 Task: Find connections with filter location Balod with filter topic #Growthwith filter profile language German with filter current company BharatPe with filter school Sankara College of Science and Commerce with filter industry Distilleries with filter service category Grant Writing with filter keywords title Owner
Action: Mouse moved to (585, 75)
Screenshot: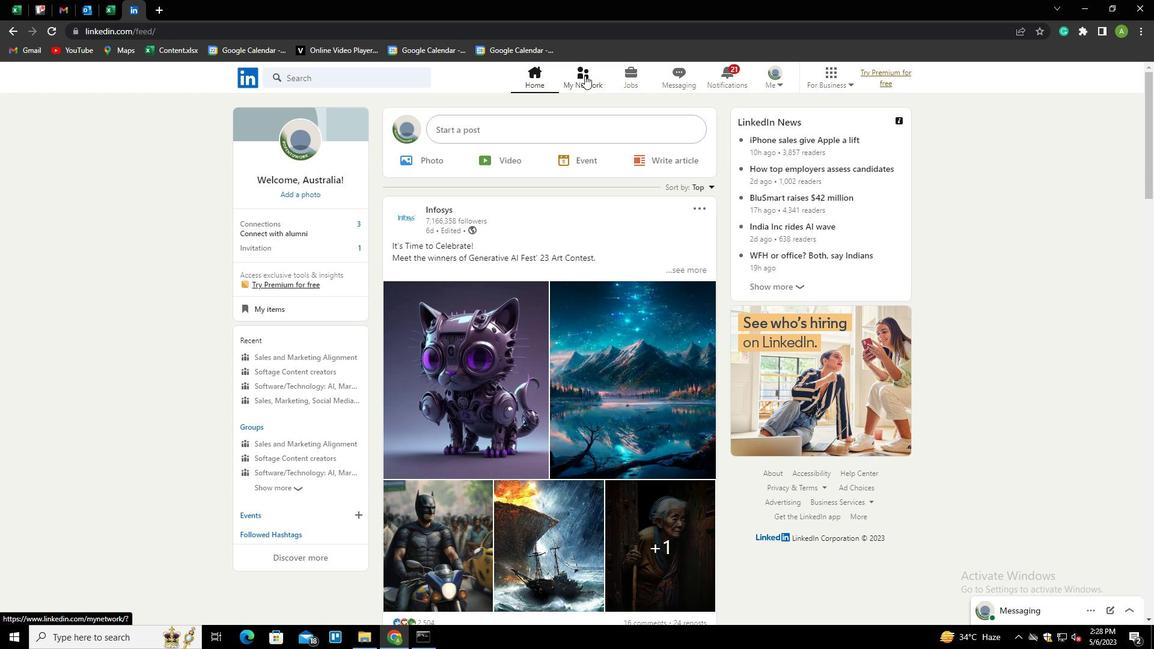 
Action: Mouse pressed left at (585, 75)
Screenshot: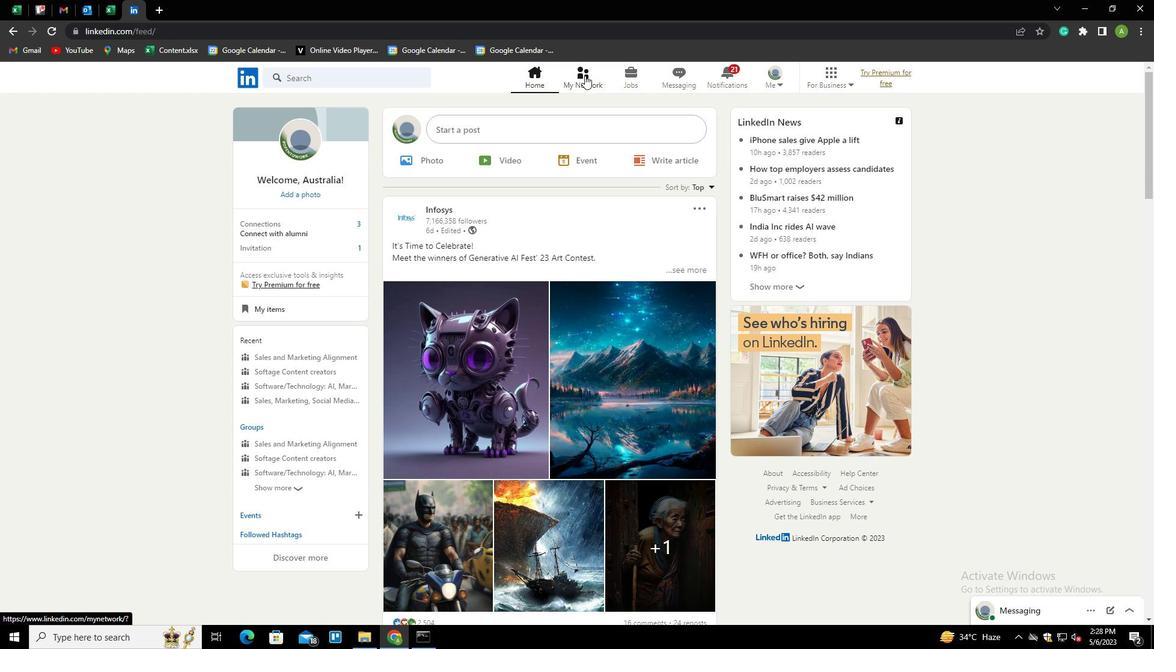 
Action: Mouse moved to (307, 145)
Screenshot: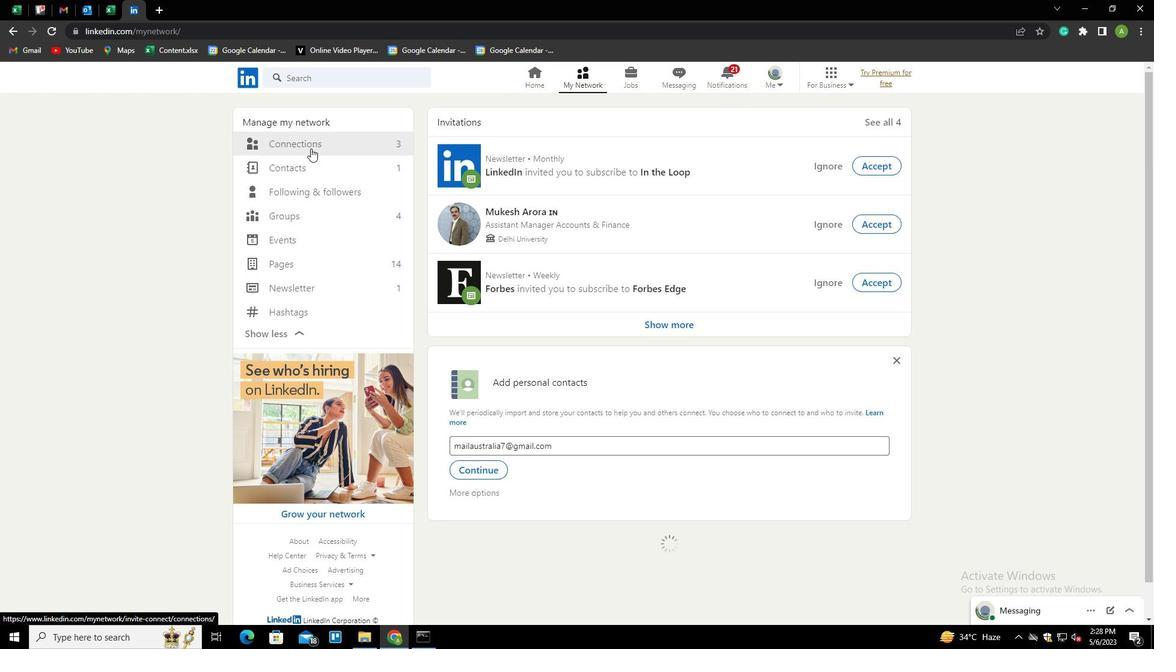 
Action: Mouse pressed left at (307, 145)
Screenshot: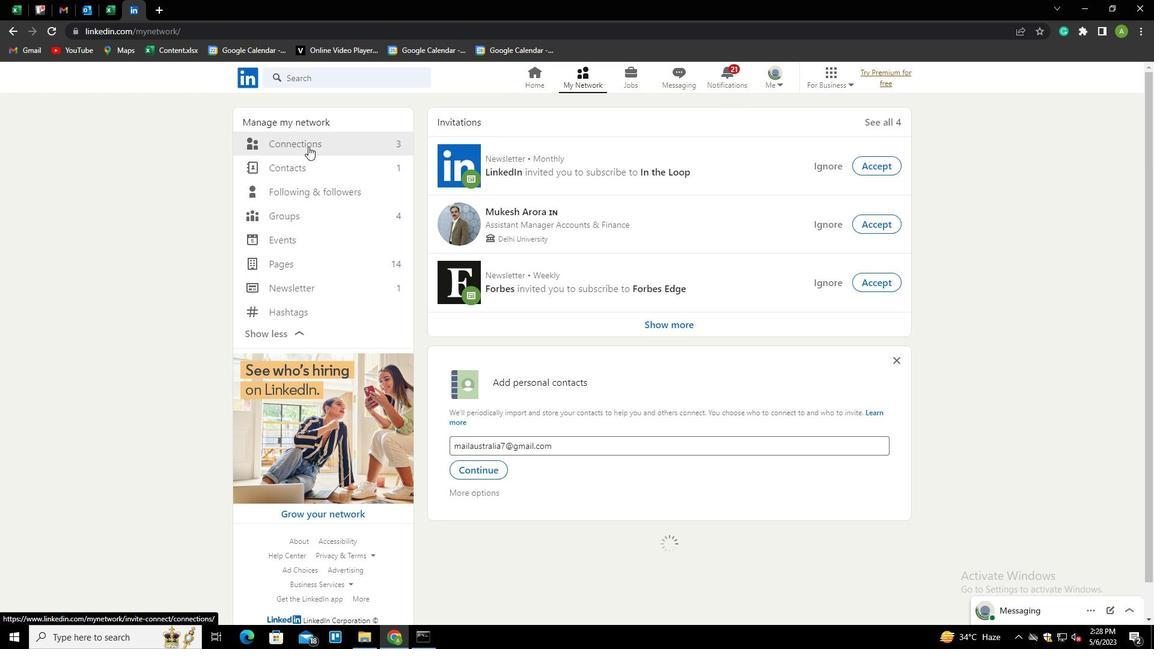 
Action: Mouse moved to (648, 144)
Screenshot: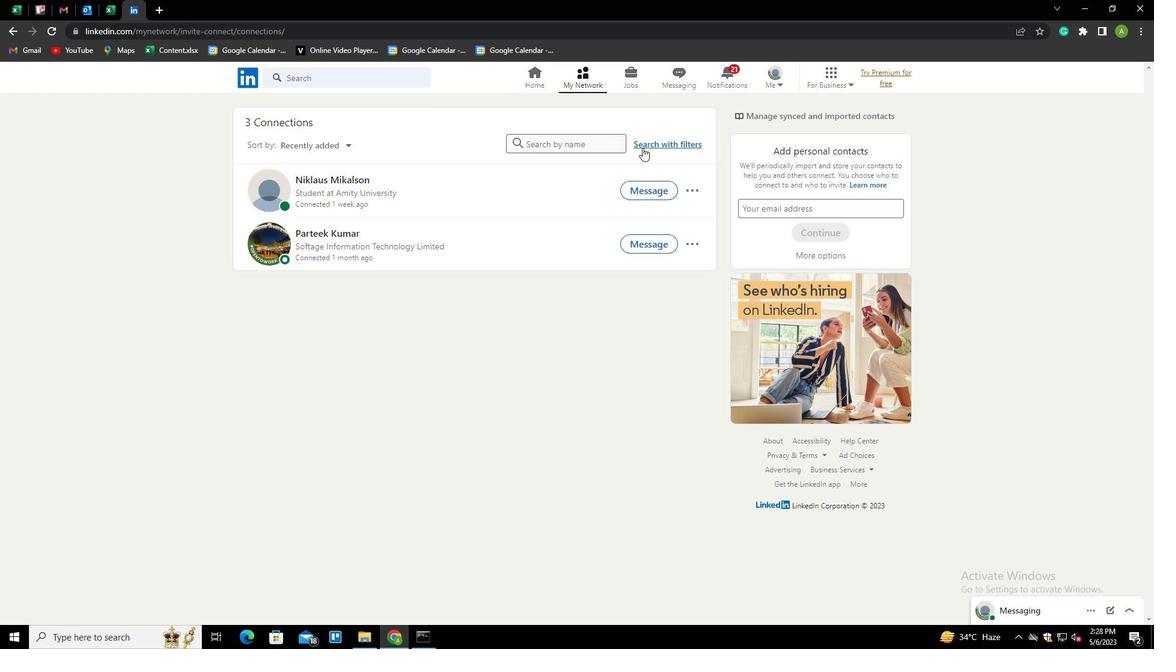 
Action: Mouse pressed left at (648, 144)
Screenshot: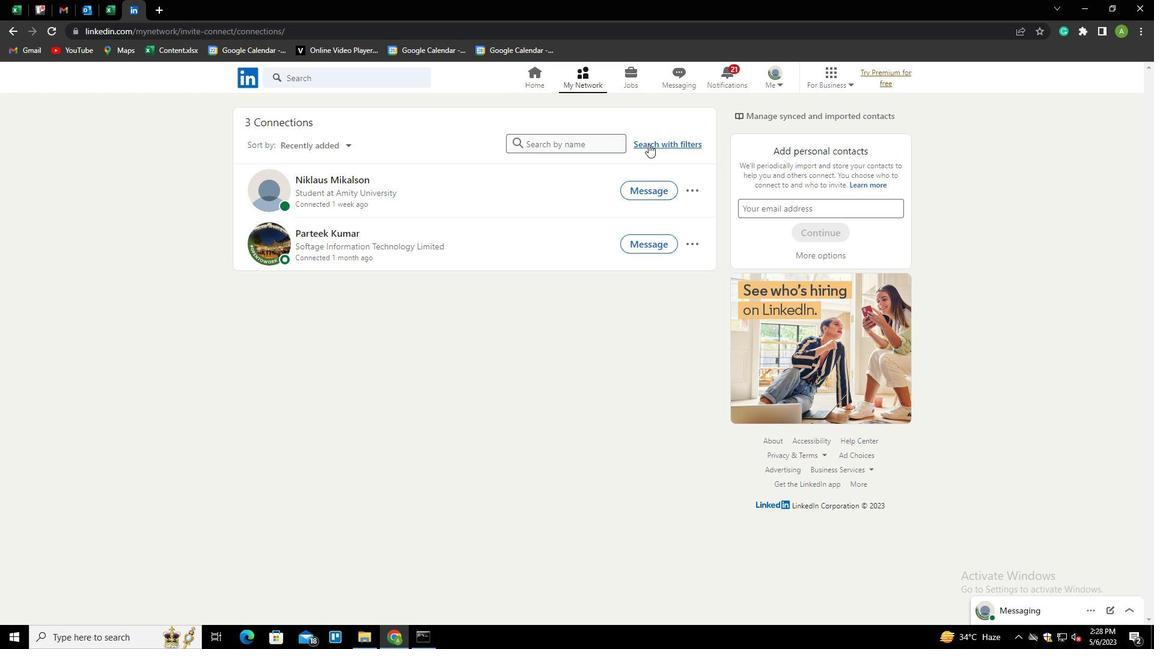 
Action: Mouse moved to (612, 110)
Screenshot: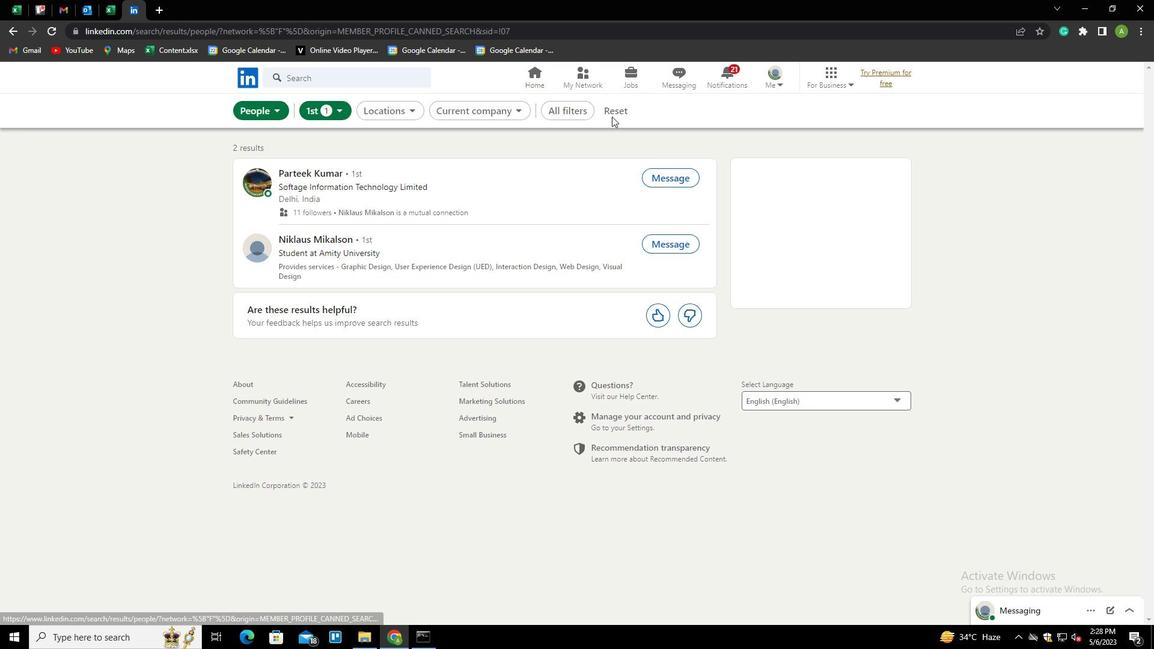 
Action: Mouse pressed left at (612, 110)
Screenshot: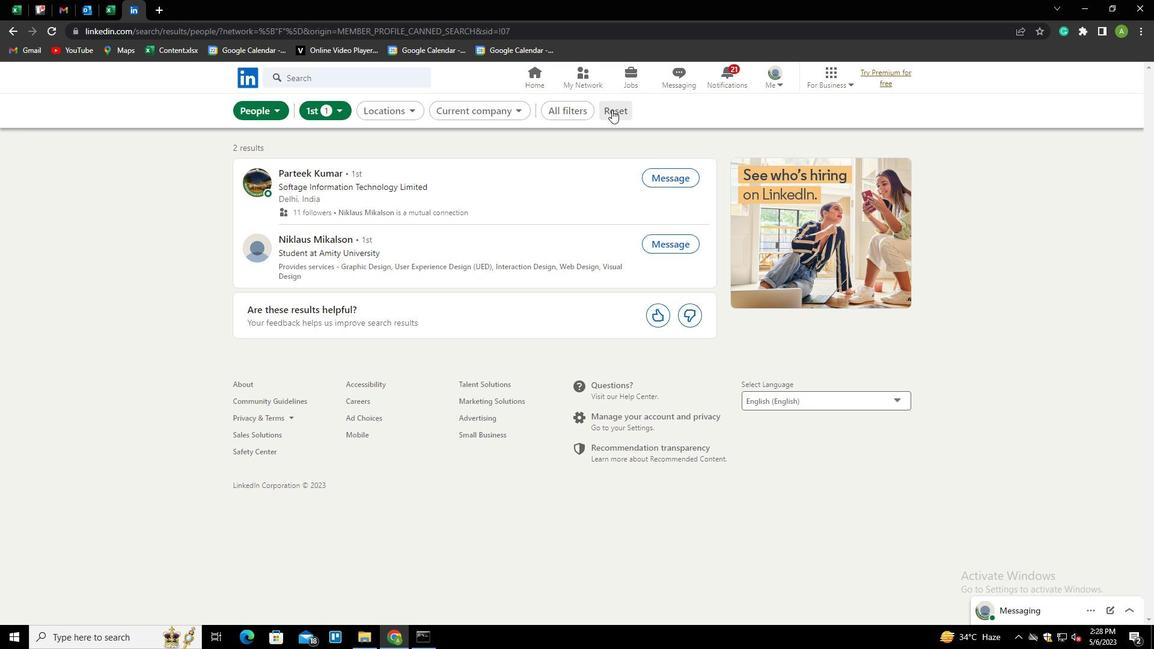 
Action: Mouse moved to (593, 111)
Screenshot: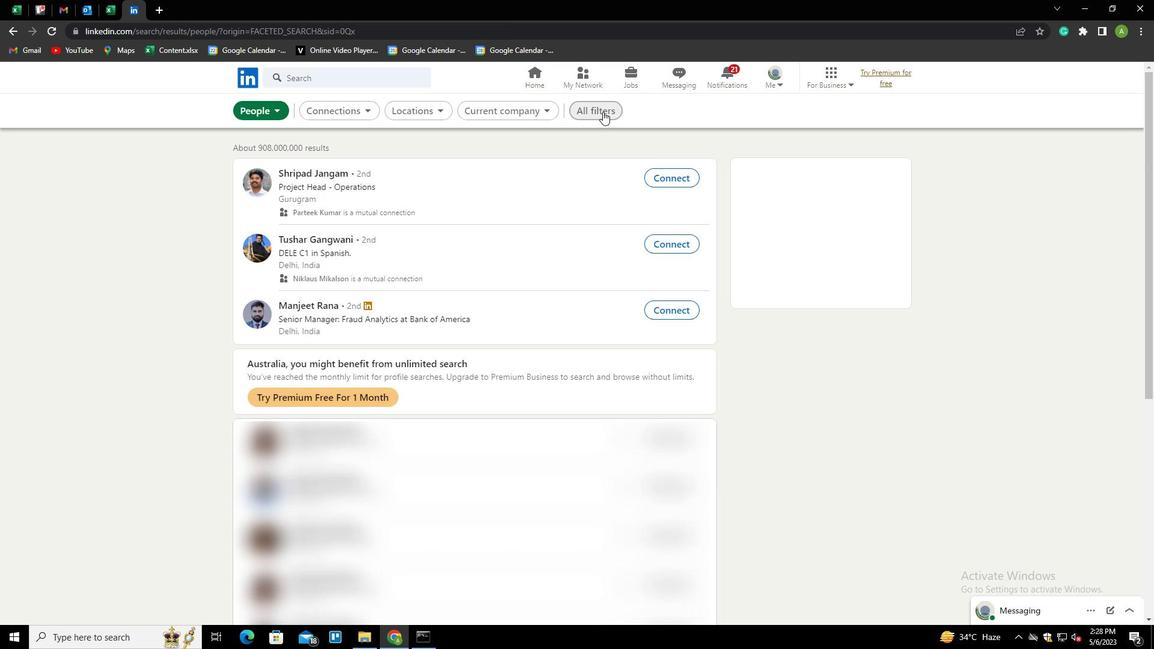 
Action: Mouse pressed left at (593, 111)
Screenshot: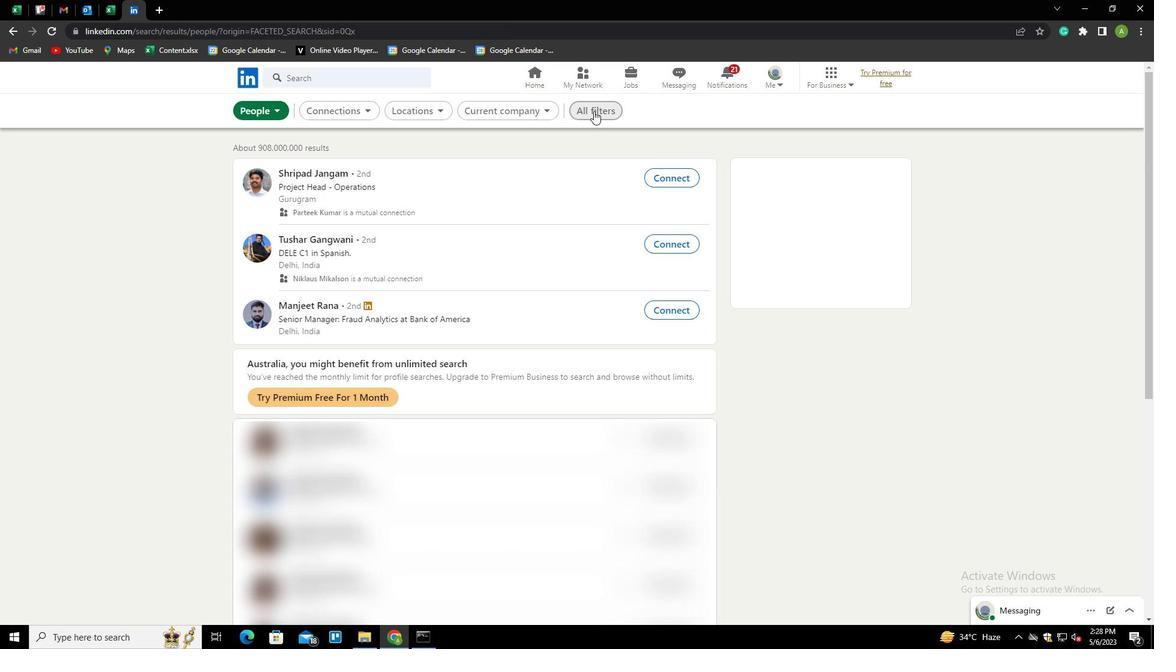 
Action: Mouse moved to (1034, 358)
Screenshot: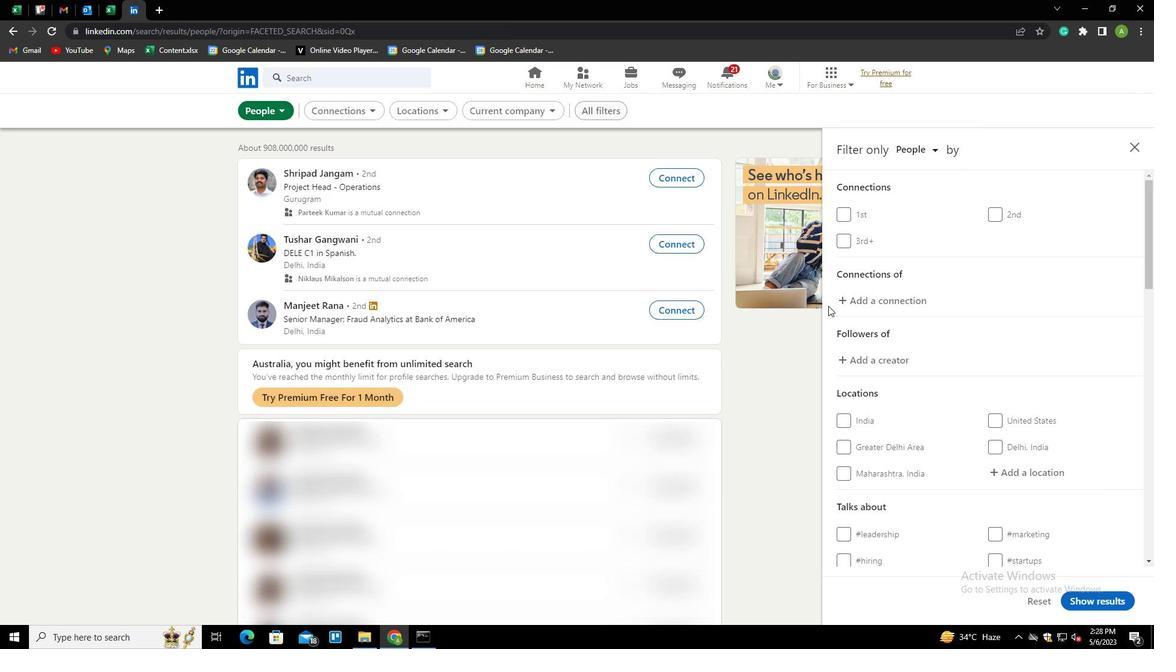 
Action: Mouse scrolled (1034, 357) with delta (0, 0)
Screenshot: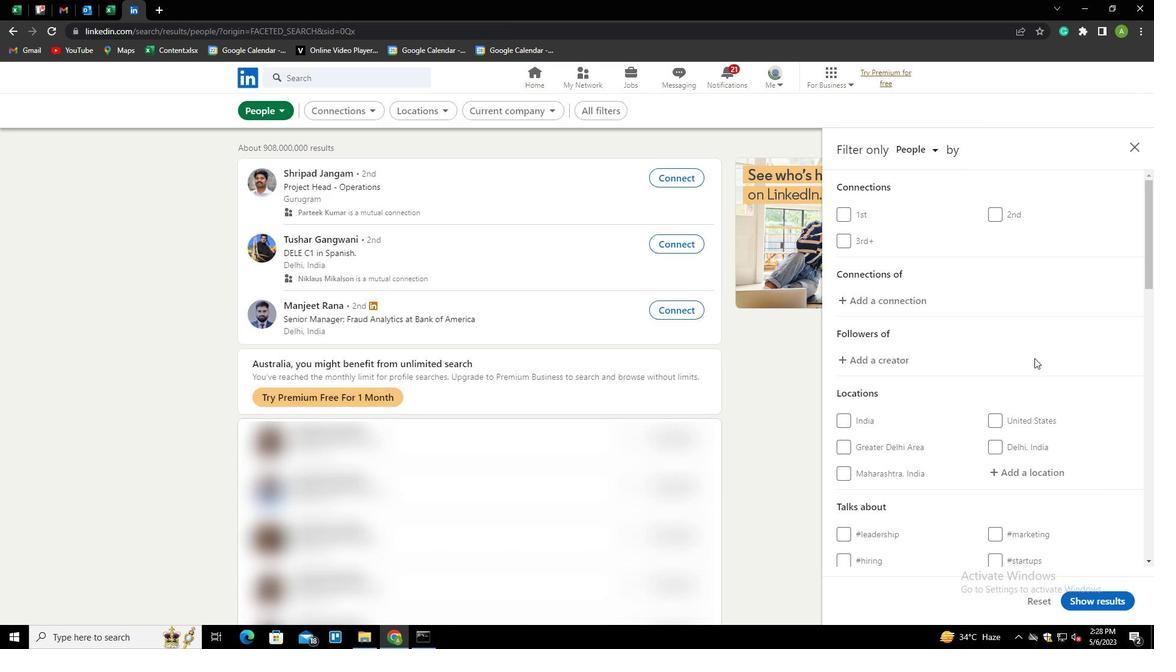 
Action: Mouse scrolled (1034, 357) with delta (0, 0)
Screenshot: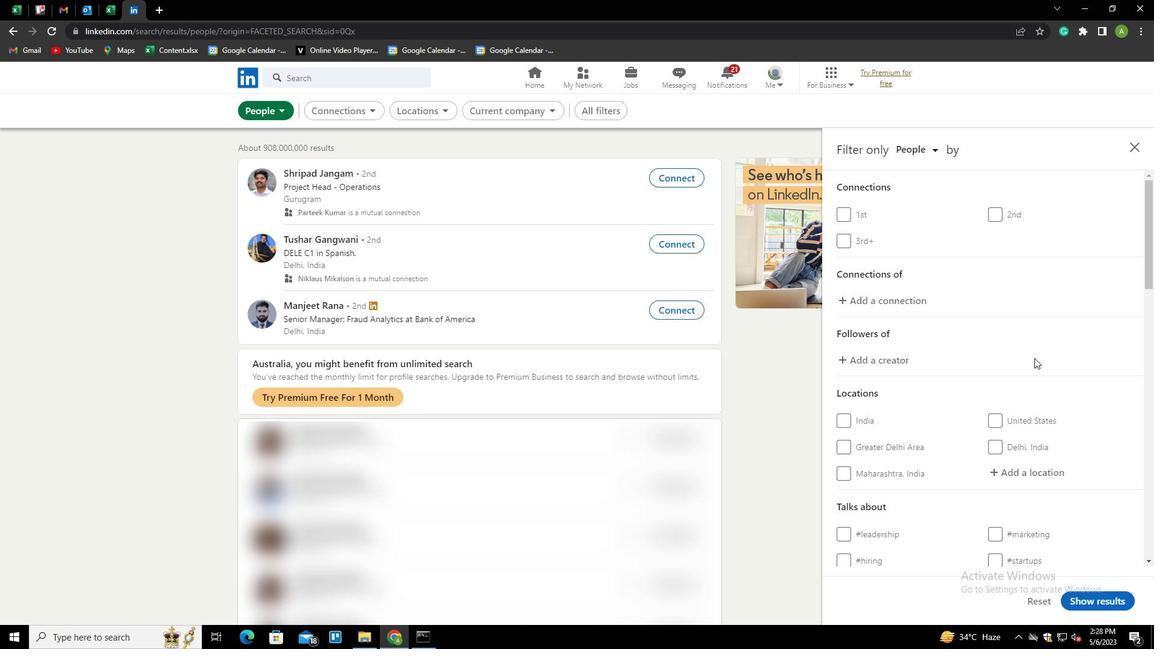 
Action: Mouse moved to (1025, 350)
Screenshot: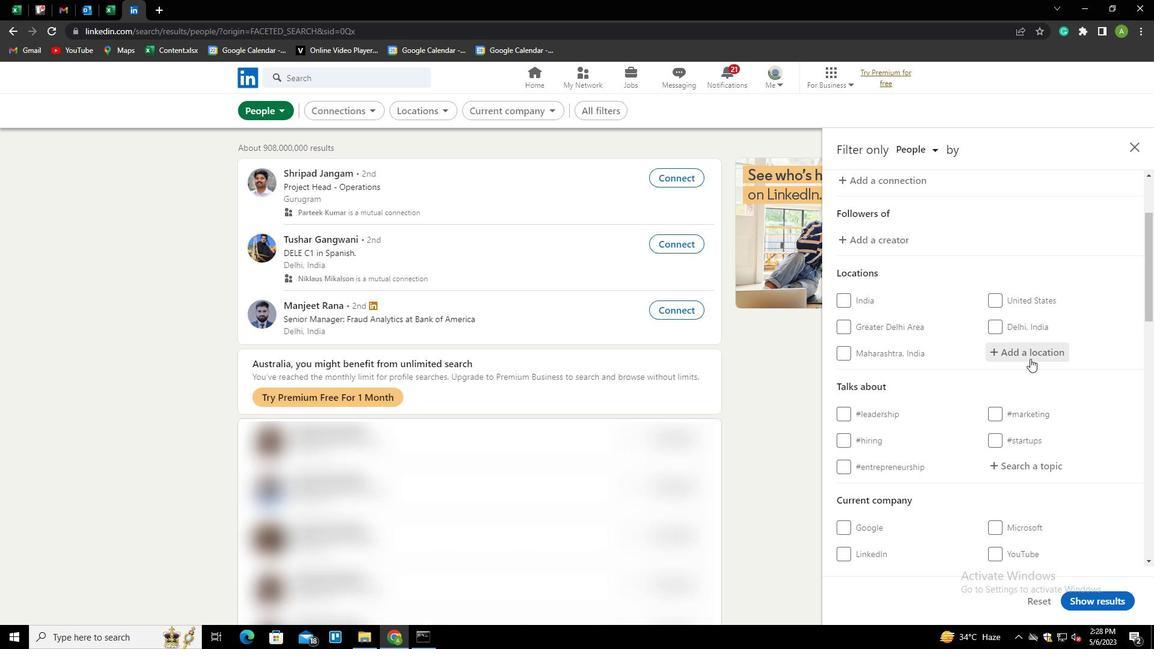 
Action: Mouse pressed left at (1025, 350)
Screenshot: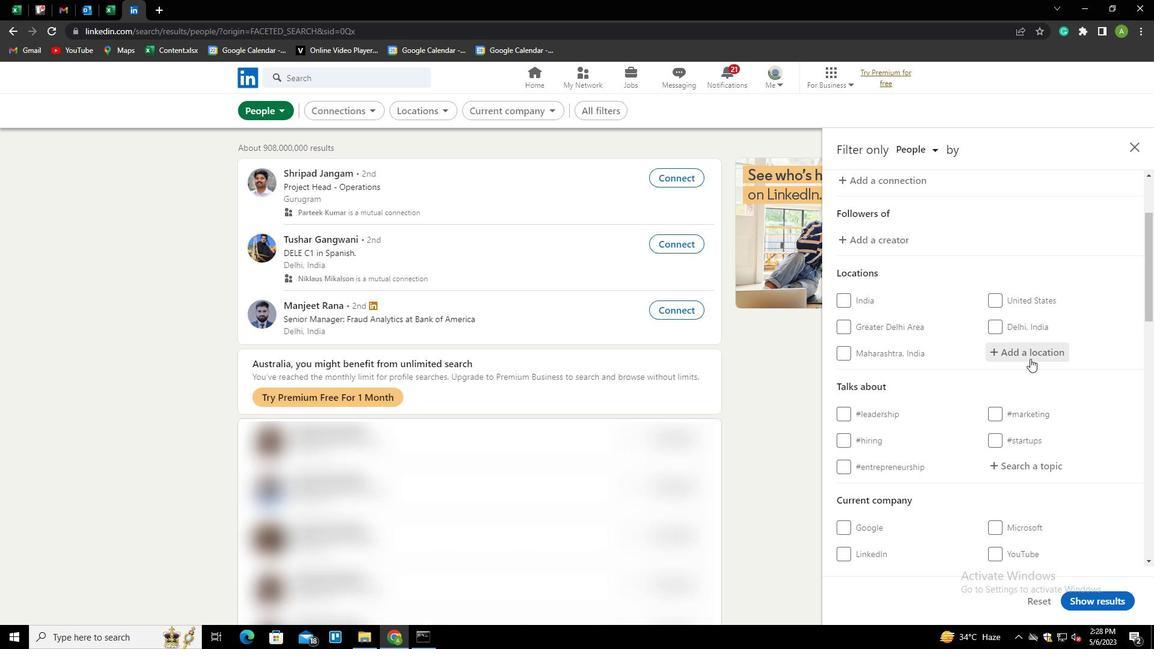
Action: Key pressed <Key.shift>B
Screenshot: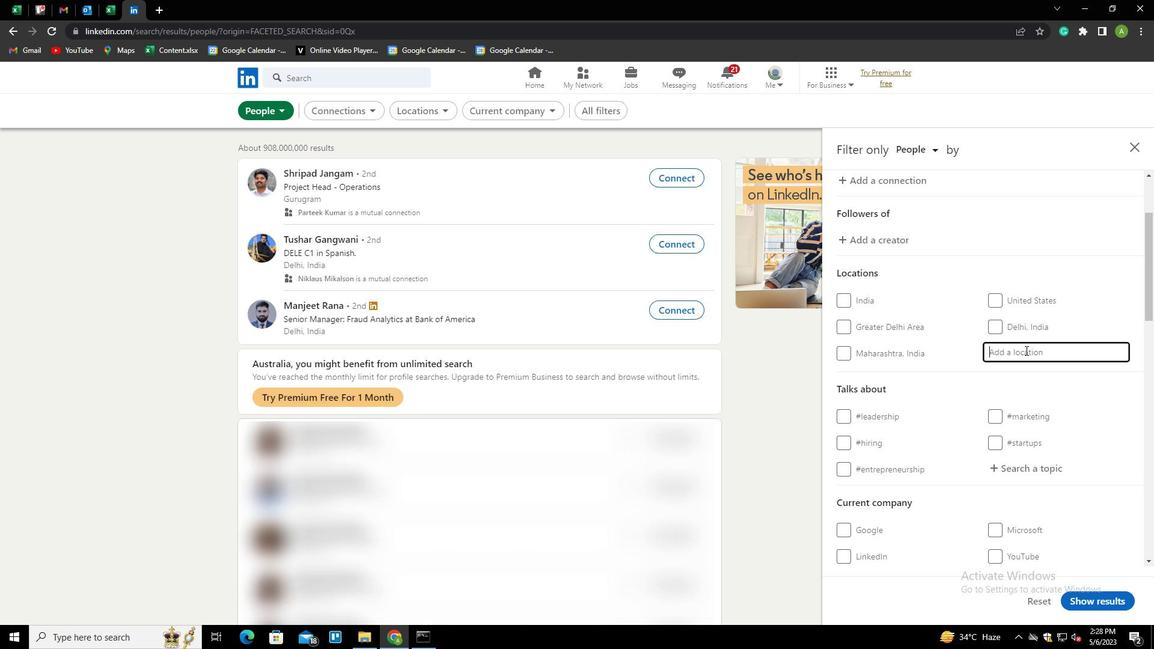 
Action: Mouse moved to (936, 283)
Screenshot: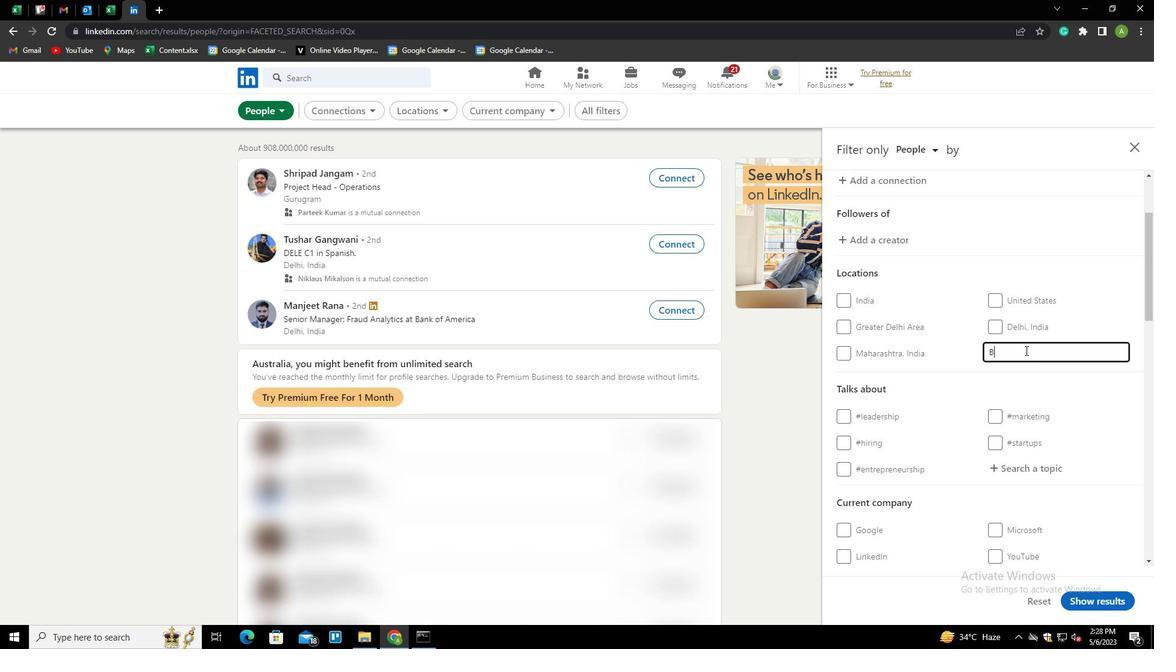 
Action: Key pressed ALOD<Key.down><Key.enter>
Screenshot: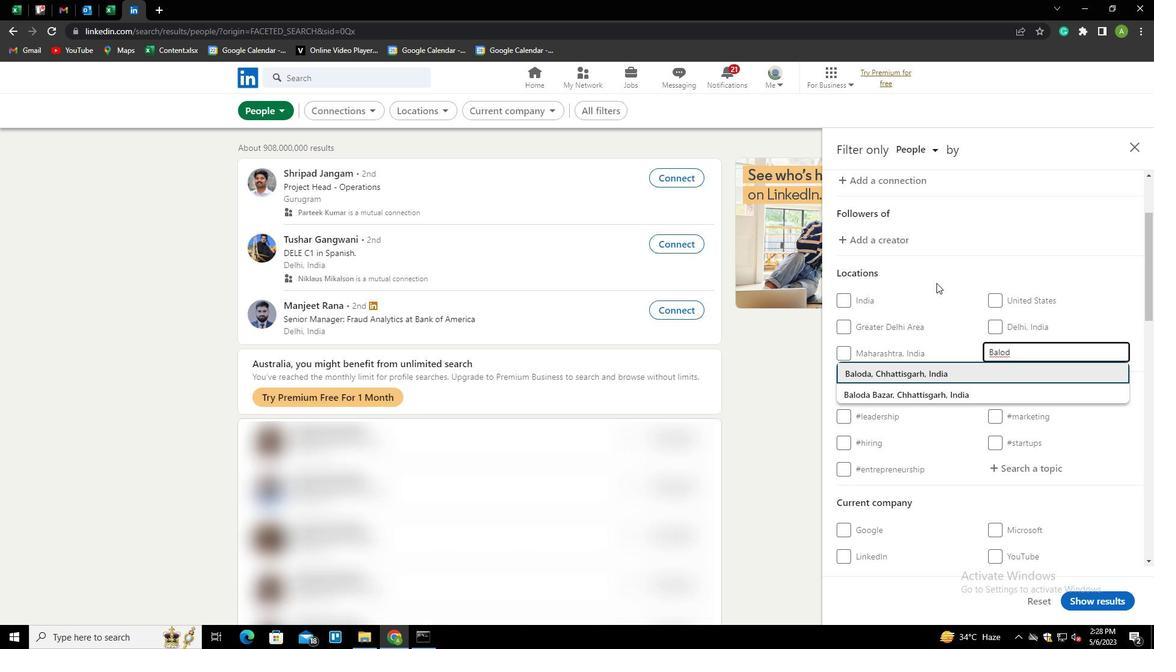 
Action: Mouse scrolled (936, 282) with delta (0, 0)
Screenshot: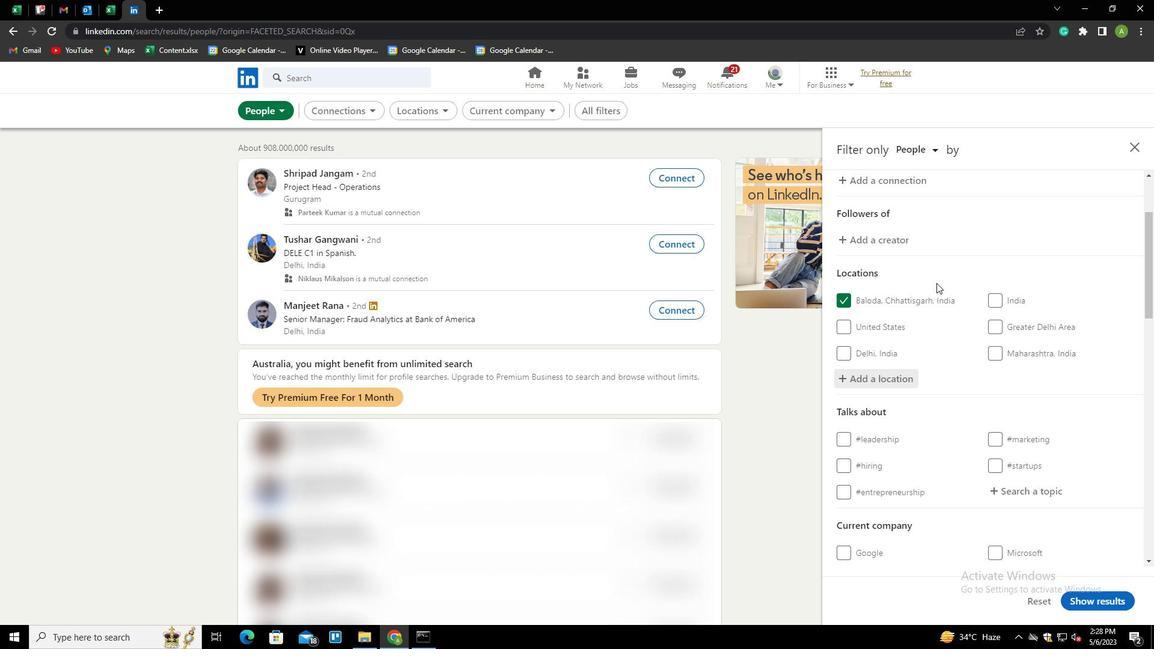 
Action: Mouse scrolled (936, 282) with delta (0, 0)
Screenshot: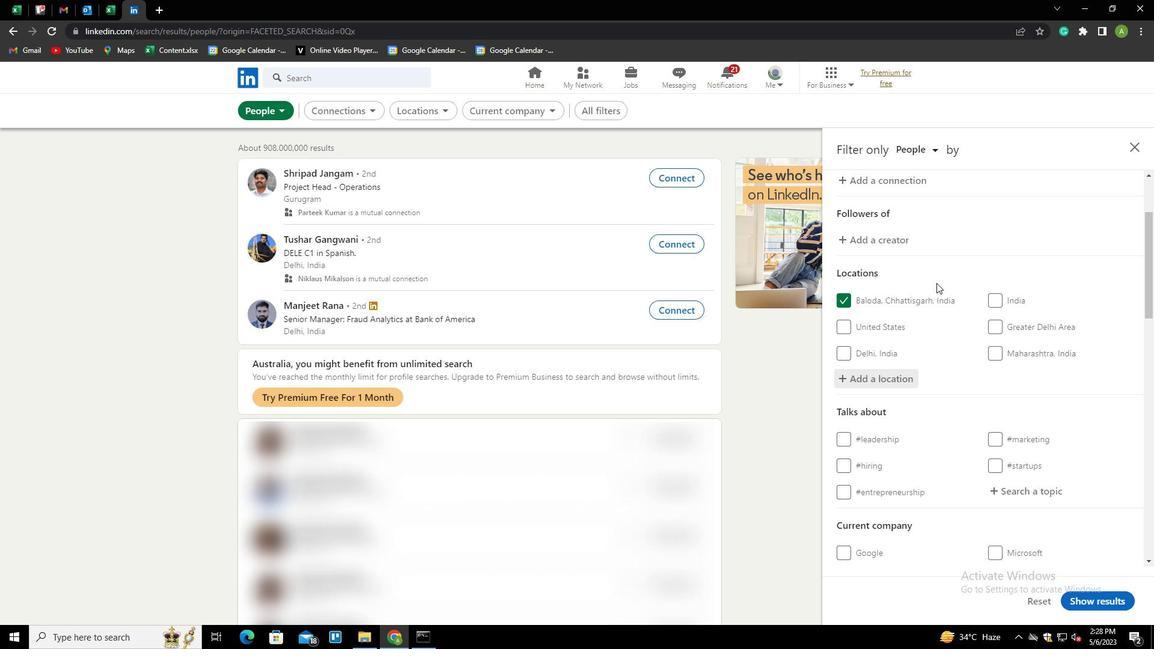 
Action: Mouse moved to (935, 283)
Screenshot: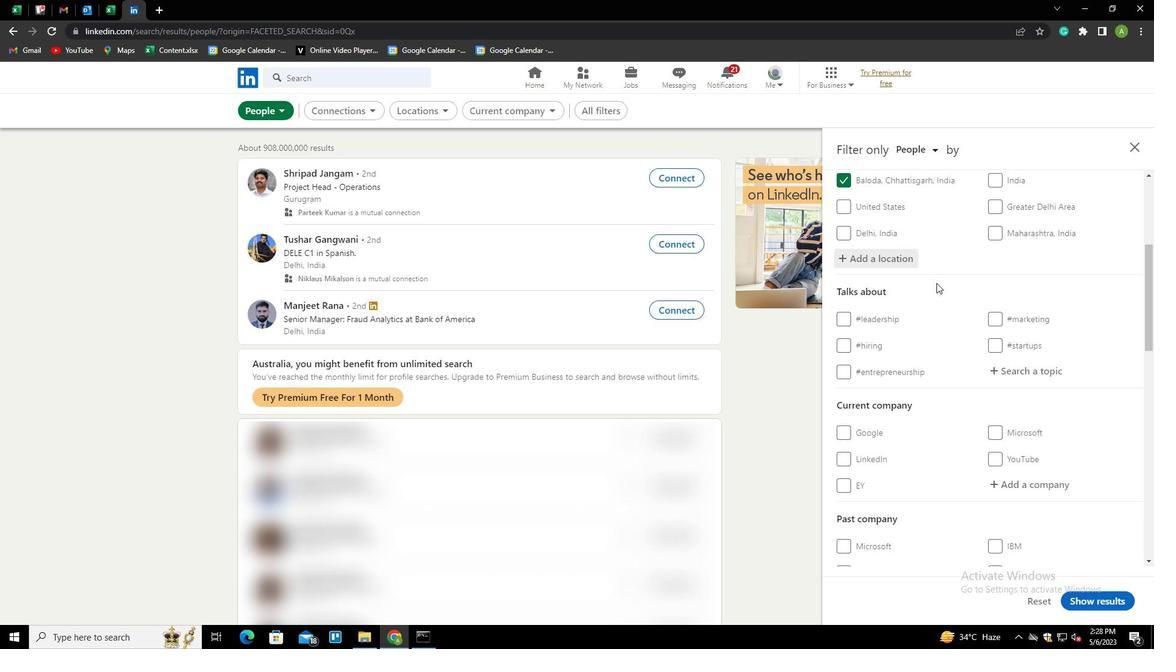 
Action: Mouse scrolled (935, 282) with delta (0, 0)
Screenshot: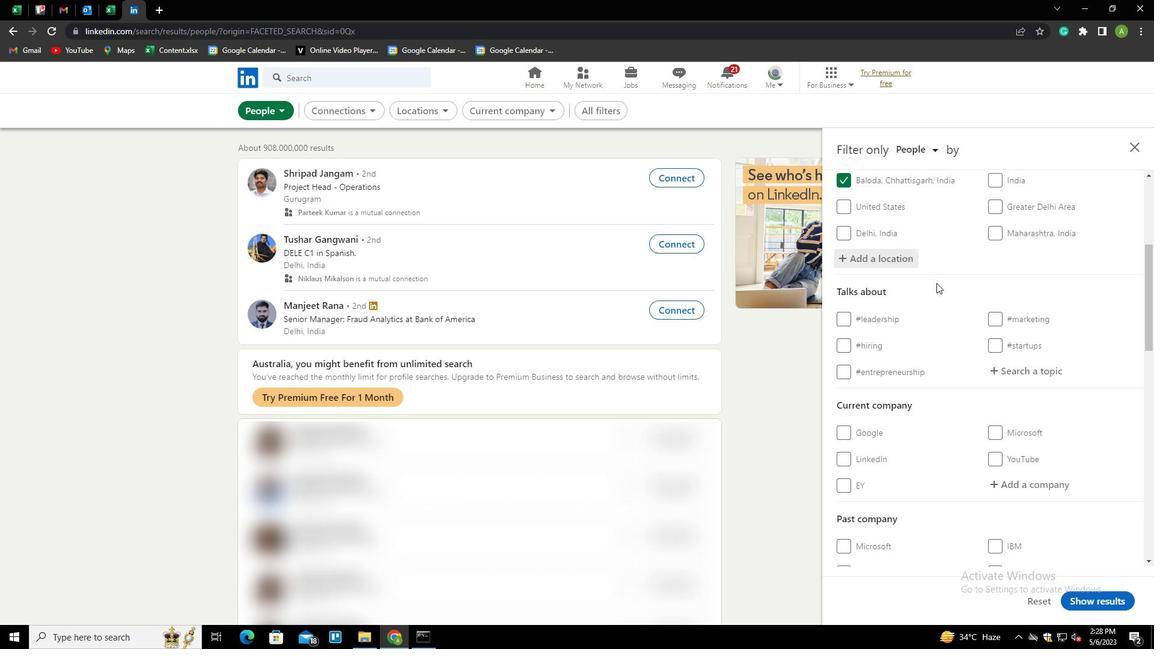 
Action: Mouse moved to (1000, 309)
Screenshot: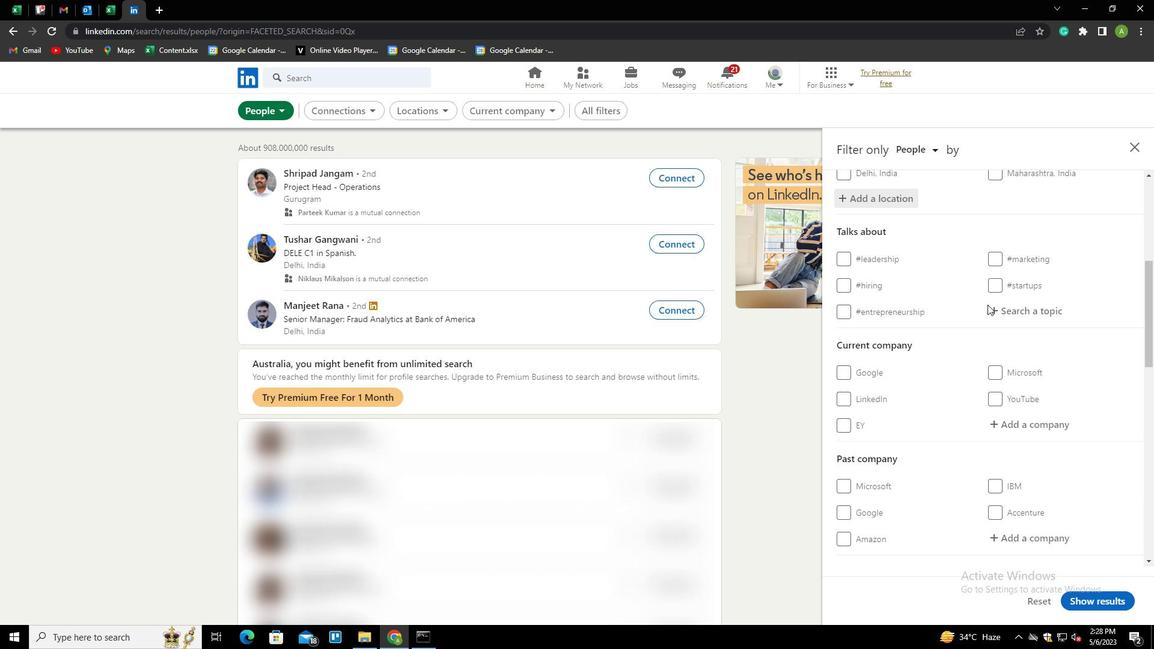
Action: Mouse pressed left at (1000, 309)
Screenshot: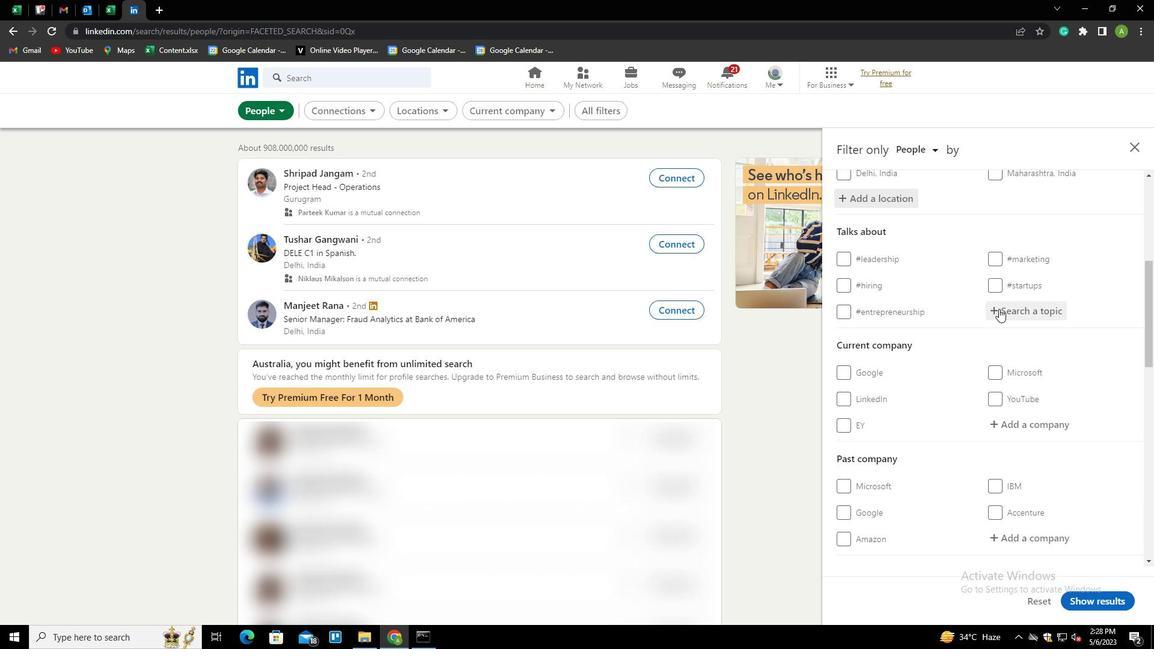 
Action: Mouse moved to (999, 274)
Screenshot: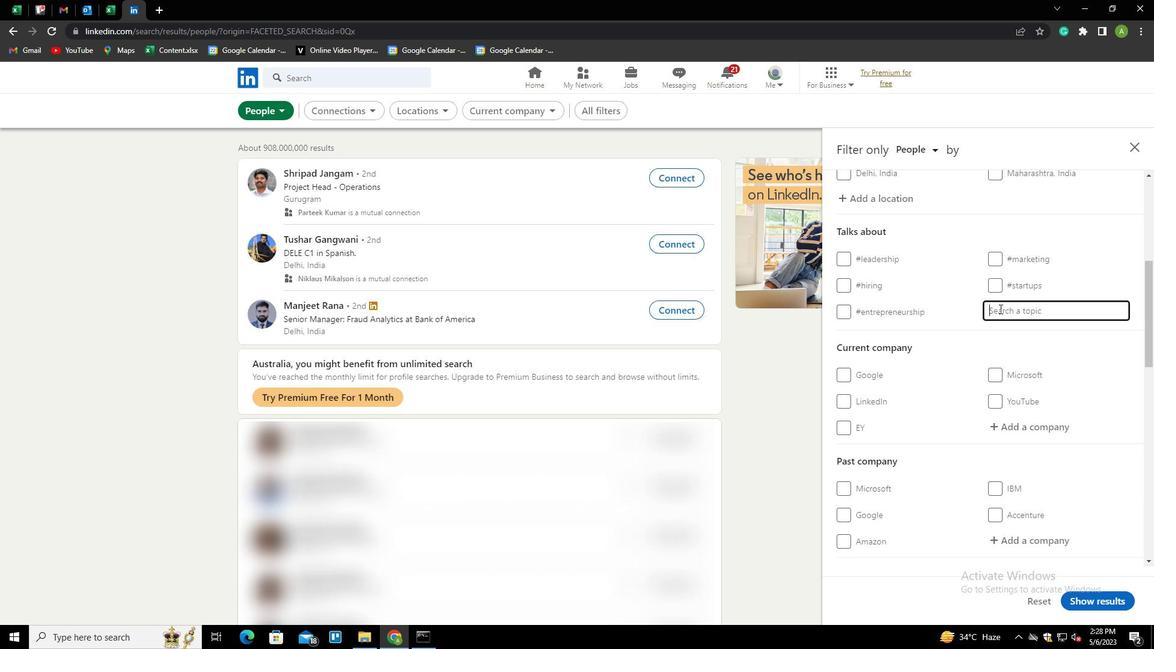 
Action: Key pressed <Key.shift>GROWTH<Key.down><Key.enter>
Screenshot: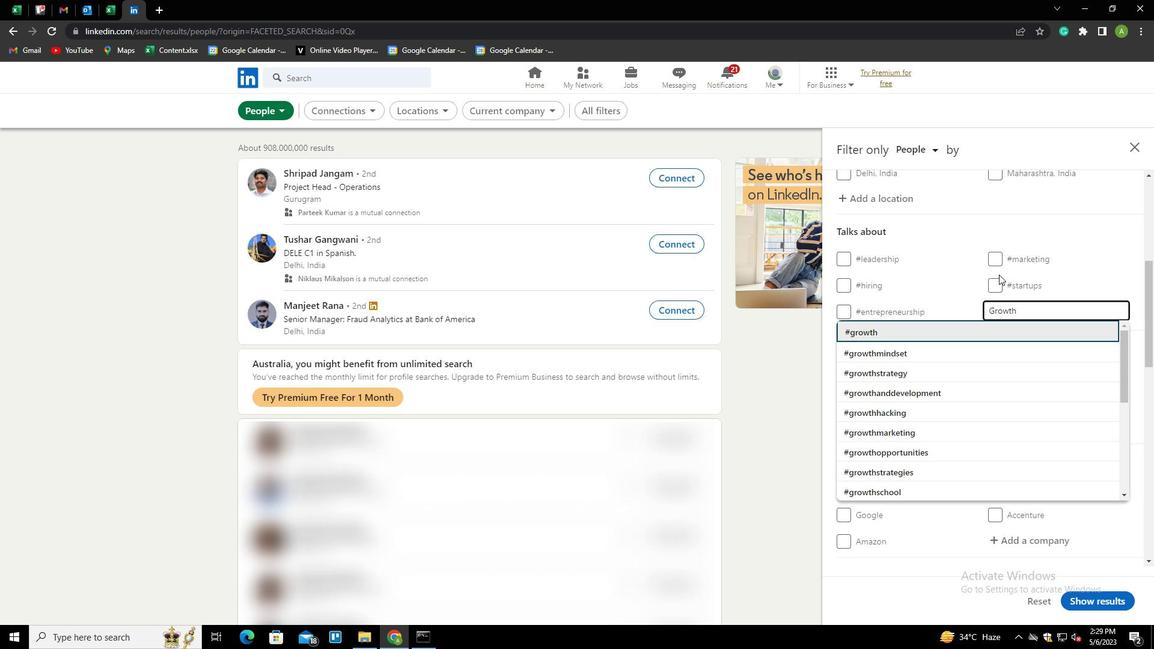 
Action: Mouse scrolled (999, 274) with delta (0, 0)
Screenshot: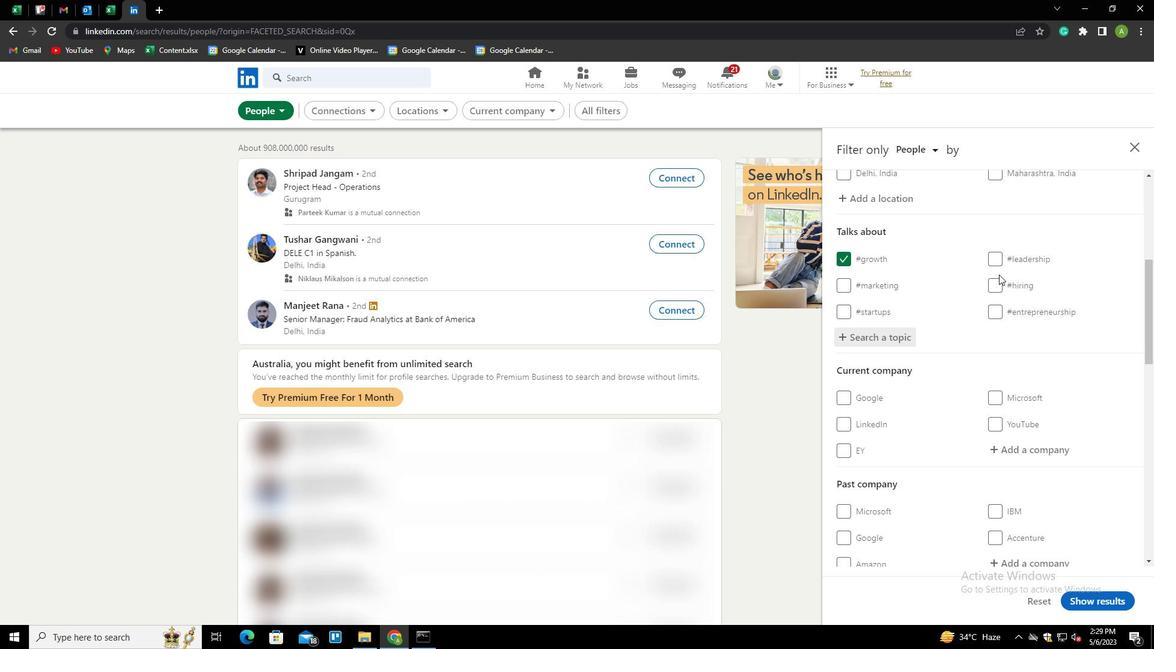 
Action: Mouse scrolled (999, 274) with delta (0, 0)
Screenshot: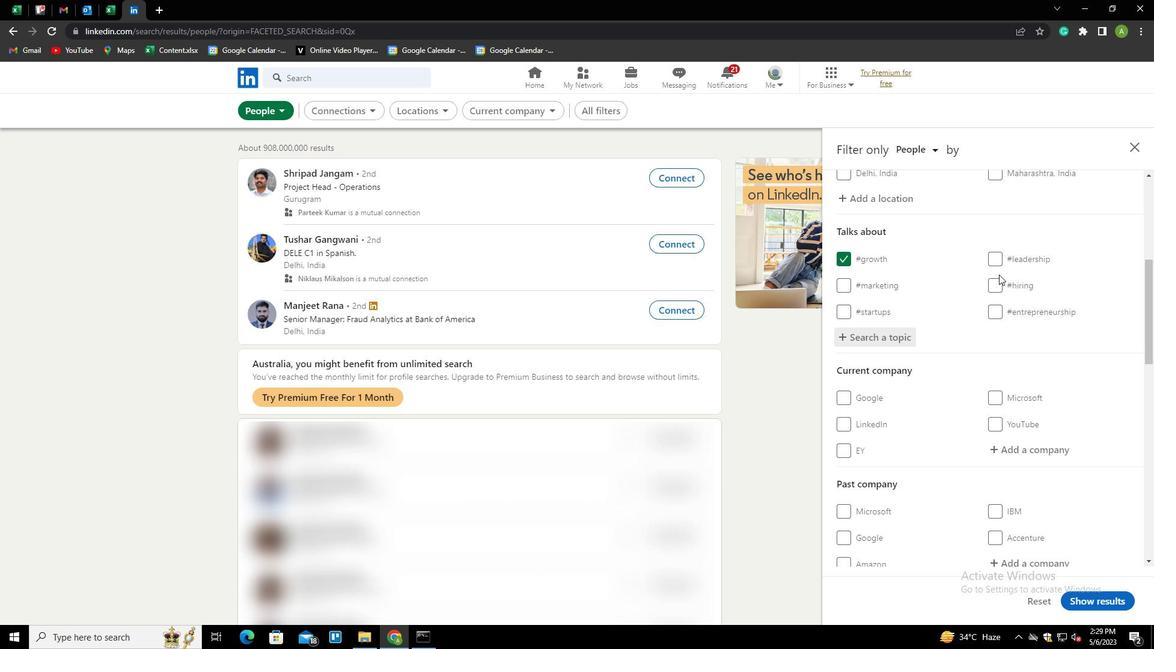 
Action: Mouse moved to (999, 275)
Screenshot: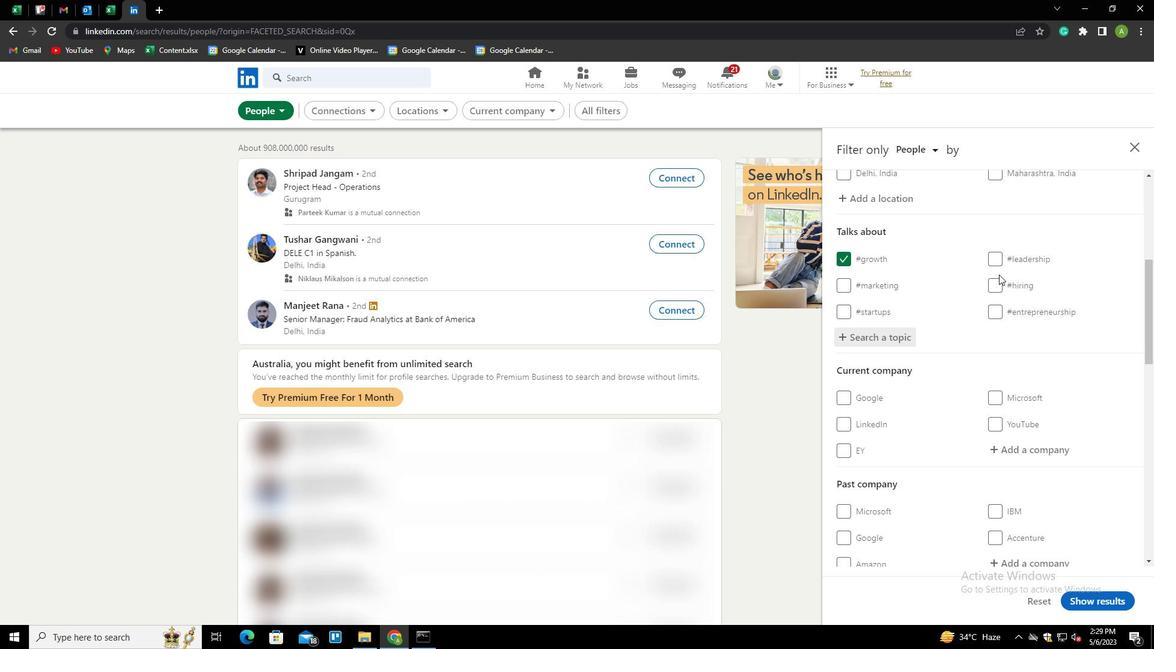 
Action: Mouse scrolled (999, 274) with delta (0, 0)
Screenshot: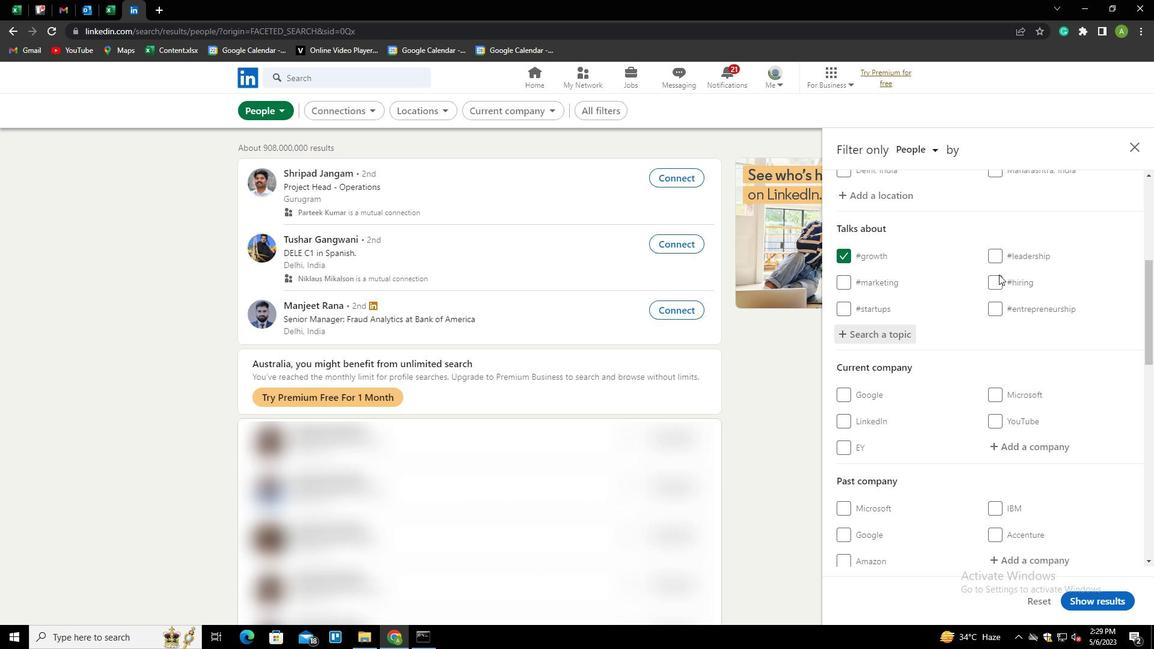 
Action: Mouse scrolled (999, 274) with delta (0, 0)
Screenshot: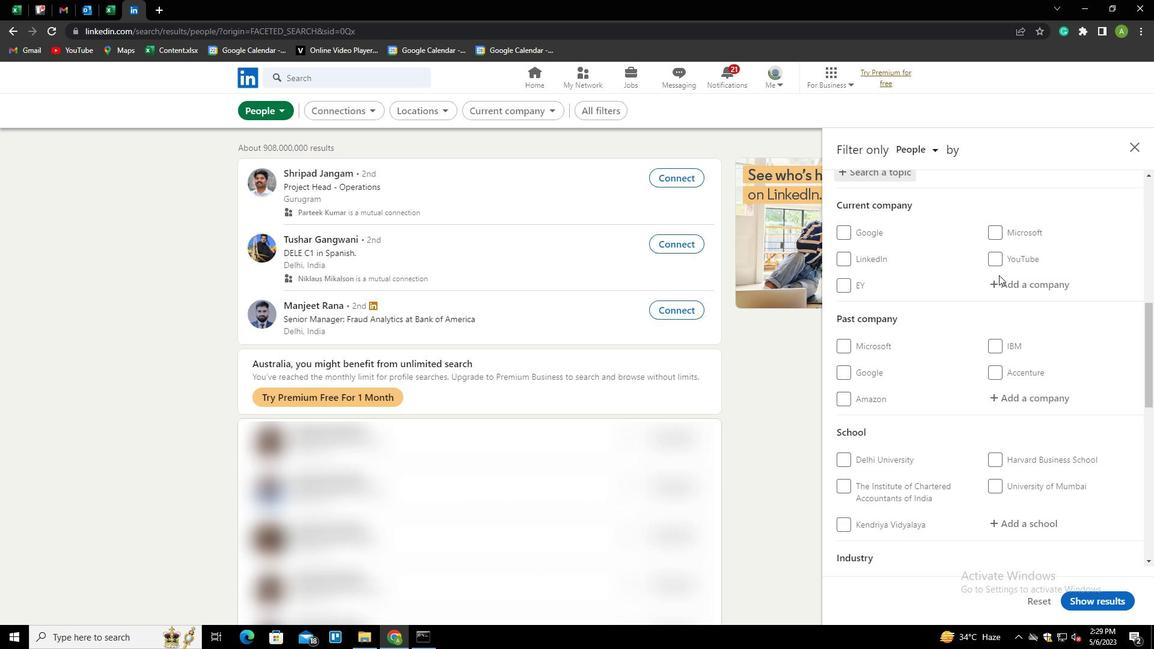 
Action: Mouse scrolled (999, 274) with delta (0, 0)
Screenshot: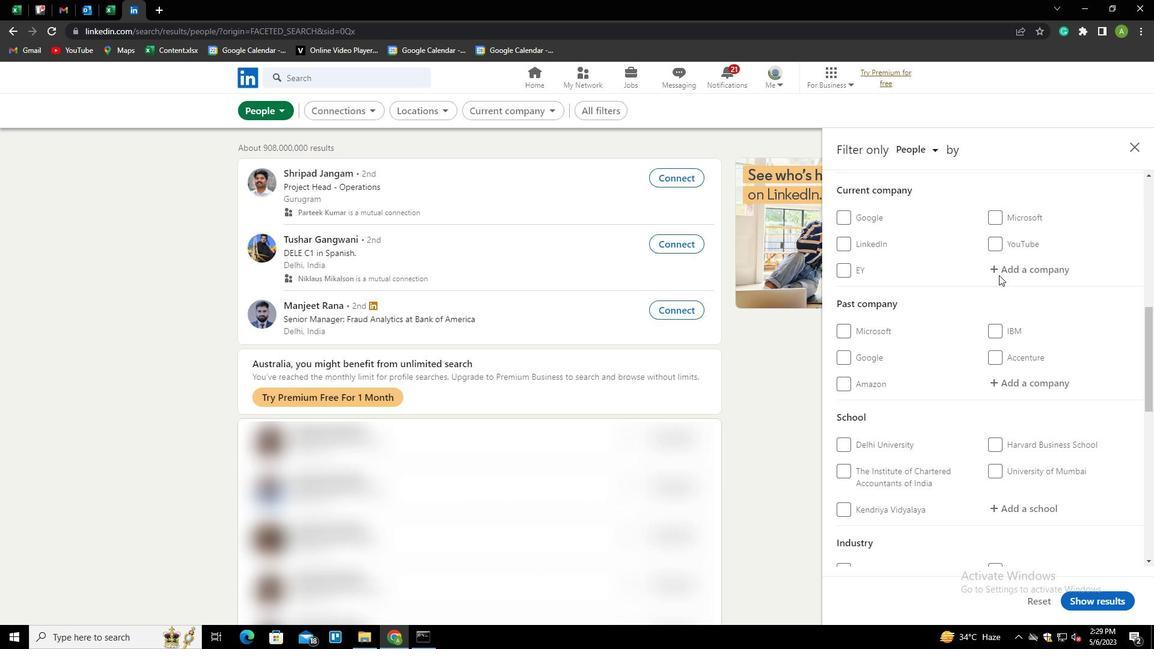 
Action: Mouse scrolled (999, 274) with delta (0, 0)
Screenshot: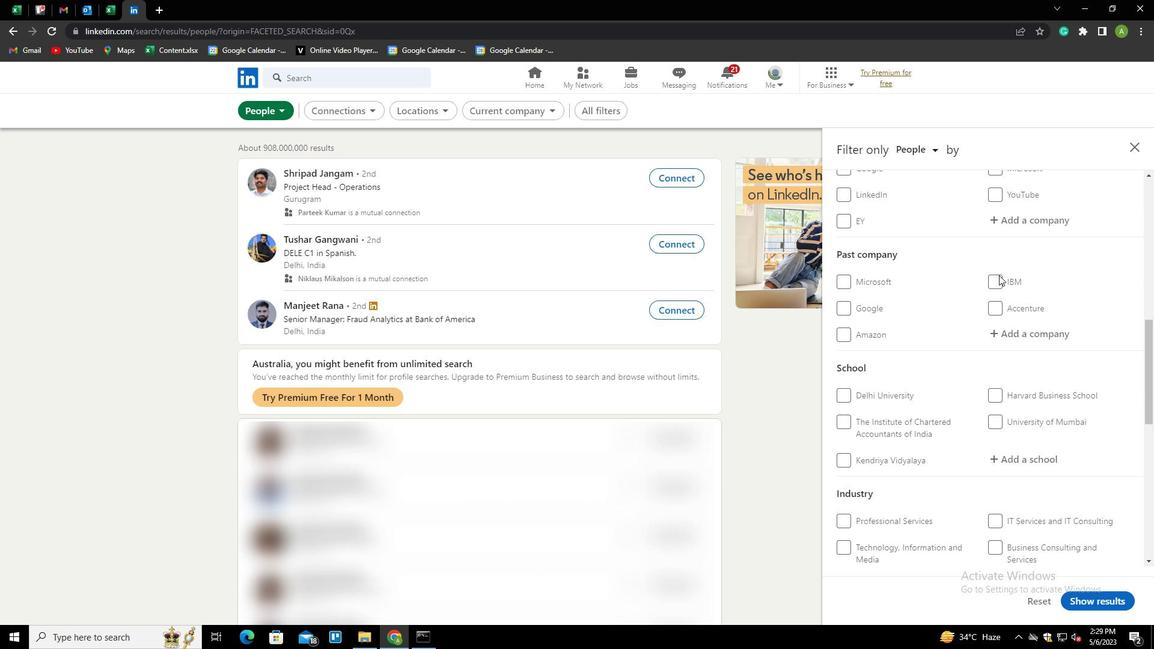 
Action: Mouse scrolled (999, 274) with delta (0, 0)
Screenshot: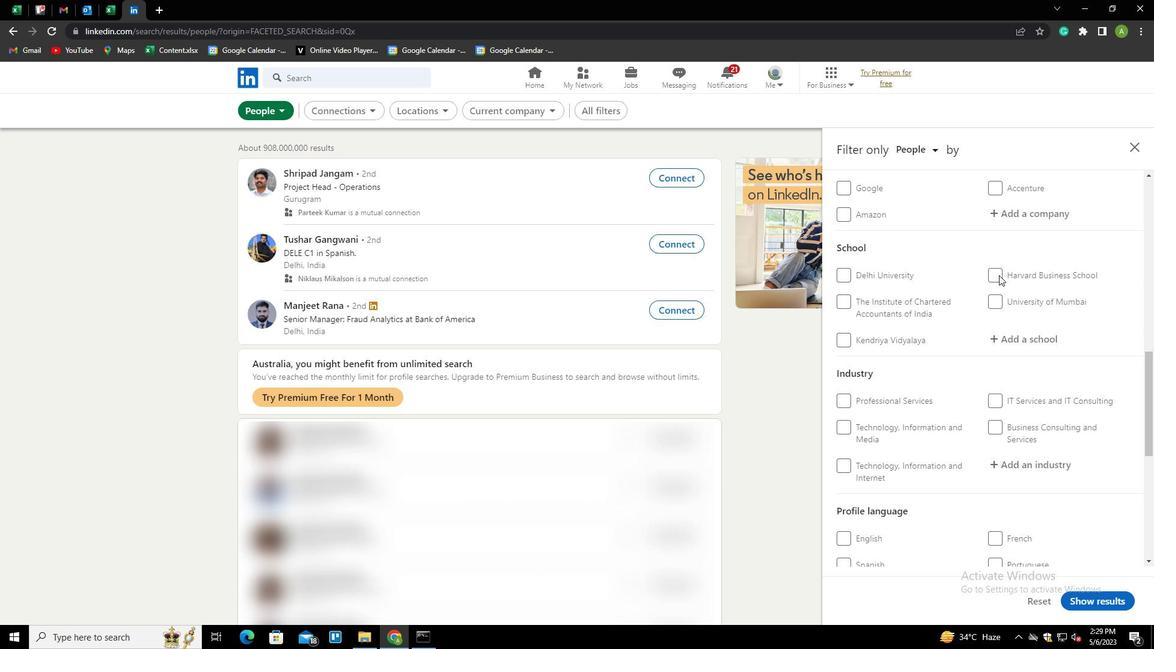
Action: Mouse scrolled (999, 274) with delta (0, 0)
Screenshot: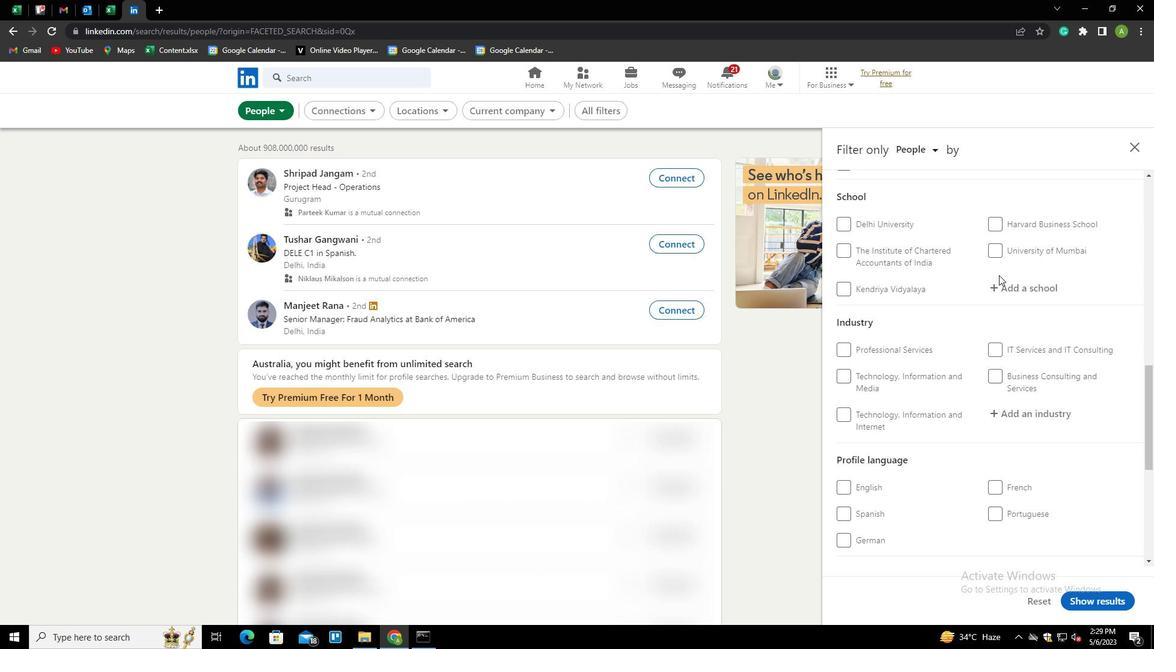 
Action: Mouse moved to (842, 456)
Screenshot: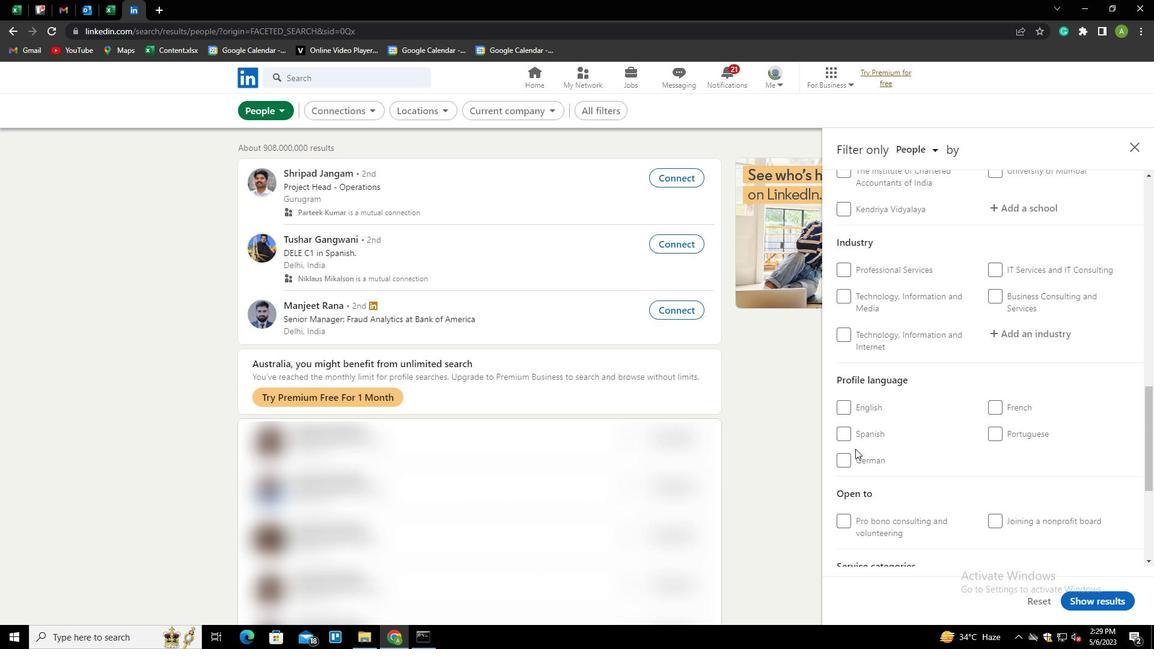 
Action: Mouse pressed left at (842, 456)
Screenshot: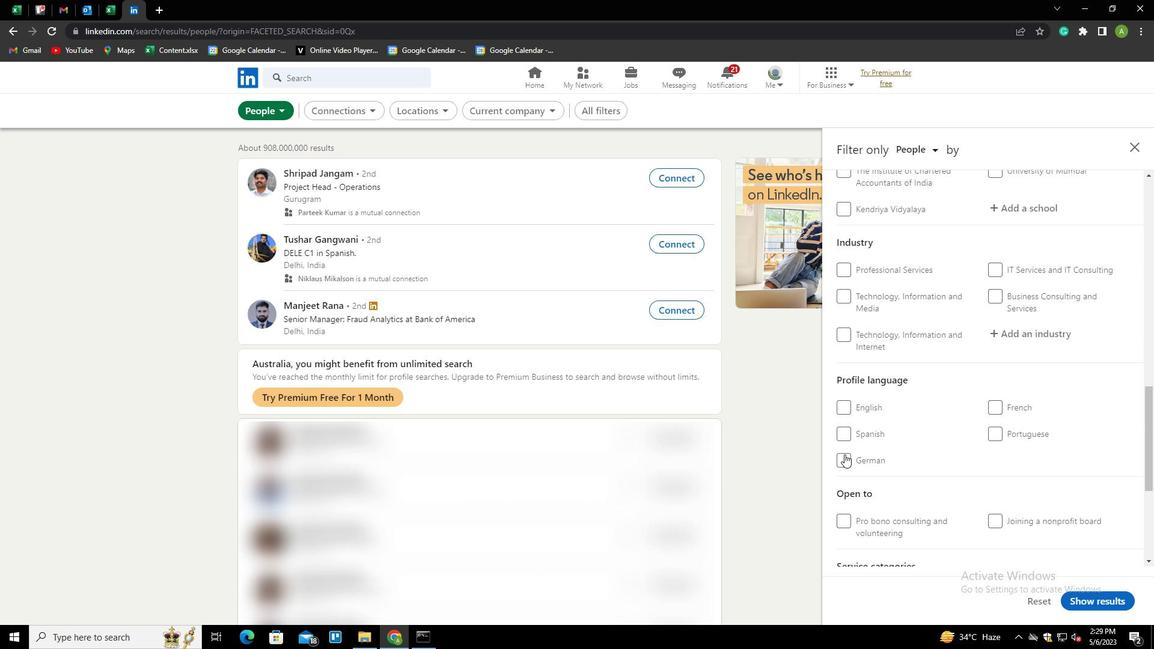 
Action: Mouse moved to (965, 434)
Screenshot: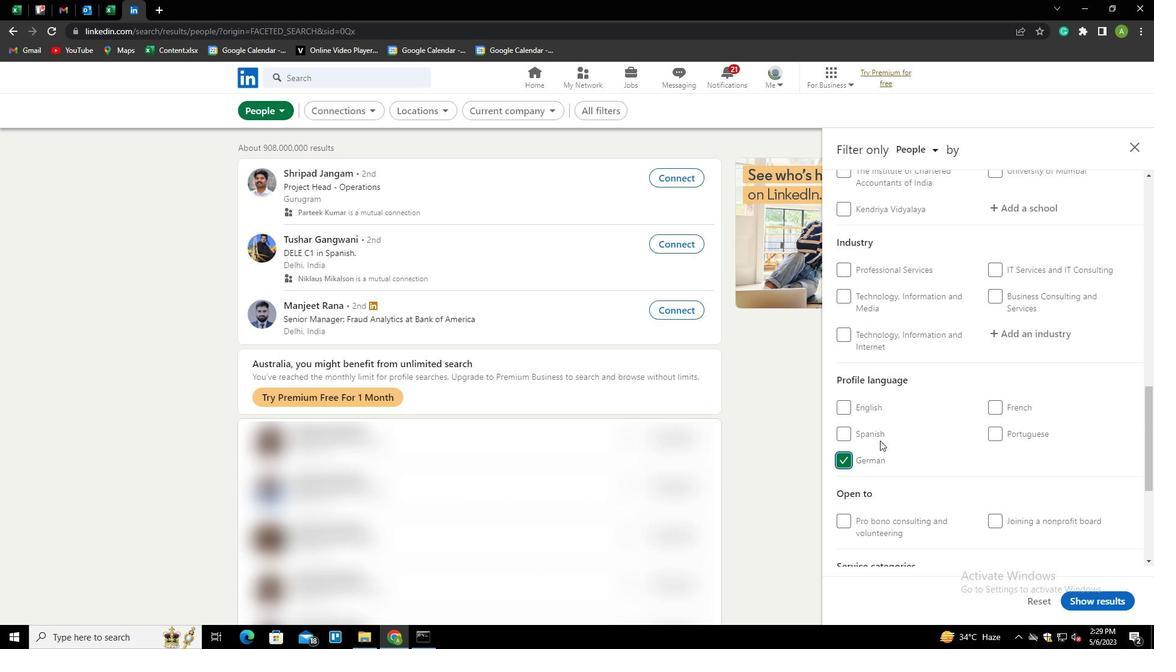 
Action: Mouse scrolled (965, 435) with delta (0, 0)
Screenshot: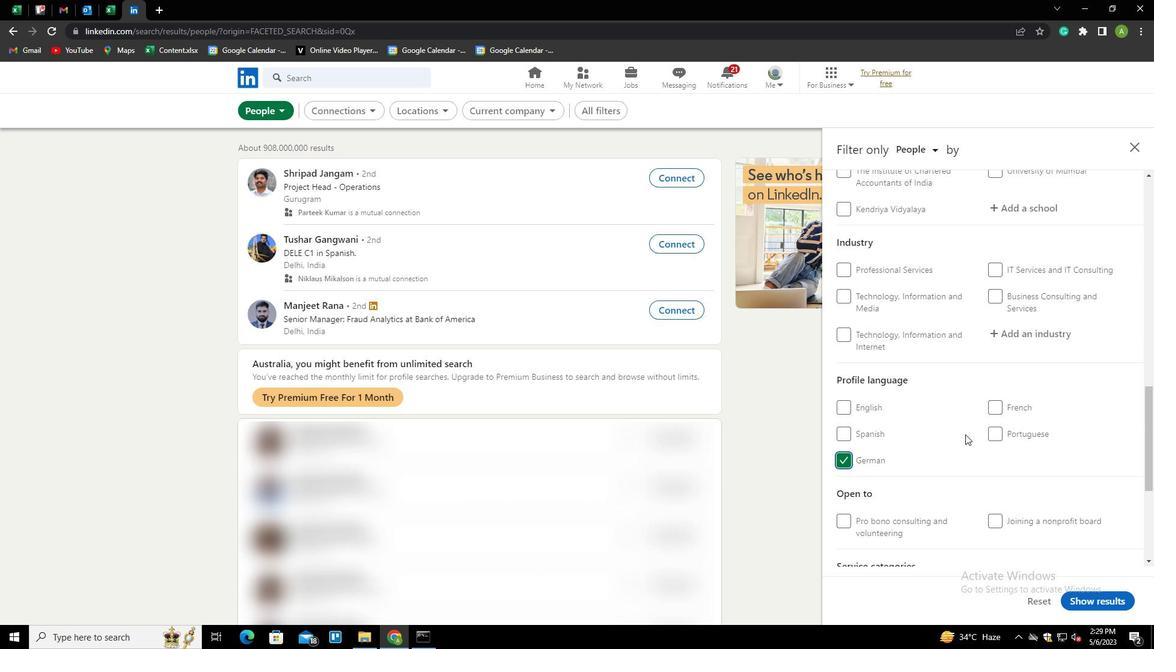 
Action: Mouse scrolled (965, 435) with delta (0, 0)
Screenshot: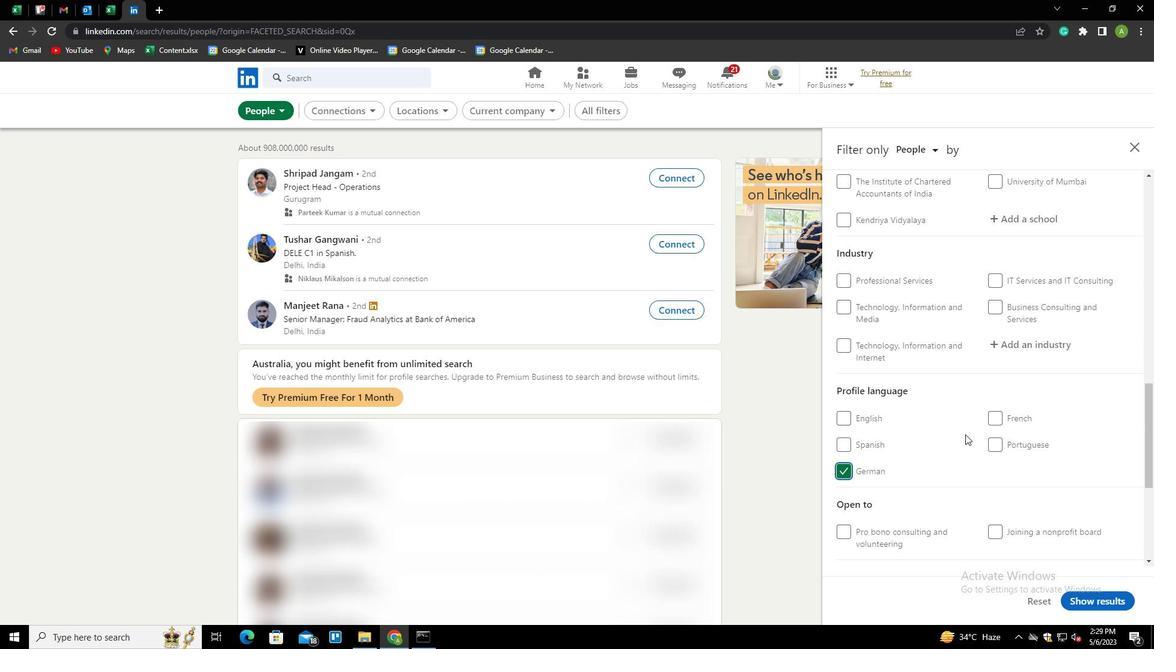 
Action: Mouse scrolled (965, 435) with delta (0, 0)
Screenshot: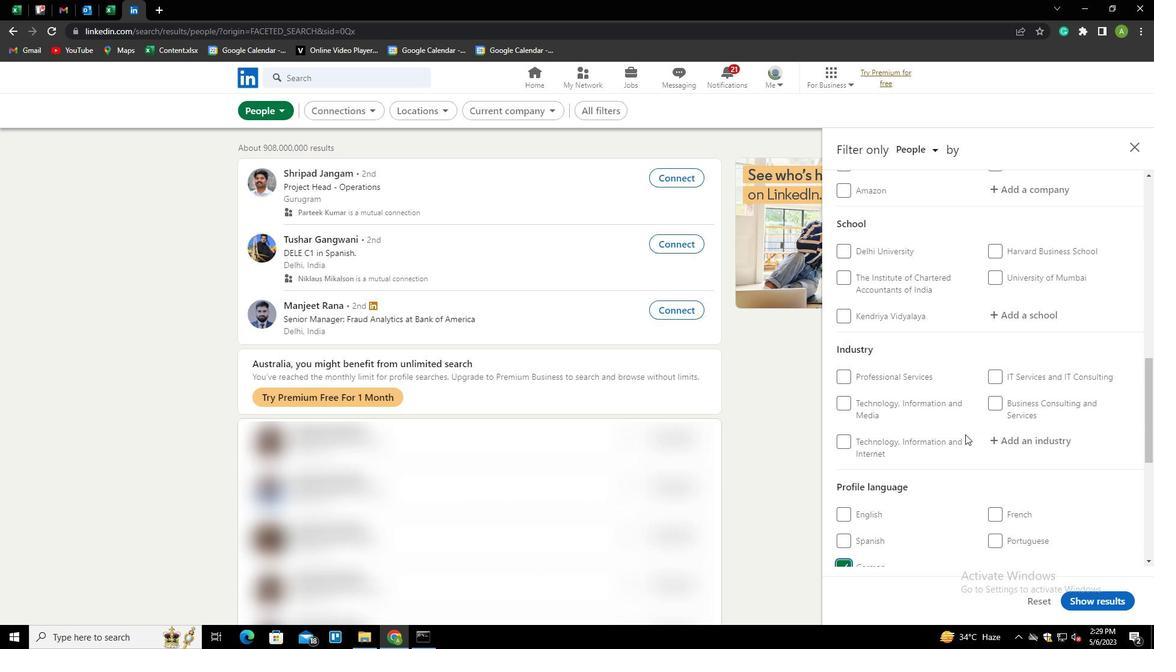 
Action: Mouse scrolled (965, 435) with delta (0, 0)
Screenshot: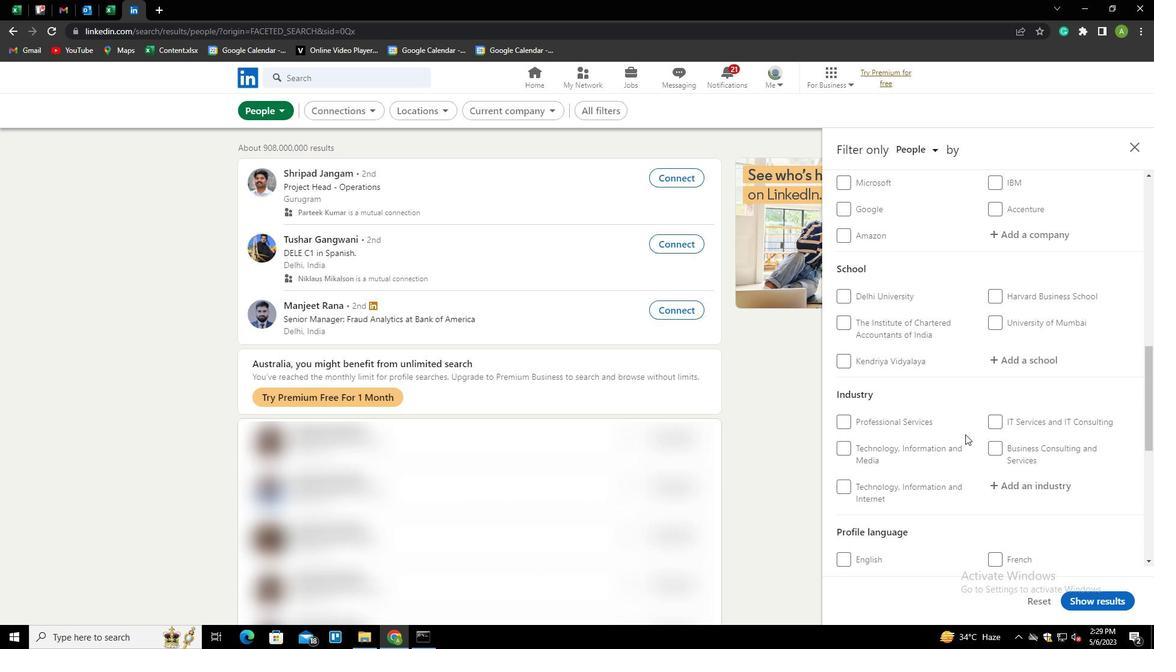 
Action: Mouse scrolled (965, 435) with delta (0, 0)
Screenshot: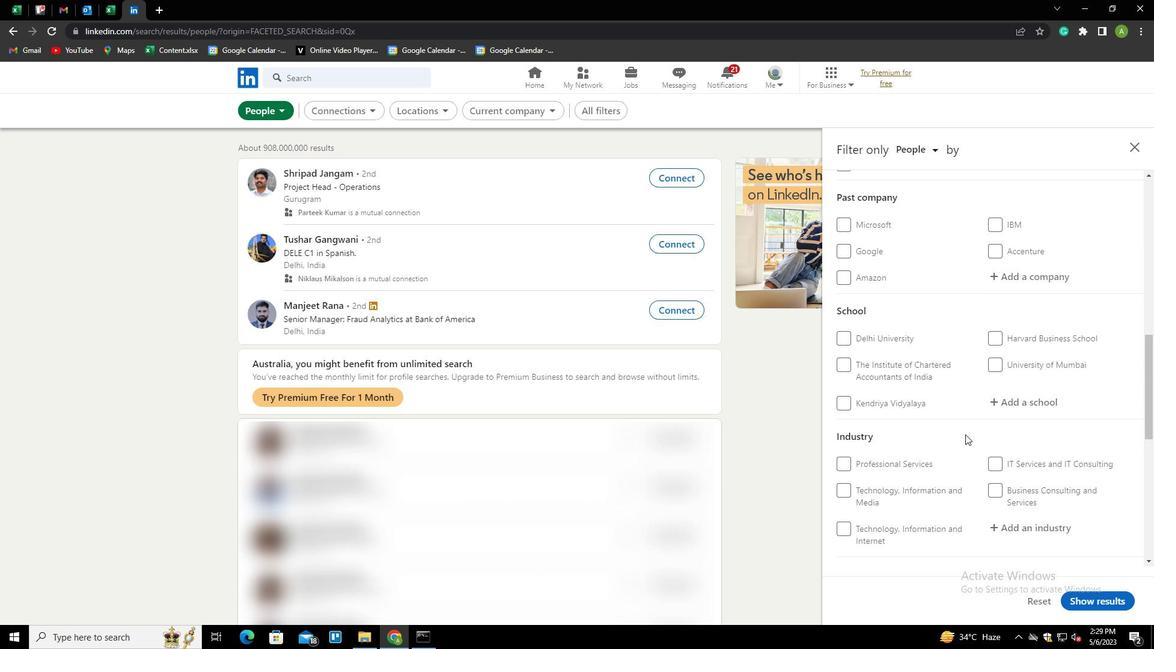 
Action: Mouse scrolled (965, 435) with delta (0, 0)
Screenshot: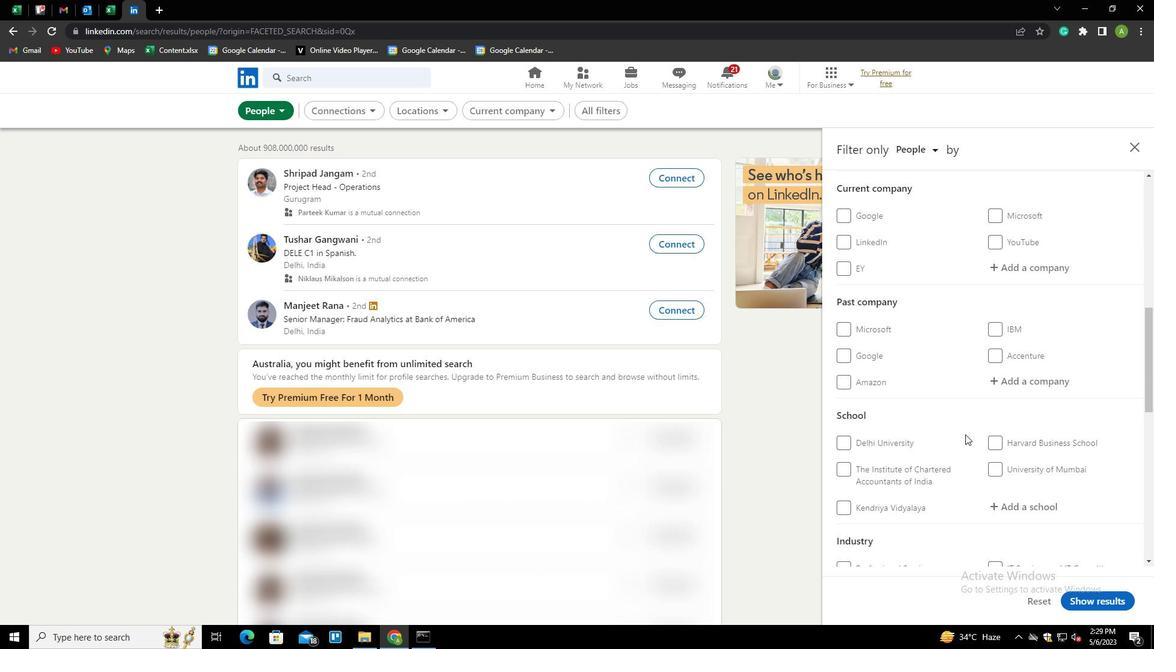 
Action: Mouse moved to (1006, 330)
Screenshot: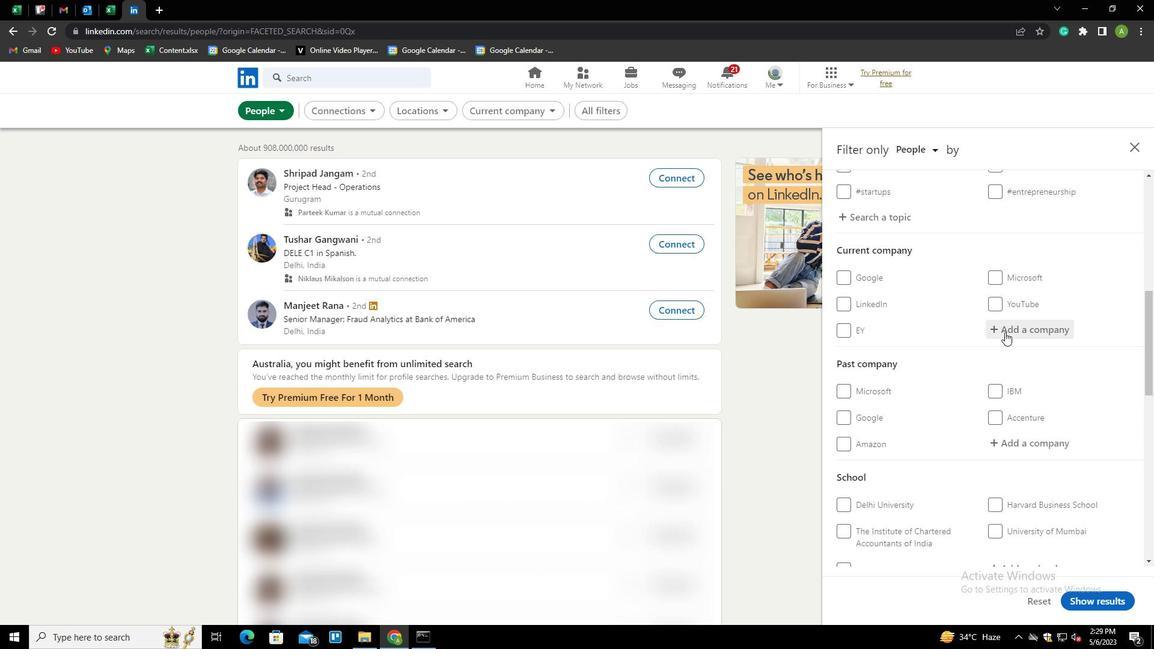 
Action: Mouse pressed left at (1006, 330)
Screenshot: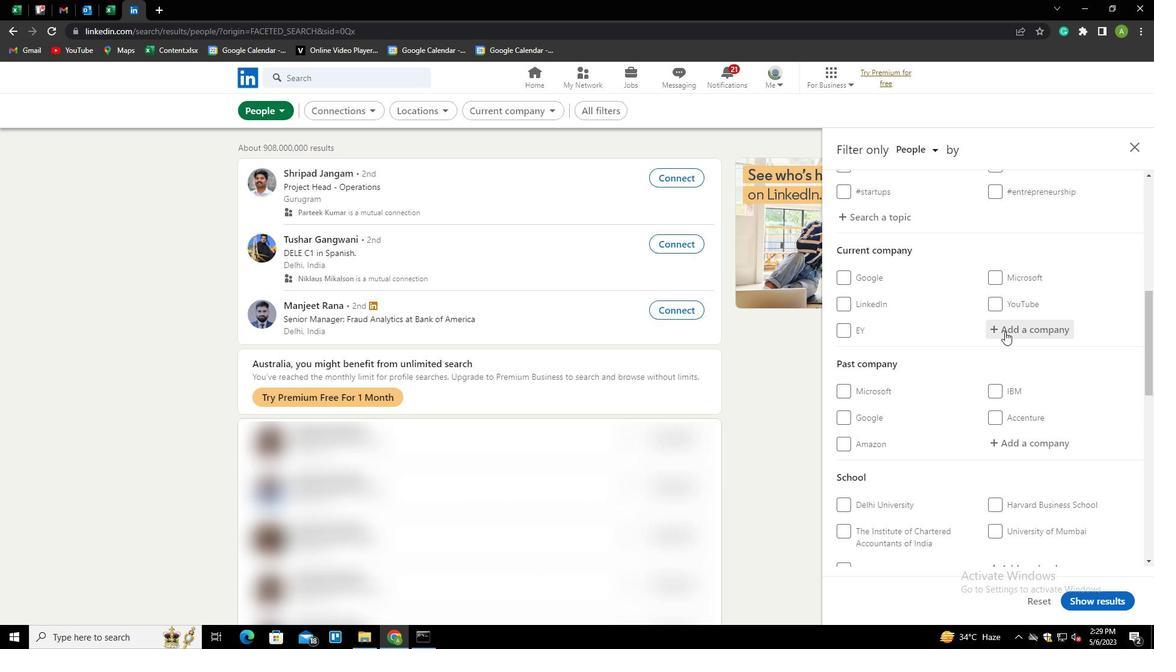 
Action: Key pressed <Key.shift>B
Screenshot: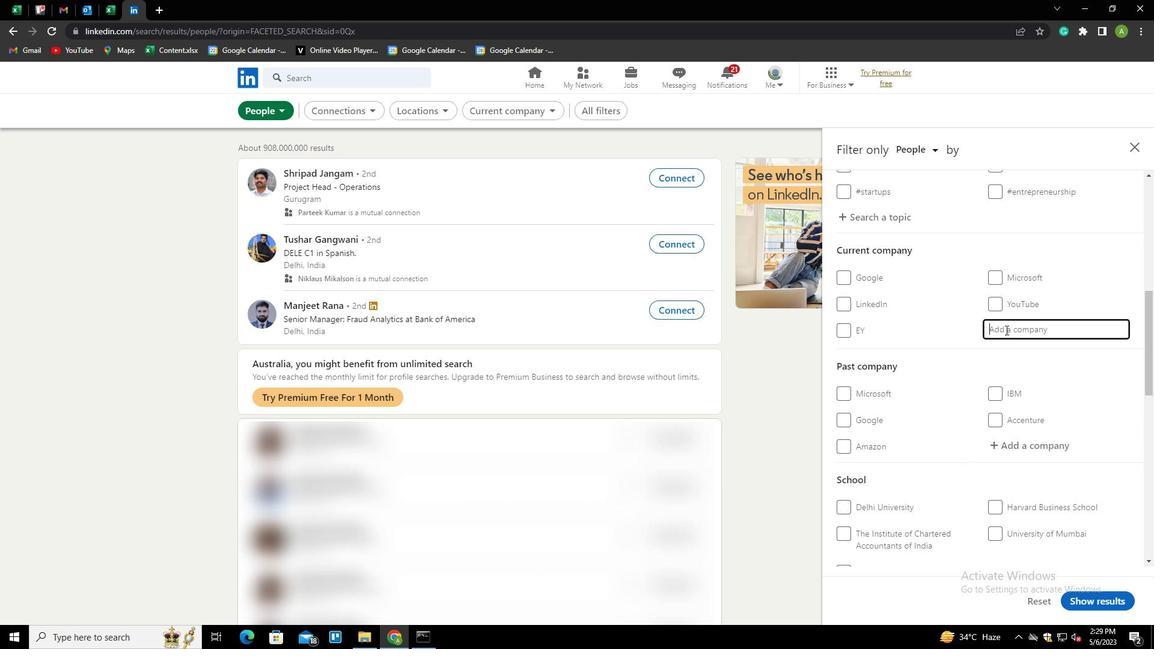 
Action: Mouse moved to (1005, 327)
Screenshot: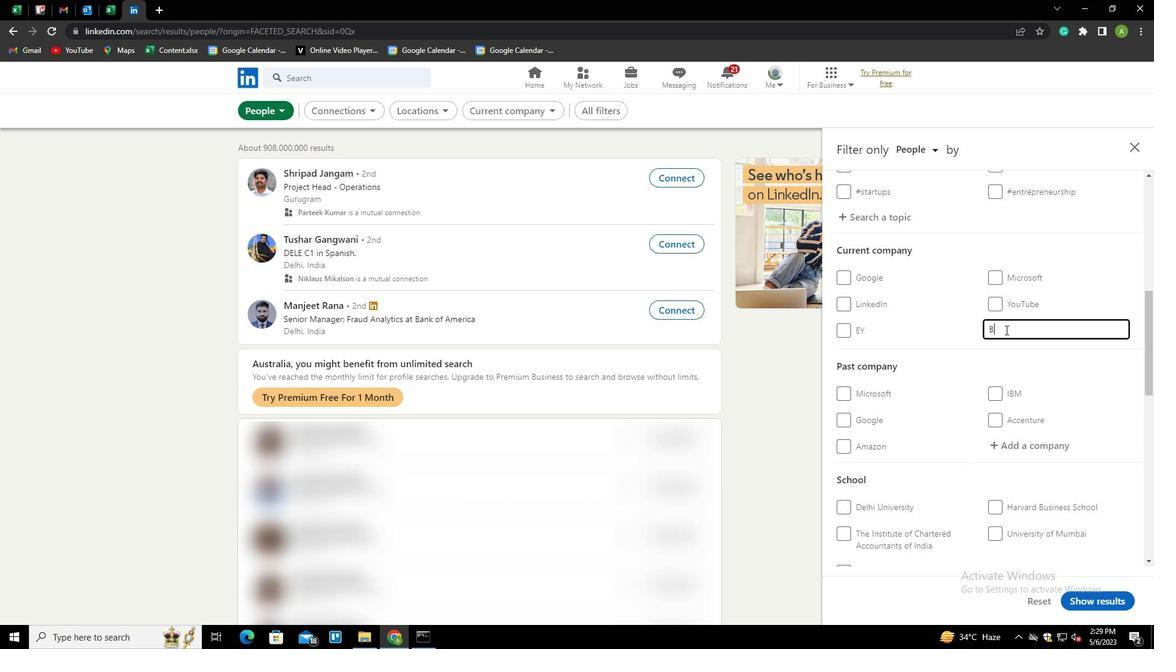 
Action: Key pressed HARATPE<Key.down><Key.enter>
Screenshot: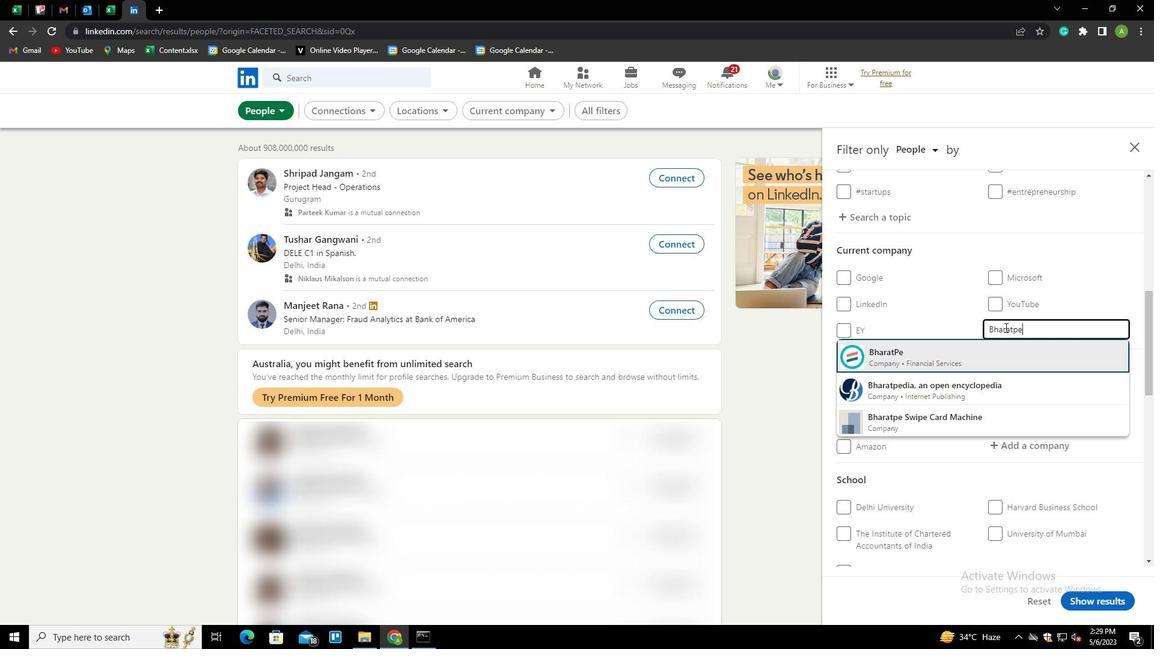 
Action: Mouse moved to (997, 324)
Screenshot: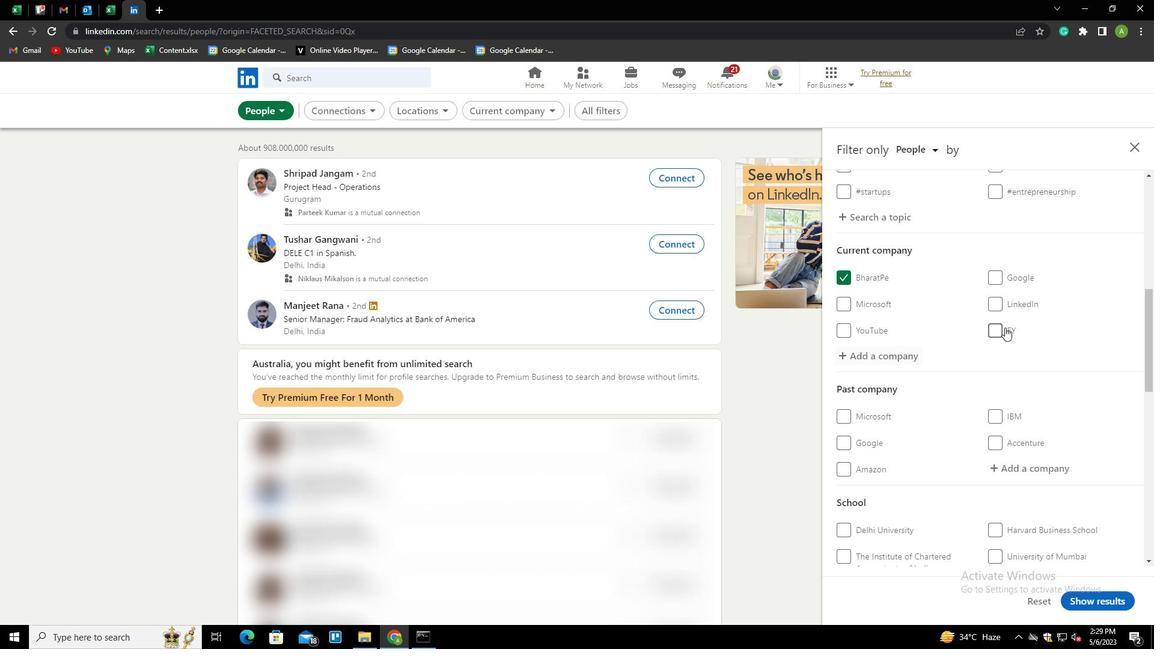 
Action: Mouse scrolled (997, 323) with delta (0, 0)
Screenshot: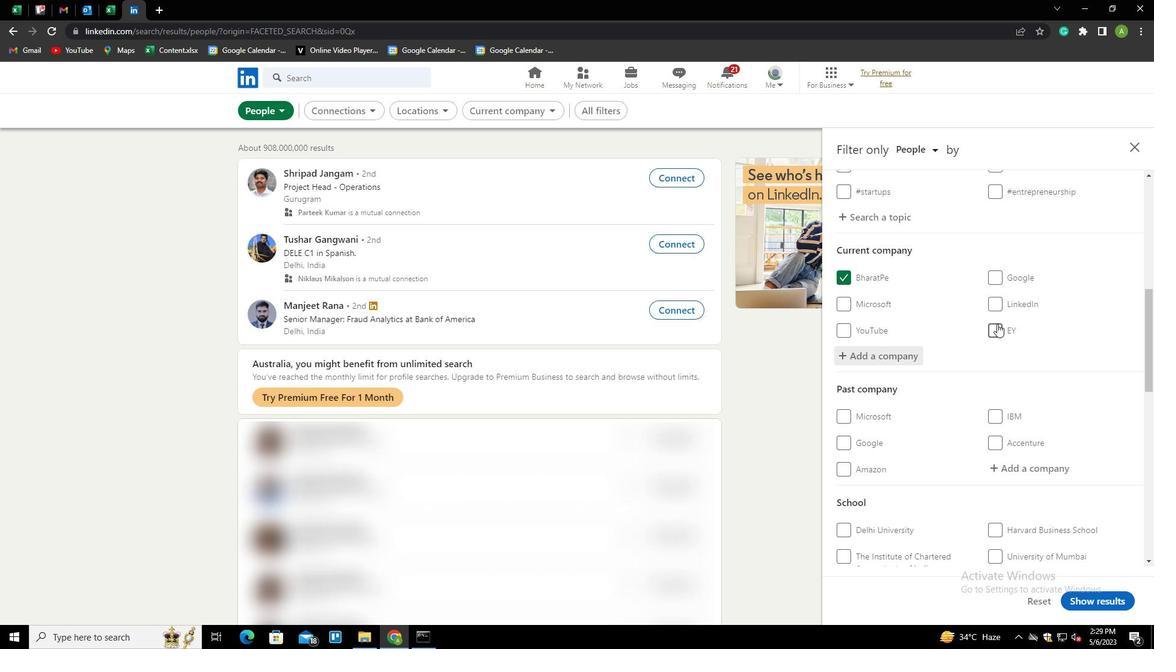 
Action: Mouse scrolled (997, 323) with delta (0, 0)
Screenshot: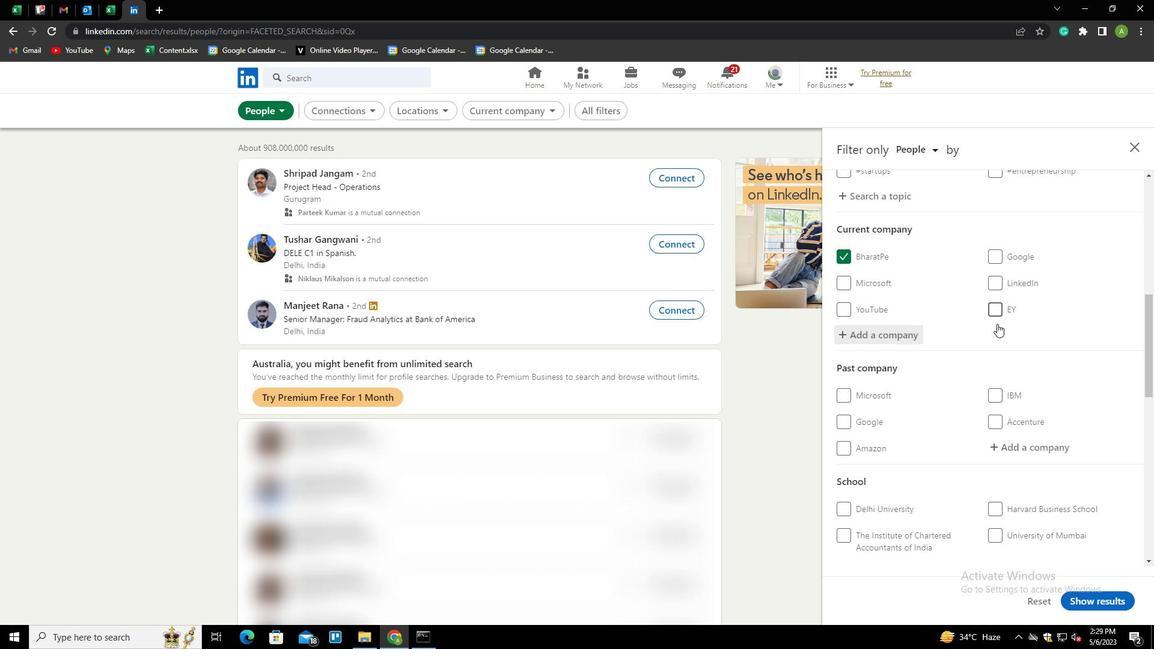
Action: Mouse scrolled (997, 323) with delta (0, 0)
Screenshot: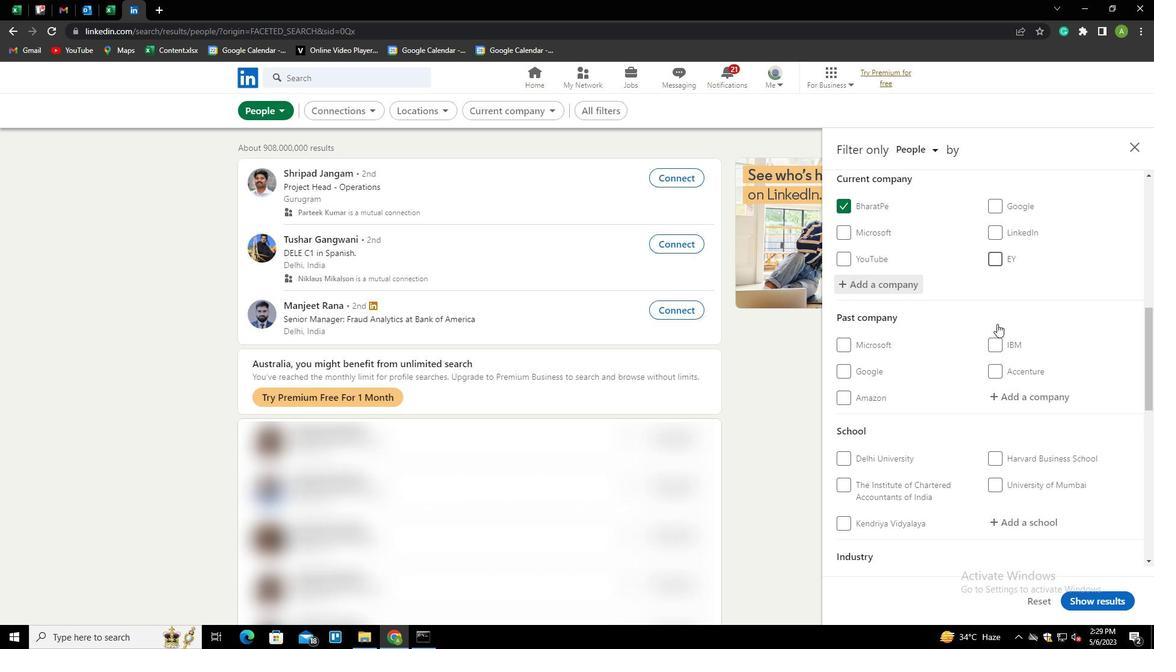 
Action: Mouse scrolled (997, 323) with delta (0, 0)
Screenshot: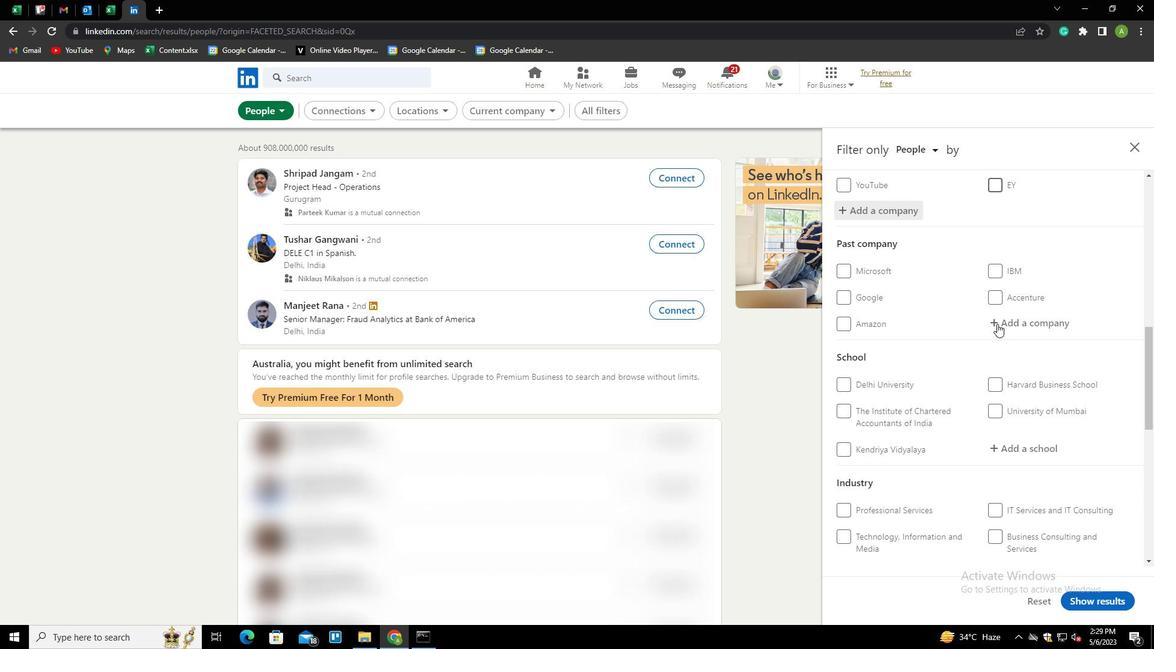 
Action: Mouse moved to (1007, 343)
Screenshot: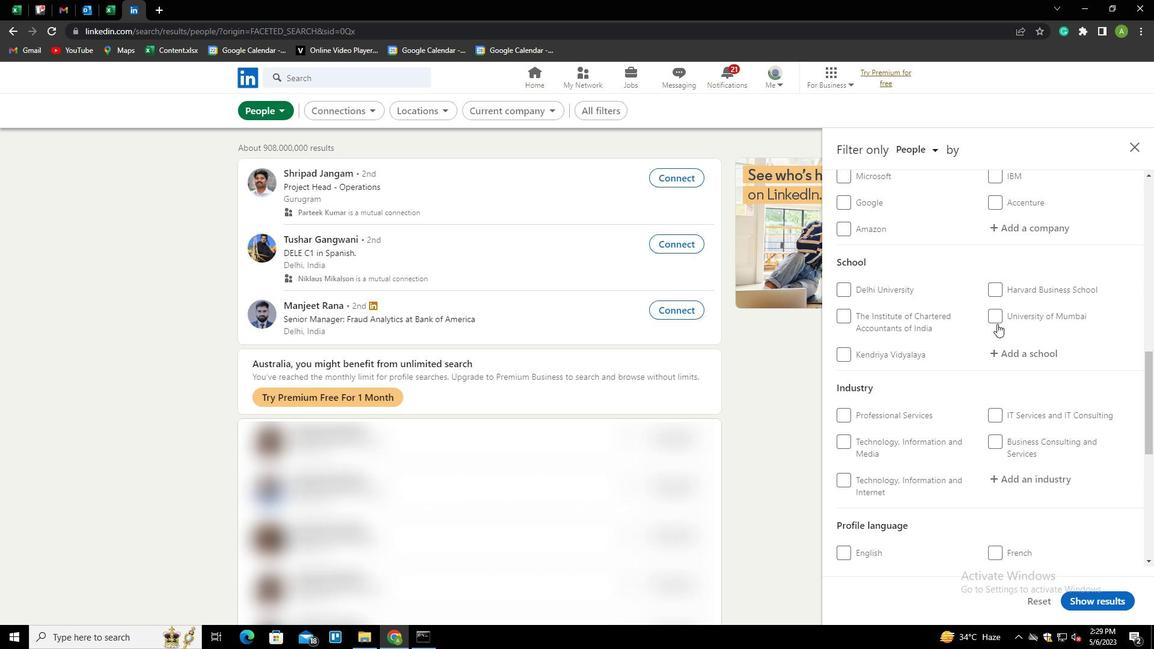 
Action: Mouse pressed left at (1007, 343)
Screenshot: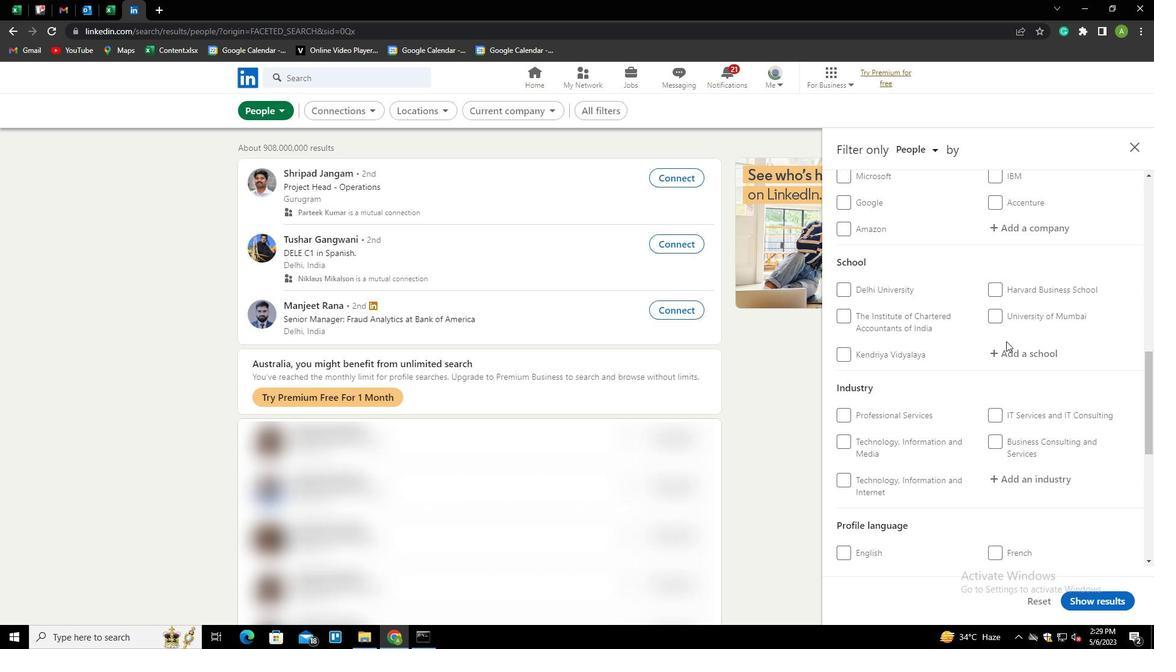 
Action: Mouse moved to (1007, 343)
Screenshot: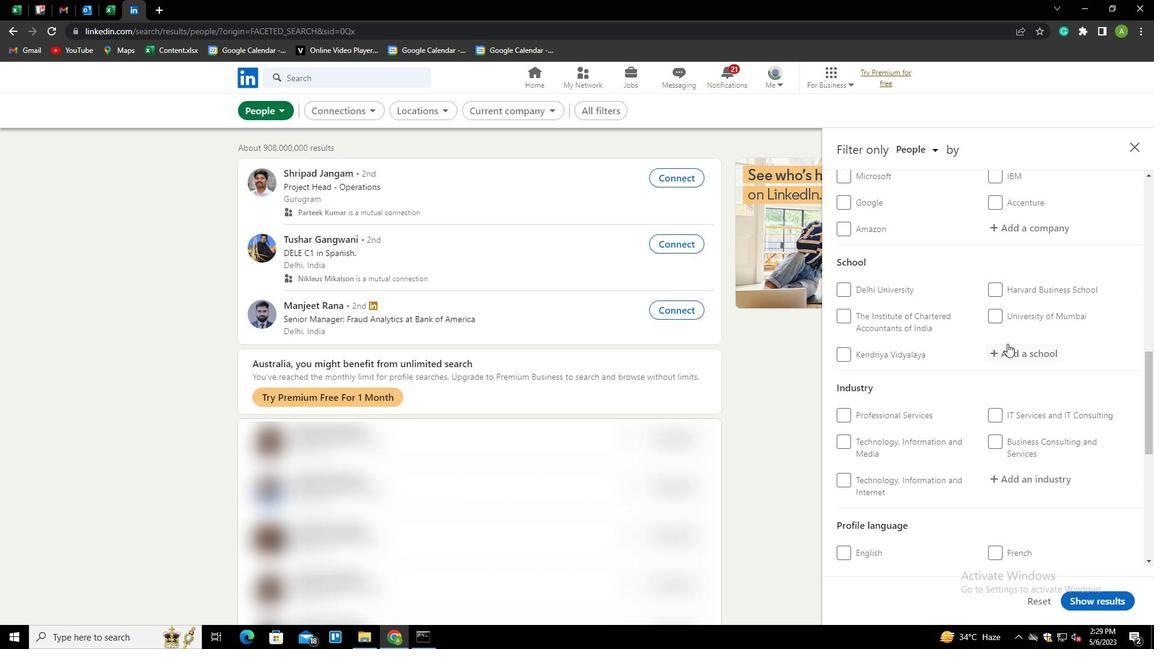 
Action: Key pressed <Key.shift>SANKARA<Key.space><Key.shift>COLLEGE<Key.space>OF<Key.space><Key.shift>SCIENCE<Key.space>AND<Key.space><Key.shift>COMMERCE<Key.down><Key.down><Key.enter>
Screenshot: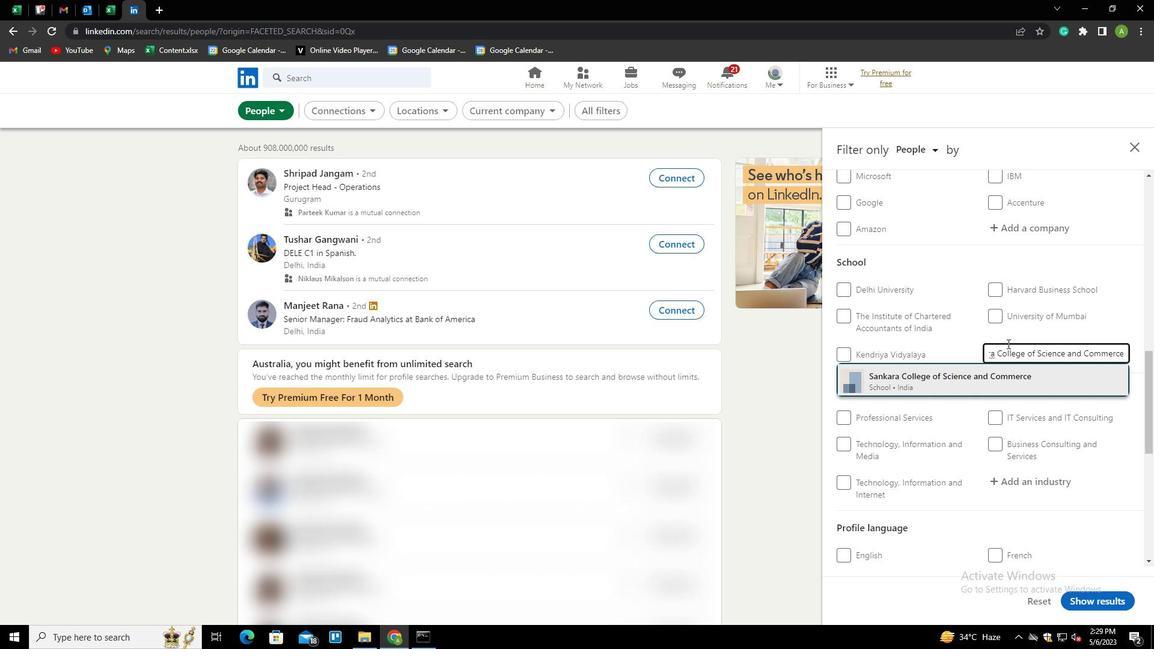 
Action: Mouse moved to (968, 327)
Screenshot: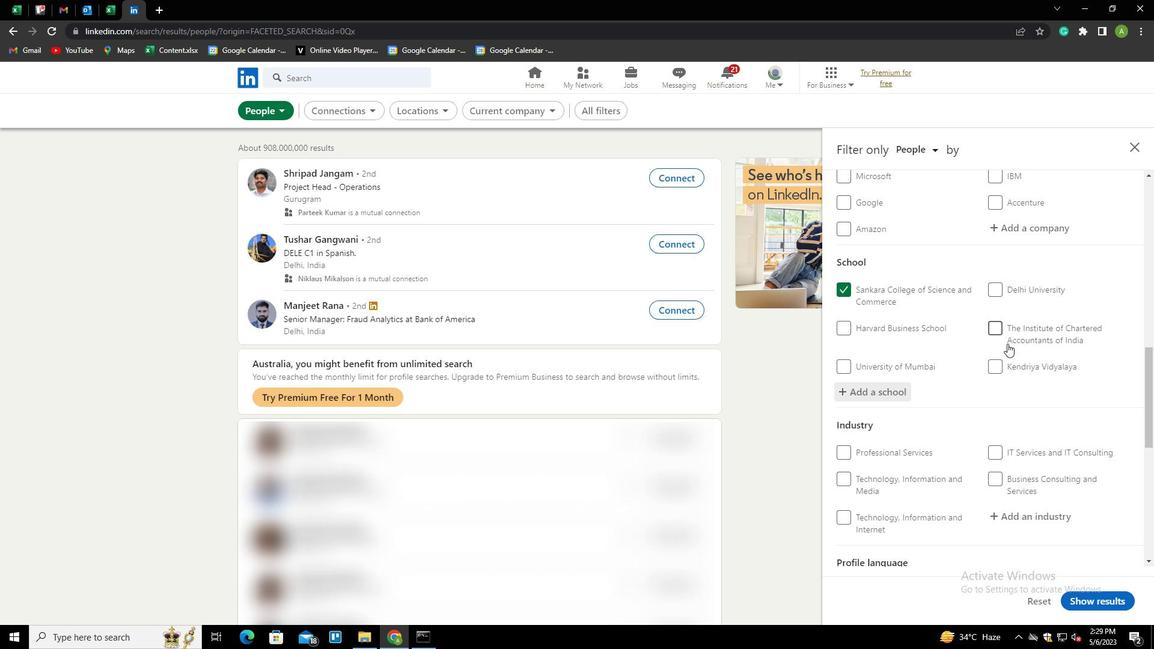 
Action: Mouse scrolled (968, 326) with delta (0, 0)
Screenshot: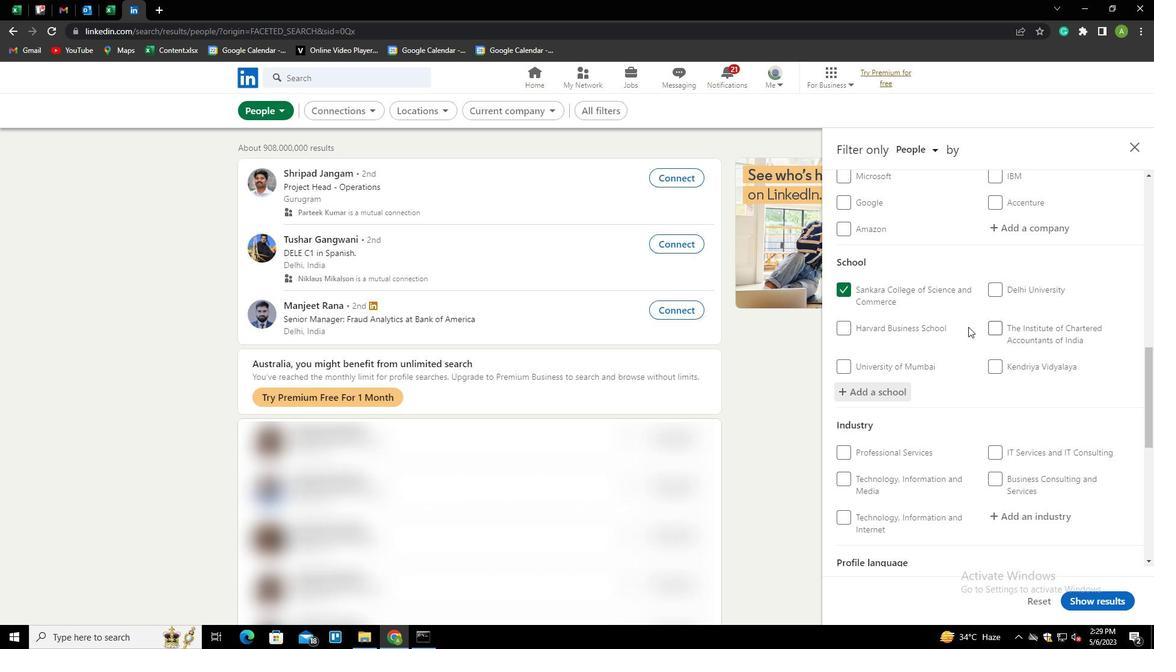 
Action: Mouse scrolled (968, 326) with delta (0, 0)
Screenshot: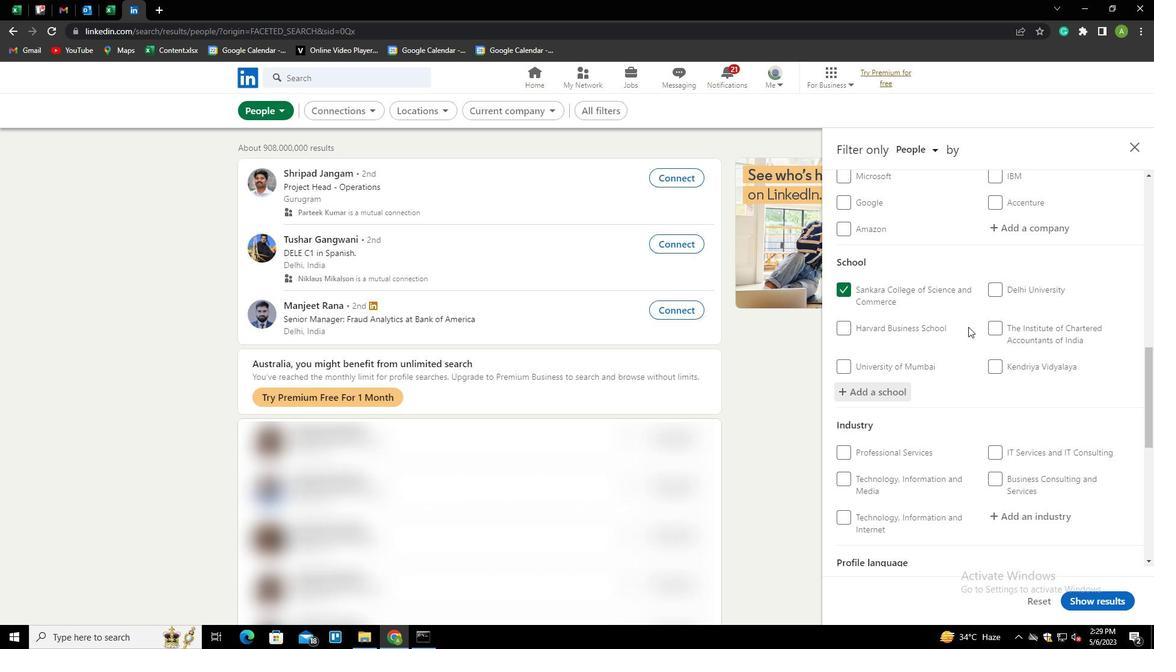 
Action: Mouse scrolled (968, 326) with delta (0, 0)
Screenshot: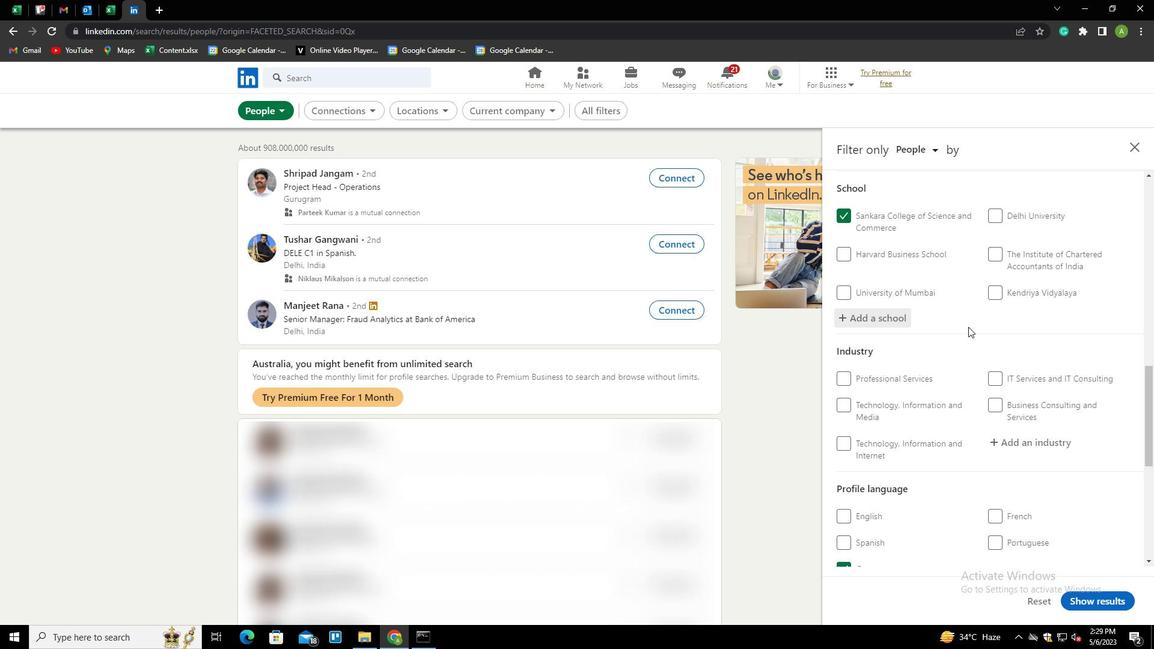 
Action: Mouse moved to (1013, 334)
Screenshot: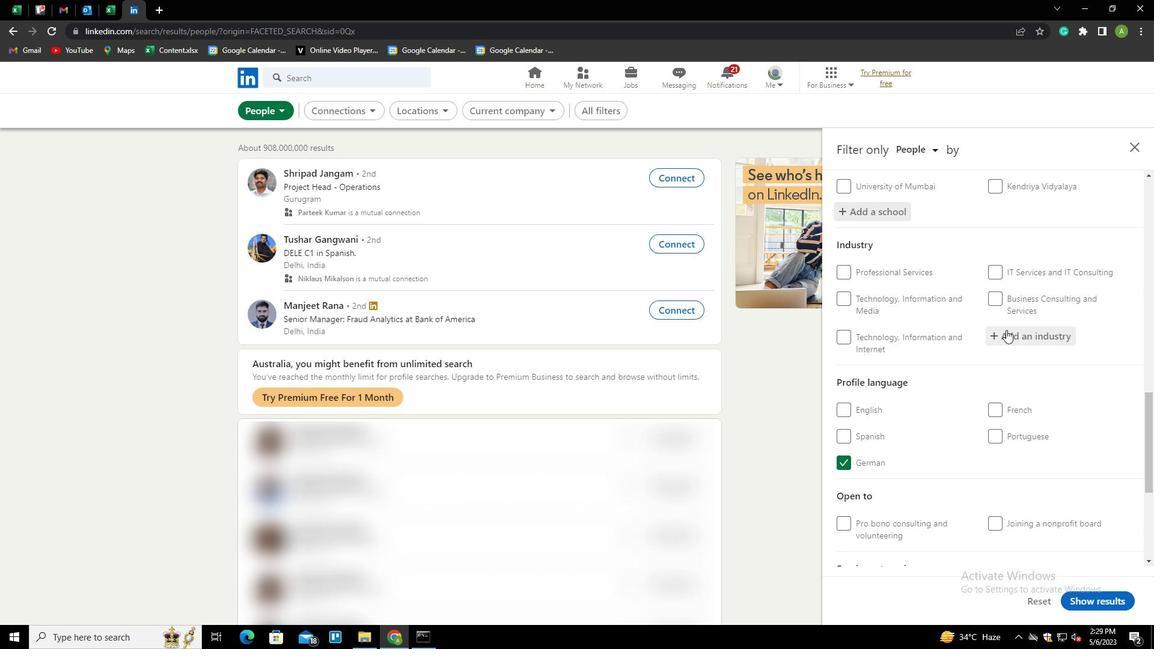 
Action: Mouse pressed left at (1013, 334)
Screenshot: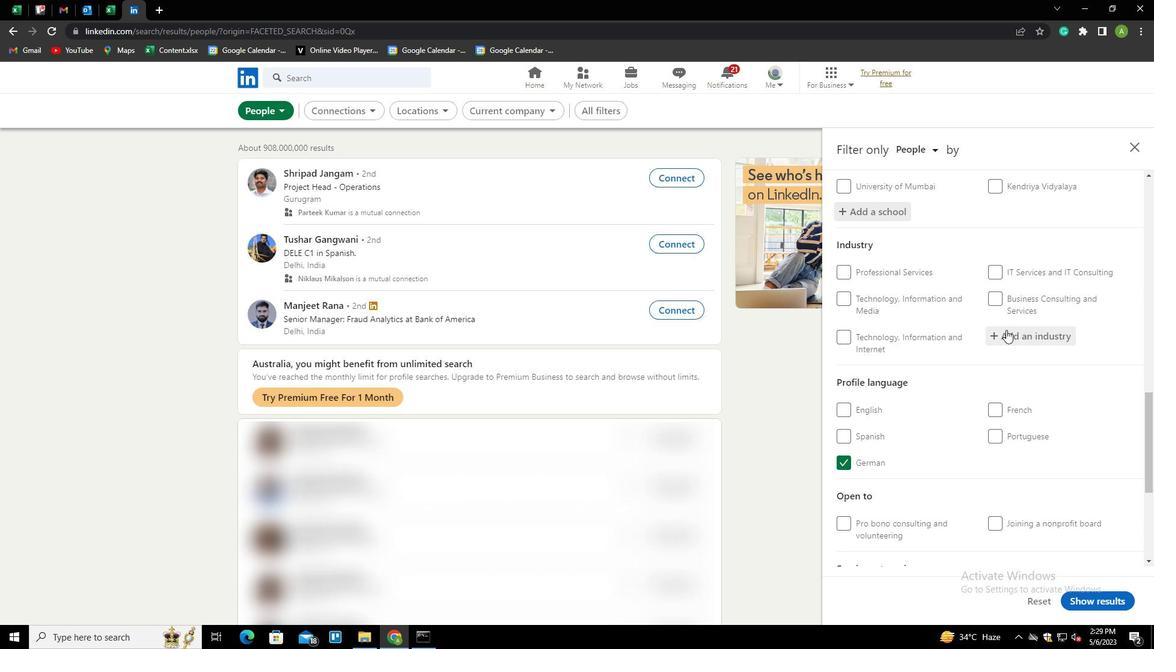 
Action: Mouse moved to (1010, 334)
Screenshot: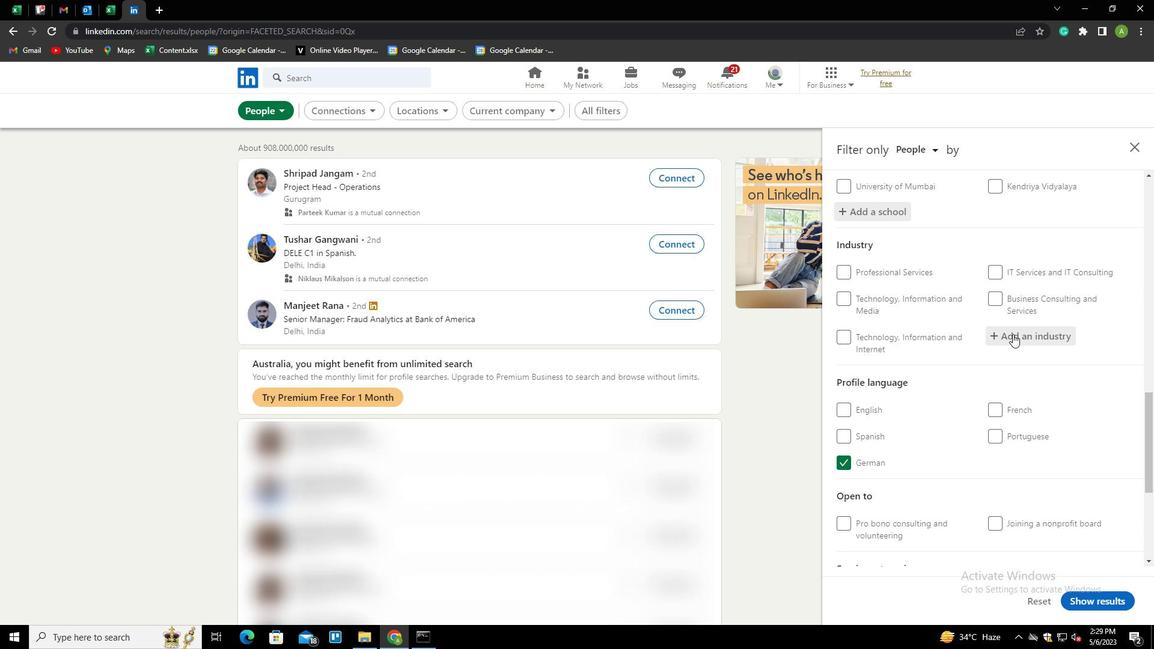 
Action: Key pressed <Key.shift>DISTILLERIES<Key.down><Key.enter>
Screenshot: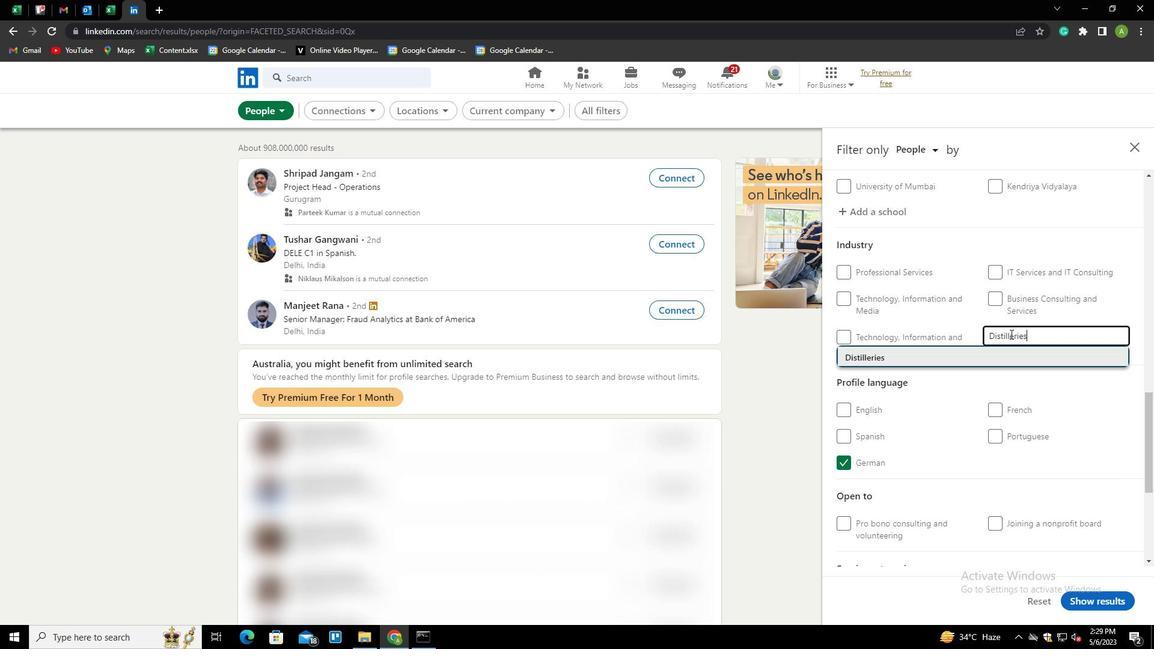 
Action: Mouse moved to (1007, 300)
Screenshot: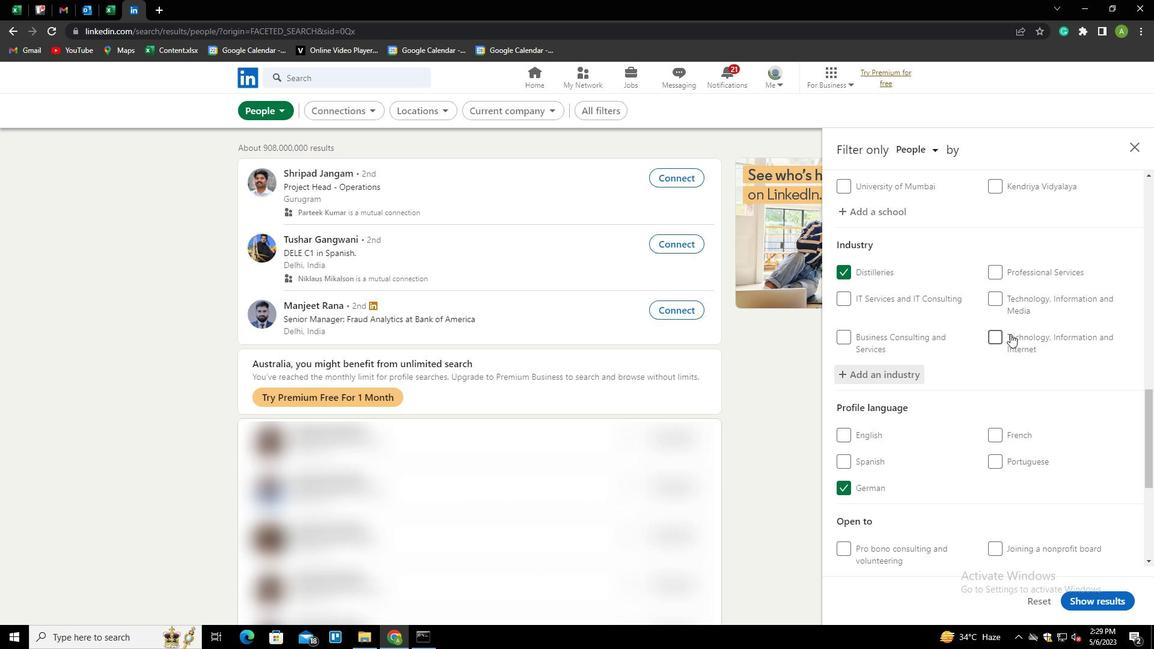 
Action: Mouse scrolled (1007, 299) with delta (0, 0)
Screenshot: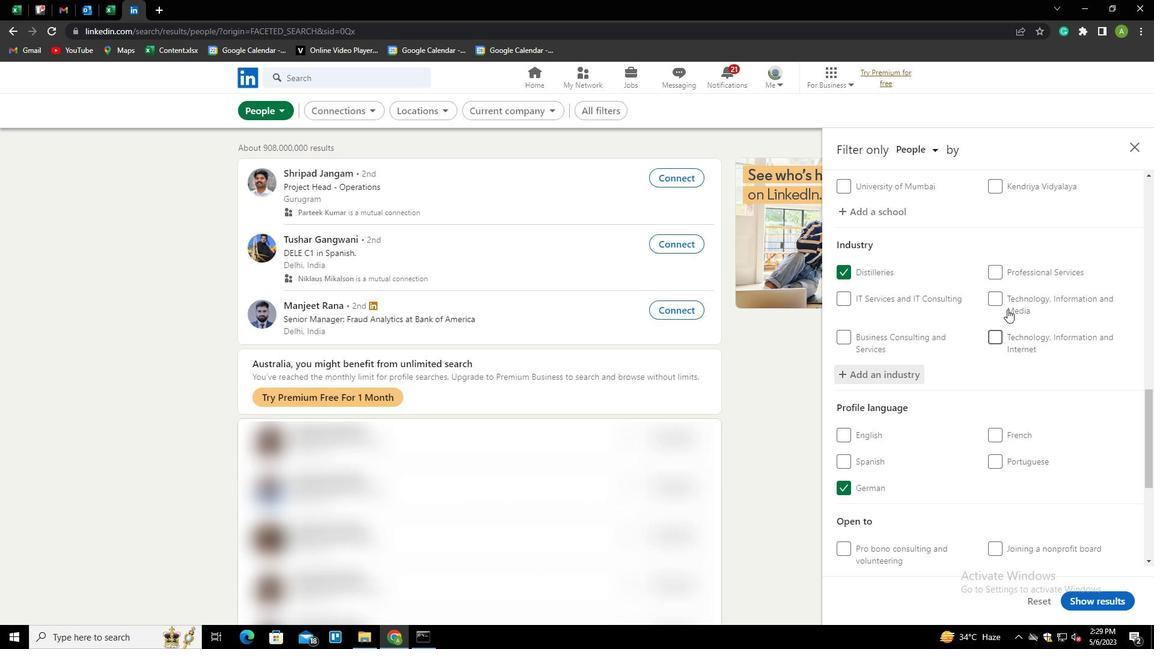 
Action: Mouse scrolled (1007, 299) with delta (0, 0)
Screenshot: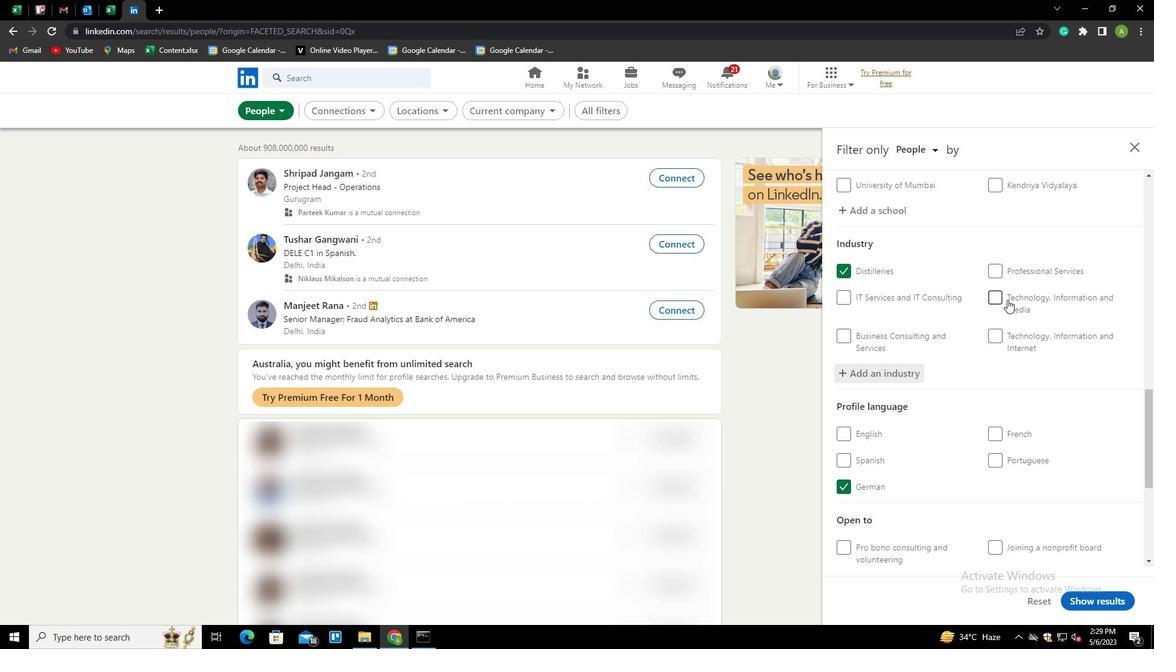 
Action: Mouse scrolled (1007, 299) with delta (0, 0)
Screenshot: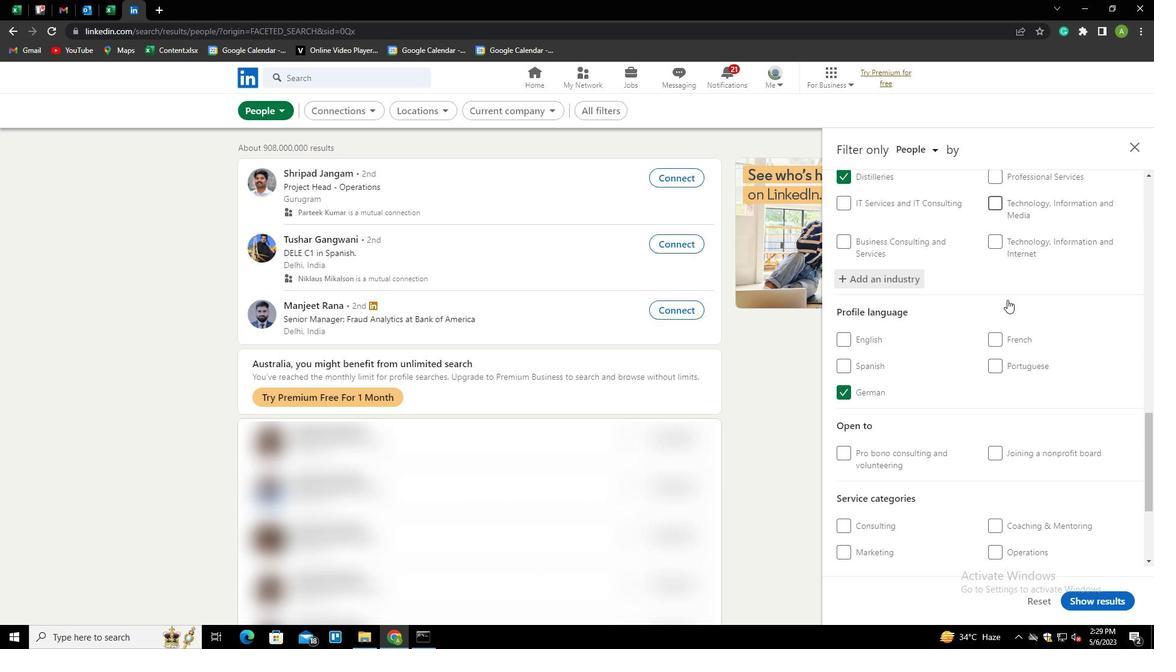 
Action: Mouse scrolled (1007, 299) with delta (0, 0)
Screenshot: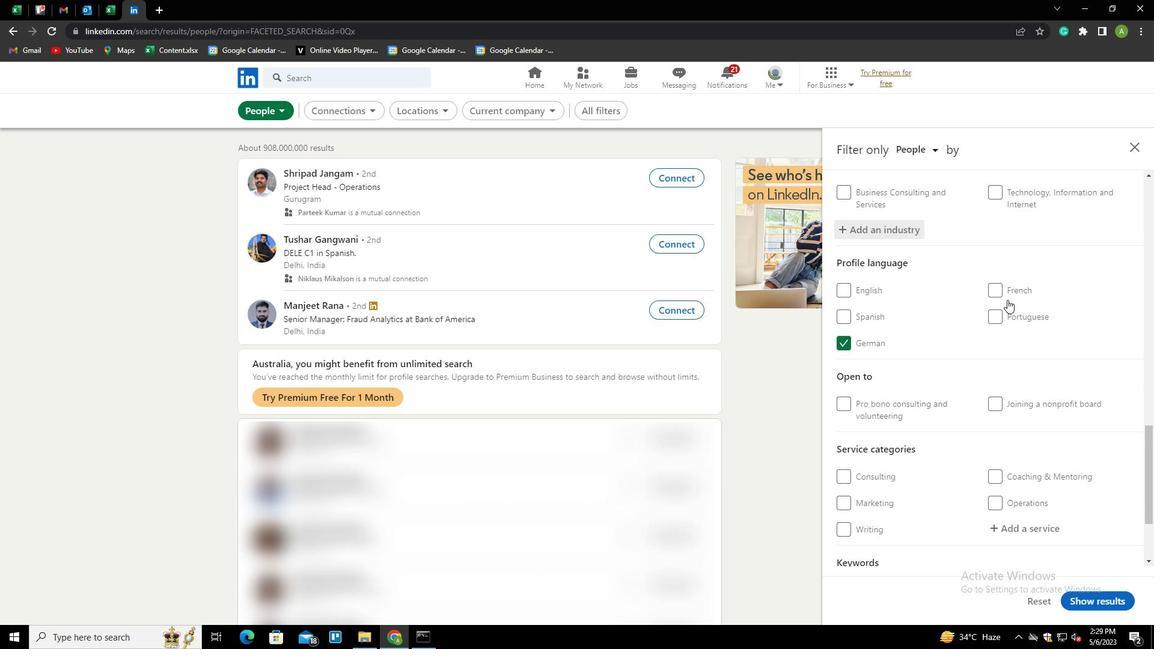 
Action: Mouse moved to (1007, 302)
Screenshot: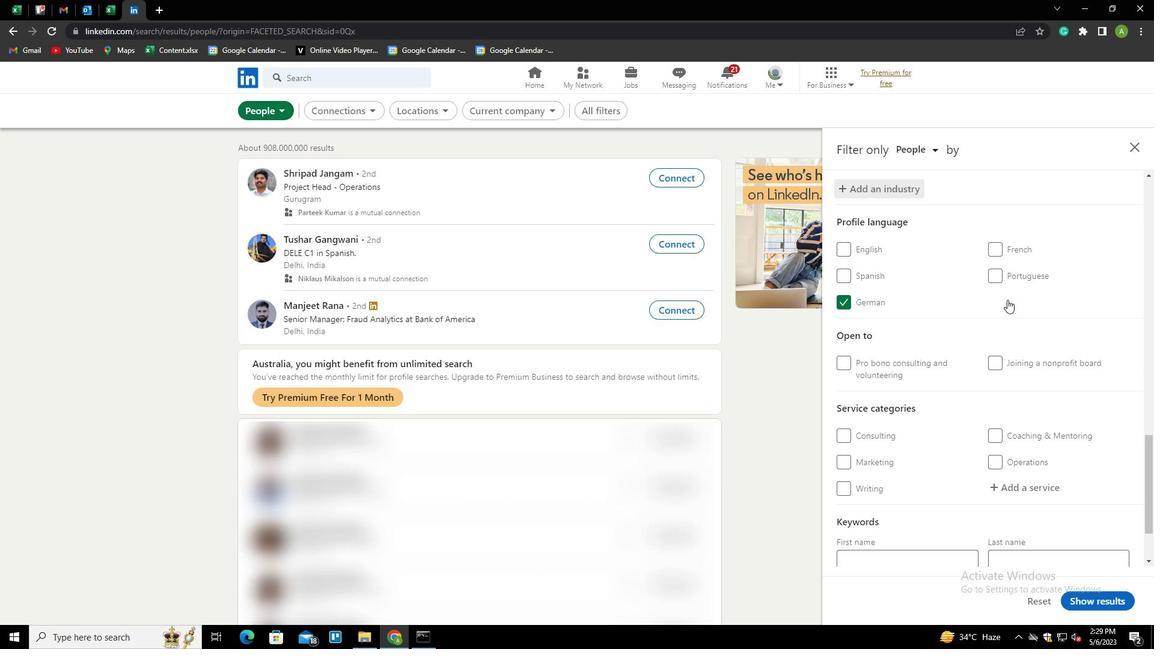 
Action: Mouse scrolled (1007, 301) with delta (0, 0)
Screenshot: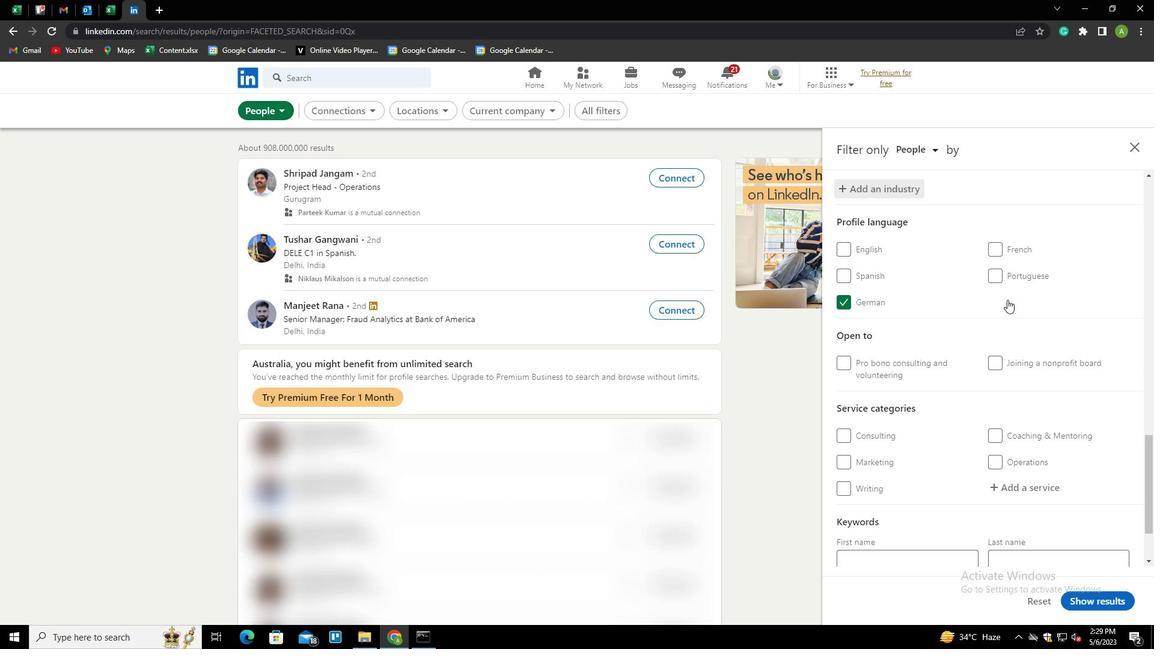 
Action: Mouse moved to (1007, 304)
Screenshot: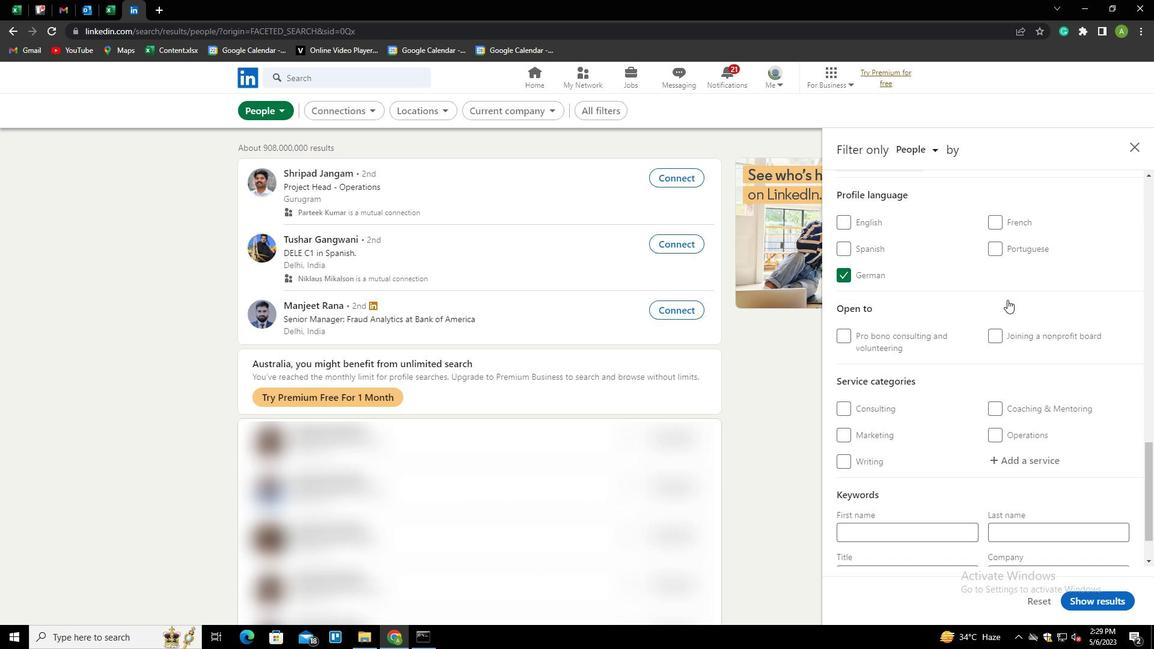 
Action: Mouse scrolled (1007, 303) with delta (0, 0)
Screenshot: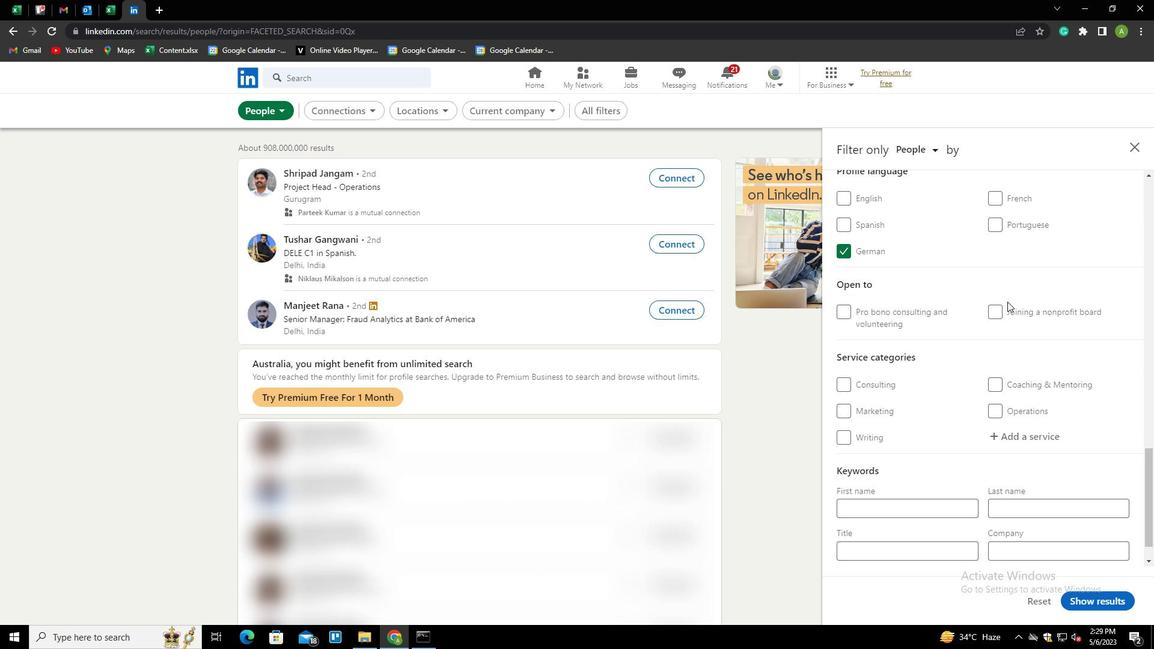 
Action: Mouse moved to (1022, 399)
Screenshot: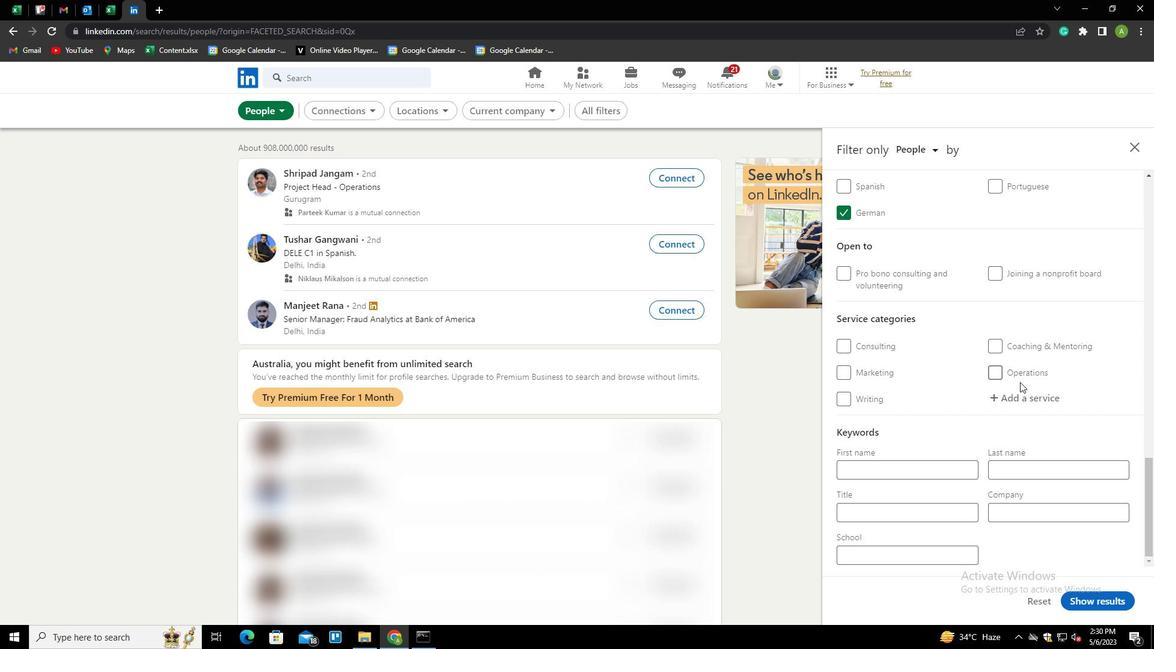 
Action: Mouse pressed left at (1022, 399)
Screenshot: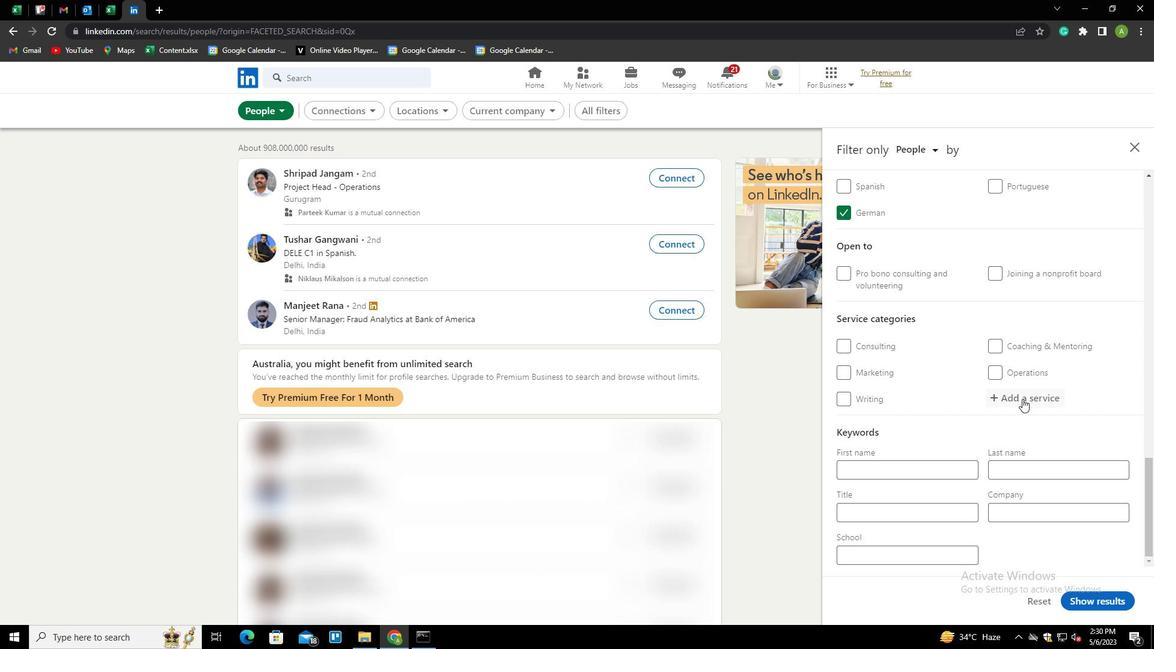 
Action: Mouse moved to (1009, 385)
Screenshot: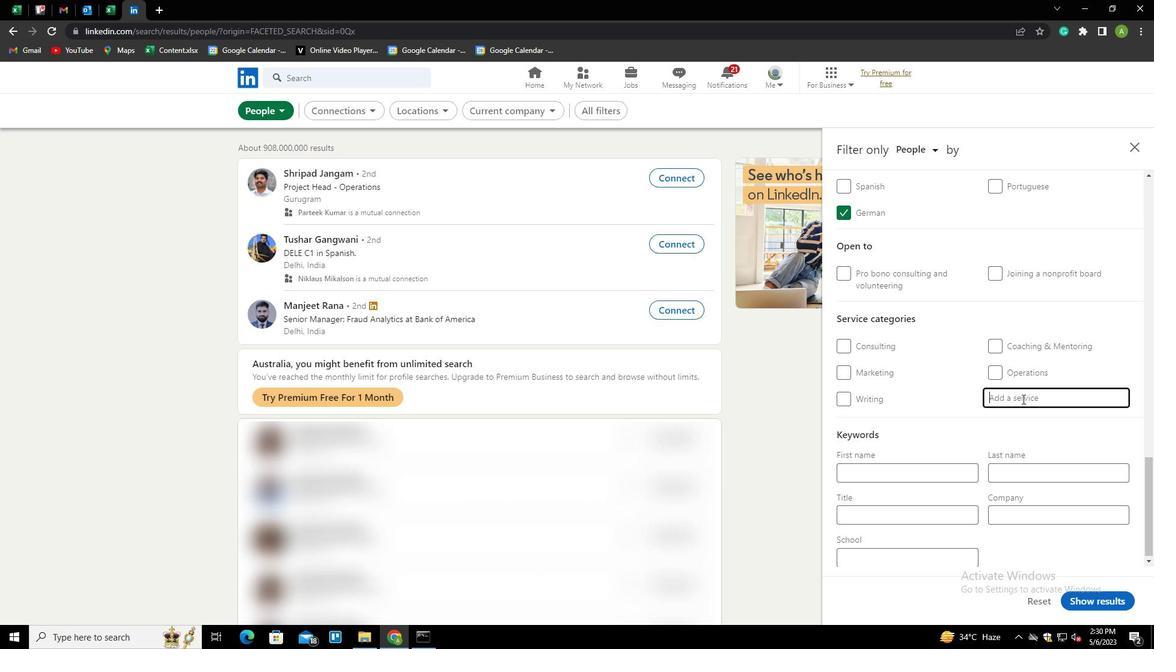 
Action: Key pressed <Key.shift><Key.shift><Key.shift><Key.shift><Key.shift><Key.shift>GRANT<Key.space><Key.shift><Key.shift><Key.shift><Key.shift><Key.shift><Key.shift><Key.shift><Key.shift><Key.shift><Key.shift><Key.shift><Key.shift><Key.shift><Key.shift><Key.shift><Key.shift><Key.shift><Key.shift><Key.shift><Key.shift><Key.shift><Key.shift><Key.shift><Key.shift><Key.shift><Key.shift><Key.shift><Key.shift><Key.shift><Key.shift><Key.shift><Key.shift><Key.shift><Key.shift><Key.shift><Key.shift><Key.shift><Key.shift><Key.shift><Key.shift><Key.shift><Key.shift><Key.shift><Key.shift><Key.shift><Key.shift><Key.shift><Key.shift><Key.shift><Key.shift><Key.shift><Key.shift><Key.shift><Key.shift><Key.shift><Key.shift><Key.shift><Key.shift><Key.shift><Key.shift><Key.shift><Key.shift><Key.shift><Key.shift><Key.shift><Key.shift><Key.shift><Key.shift><Key.shift><Key.shift><Key.shift><Key.shift><Key.shift><Key.shift><Key.shift><Key.shift><Key.shift><Key.shift>S<Key.backspace><Key.shift><Key.shift><Key.shift><Key.shift><Key.shift><Key.shift><Key.shift><Key.shift><Key.shift><Key.shift><Key.shift><Key.shift><Key.shift><Key.shift><Key.shift><Key.shift><Key.shift><Key.shift><Key.shift><Key.shift><Key.shift><Key.shift><Key.shift><Key.shift><Key.shift><Key.shift><Key.shift><Key.shift><Key.shift><Key.shift><Key.shift><Key.shift><Key.shift><Key.shift><Key.shift><Key.shift>WRITING<Key.down><Key.enter>
Screenshot: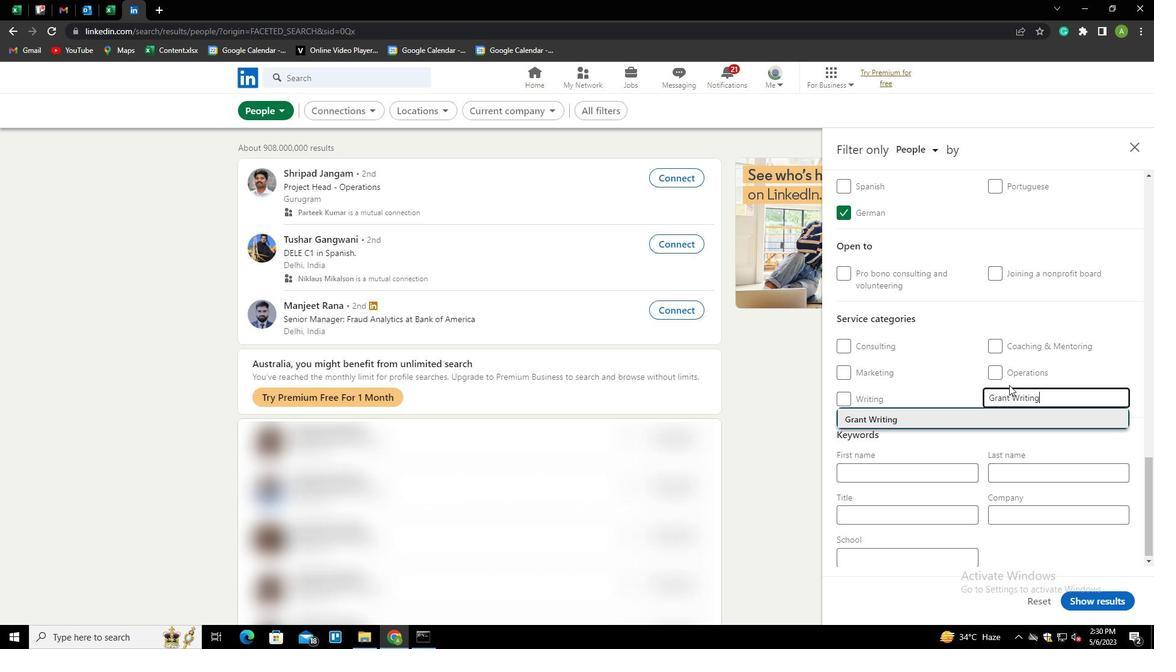 
Action: Mouse scrolled (1009, 384) with delta (0, 0)
Screenshot: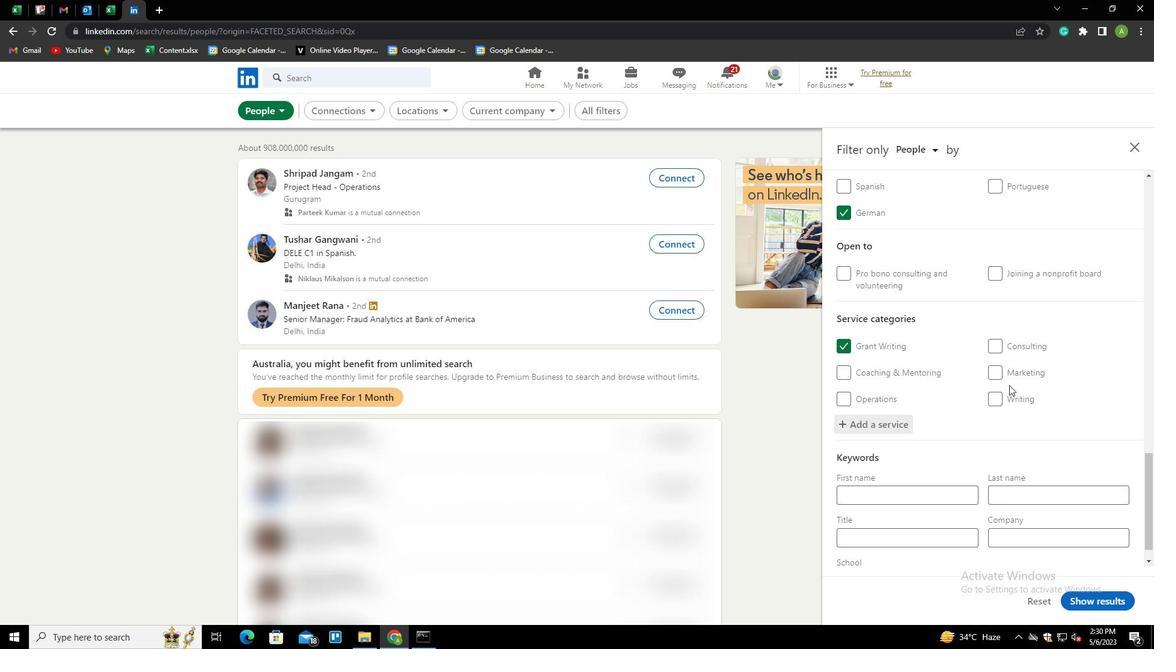 
Action: Mouse moved to (1008, 385)
Screenshot: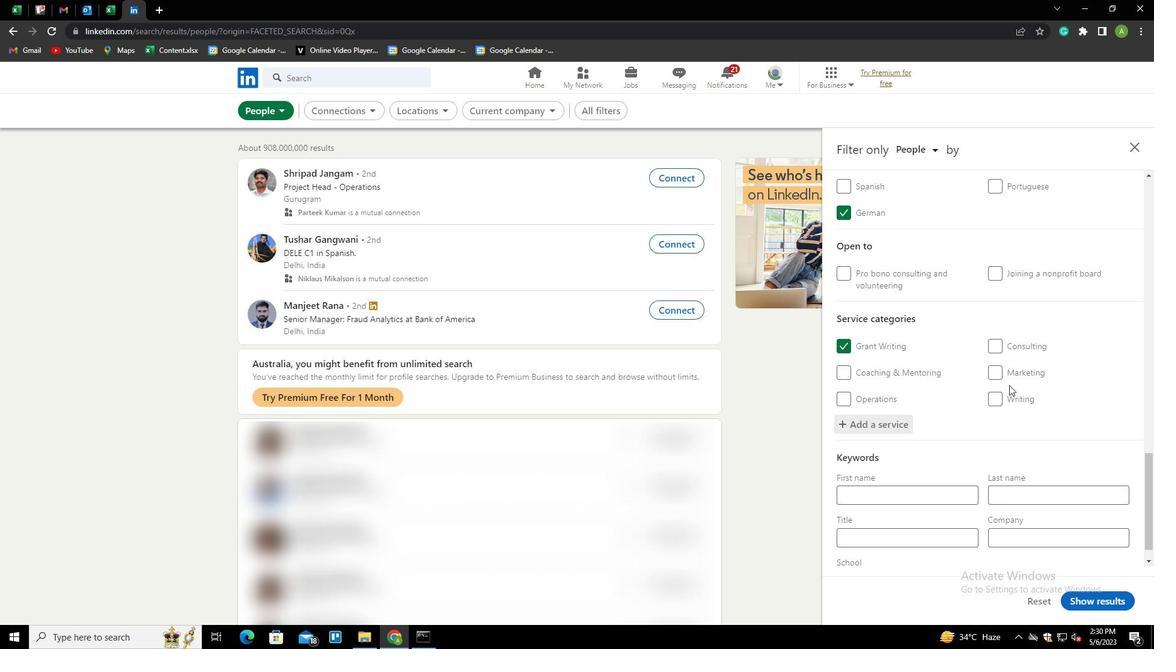 
Action: Mouse scrolled (1008, 384) with delta (0, 0)
Screenshot: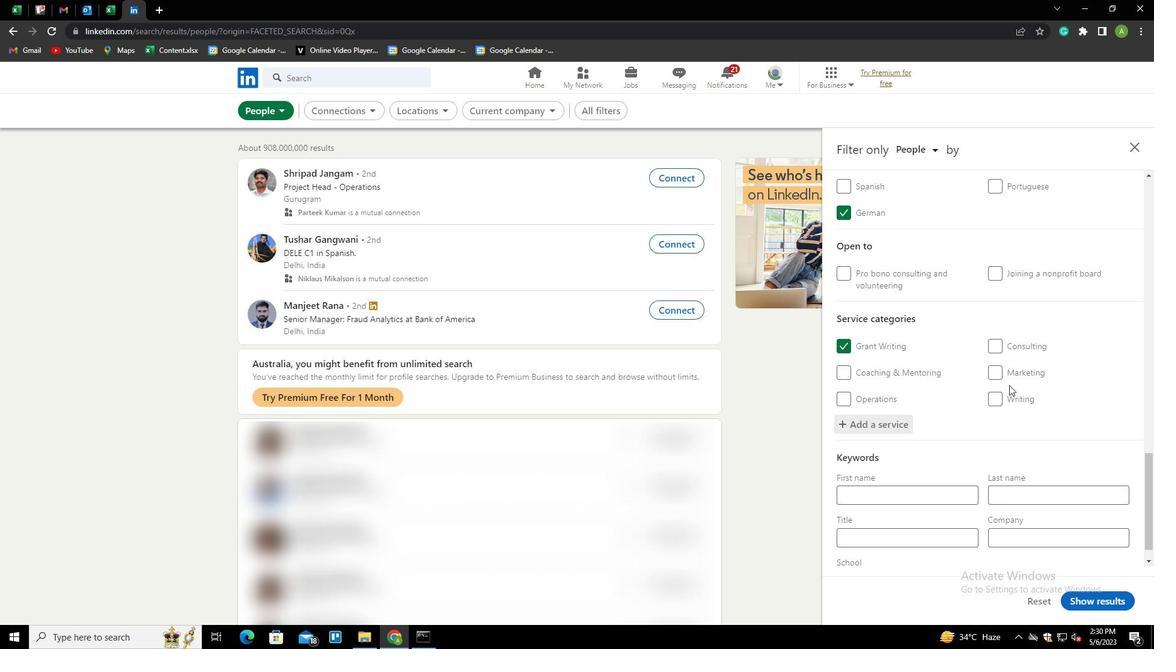 
Action: Mouse moved to (1006, 393)
Screenshot: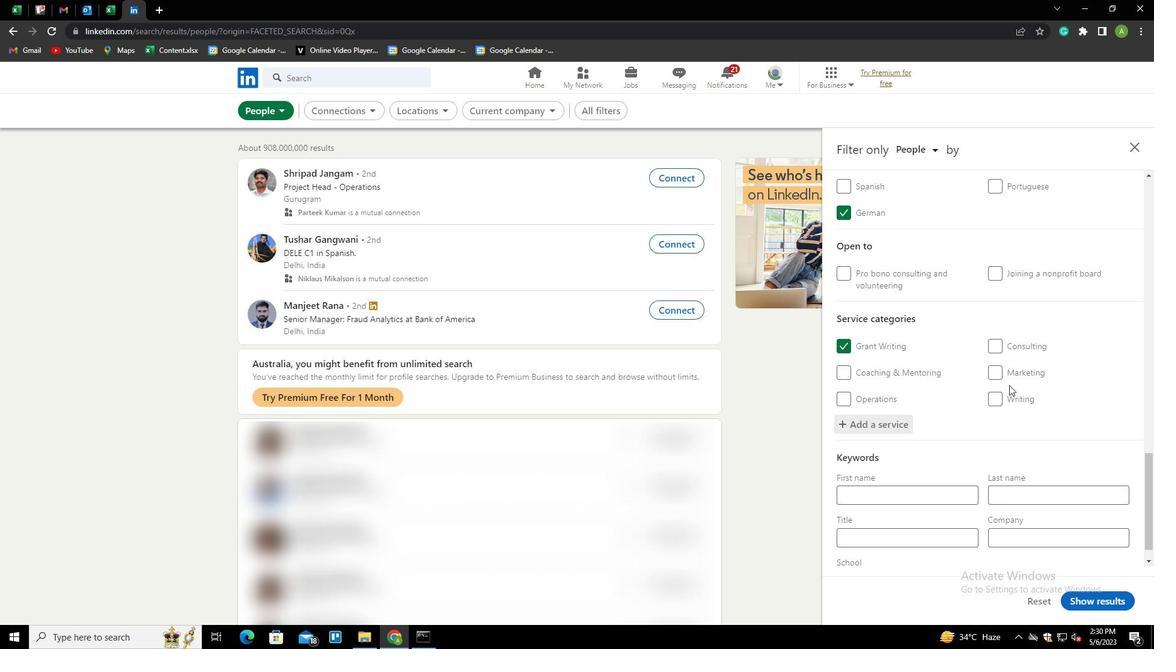 
Action: Mouse scrolled (1006, 392) with delta (0, 0)
Screenshot: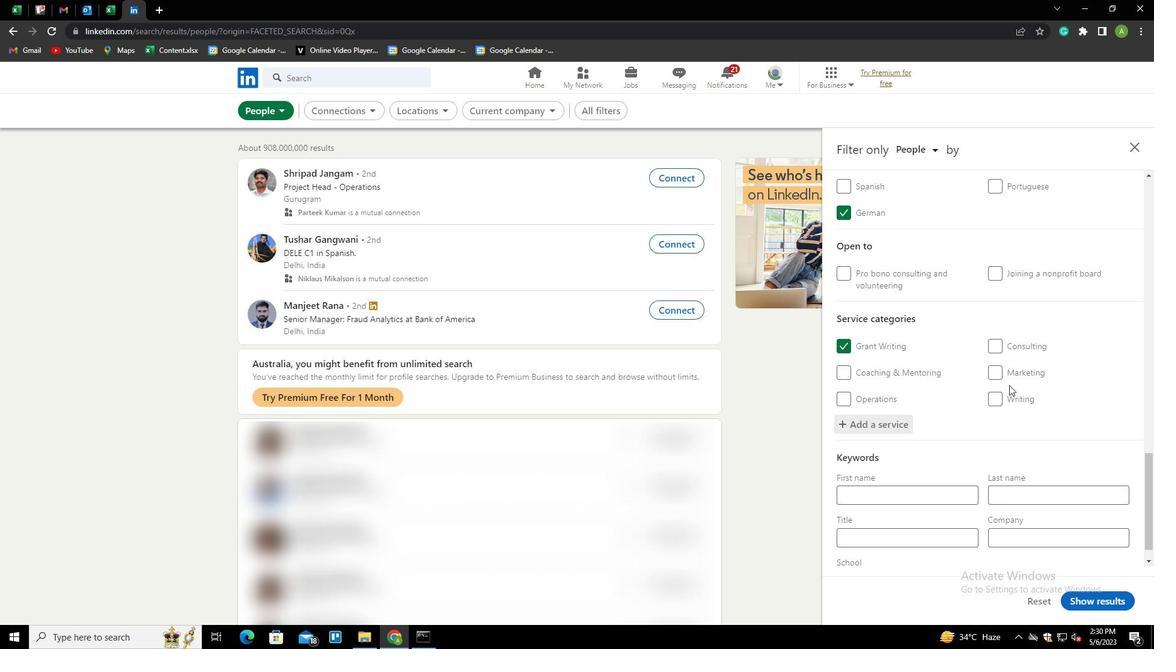 
Action: Mouse scrolled (1006, 392) with delta (0, 0)
Screenshot: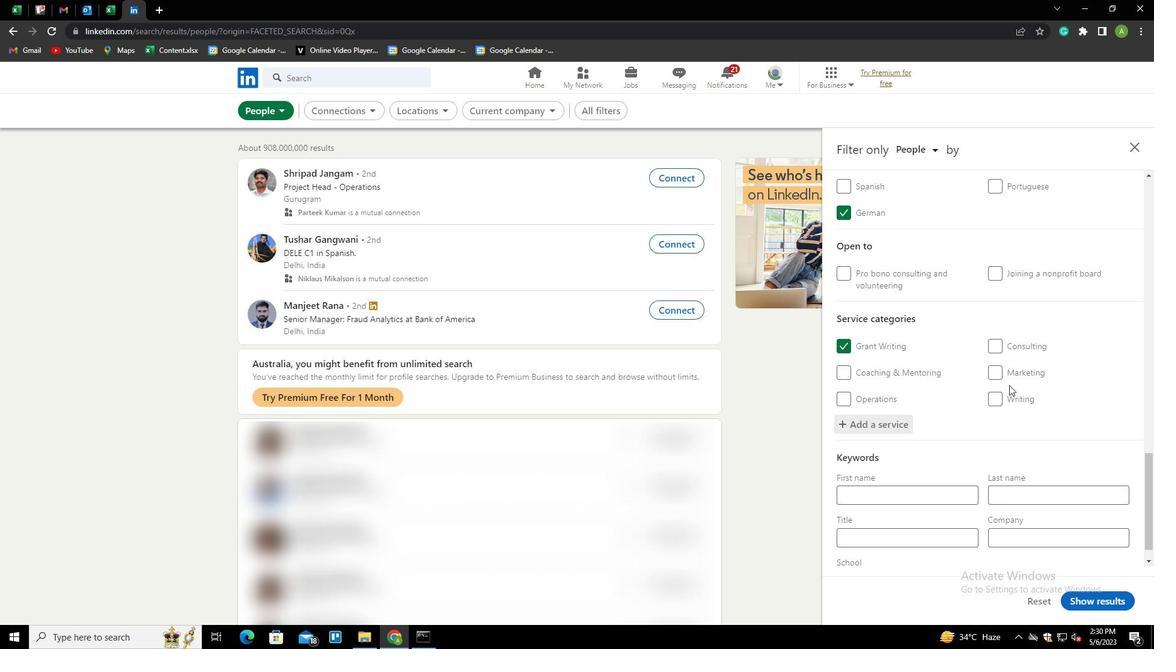 
Action: Mouse moved to (953, 512)
Screenshot: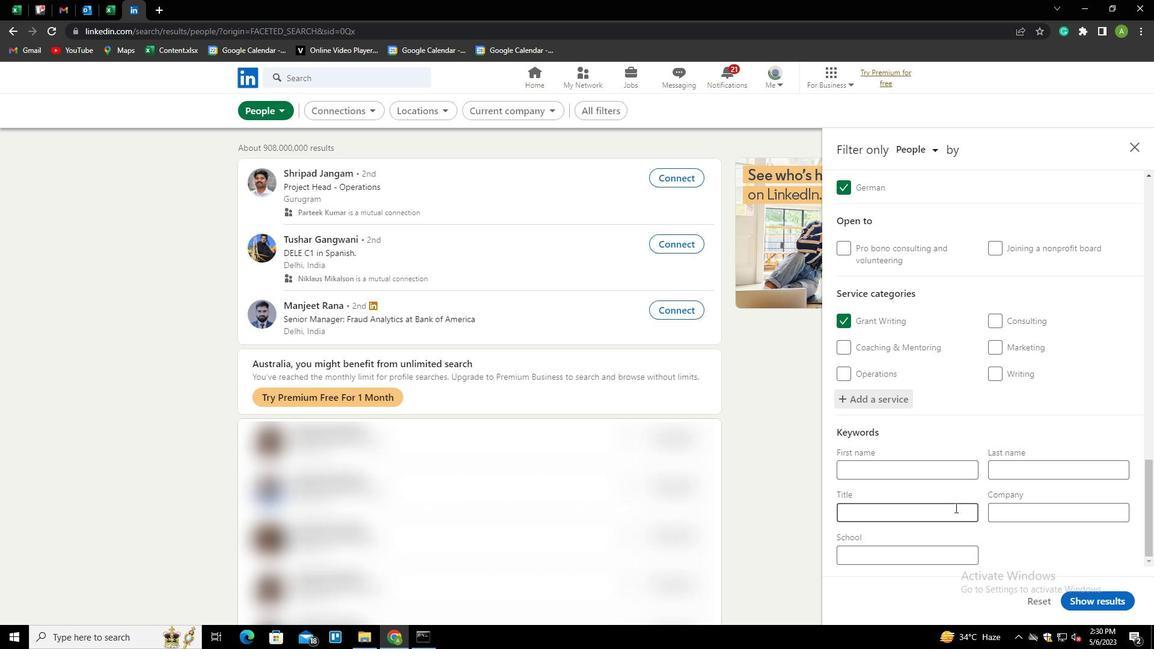 
Action: Mouse pressed left at (953, 512)
Screenshot: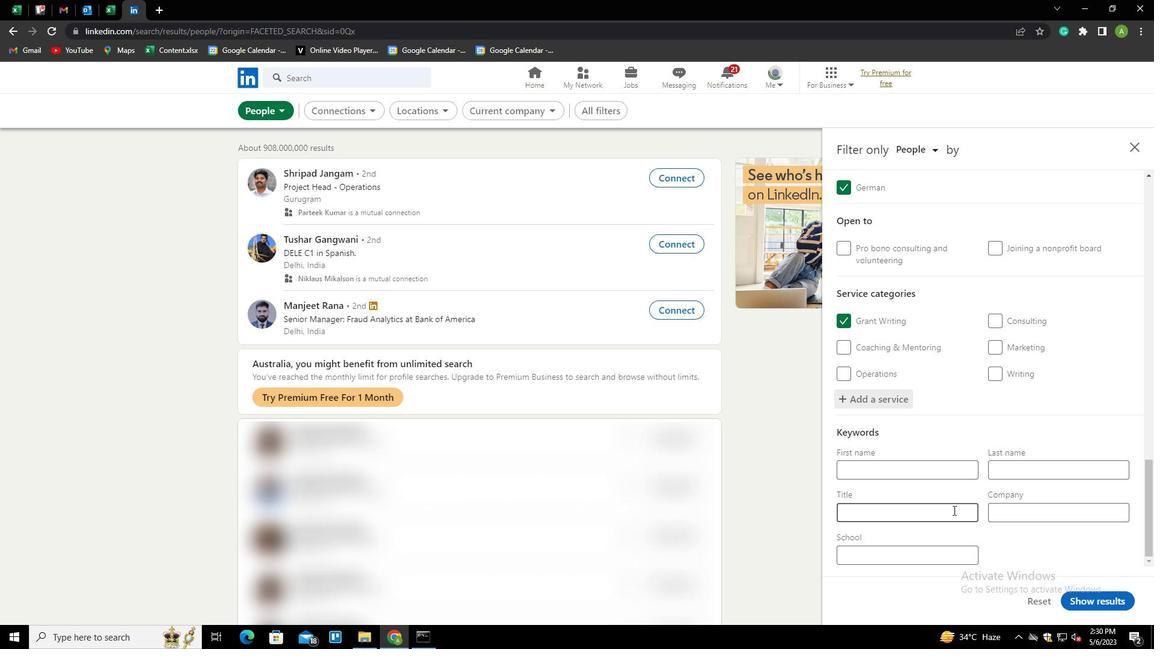 
Action: Mouse moved to (915, 369)
Screenshot: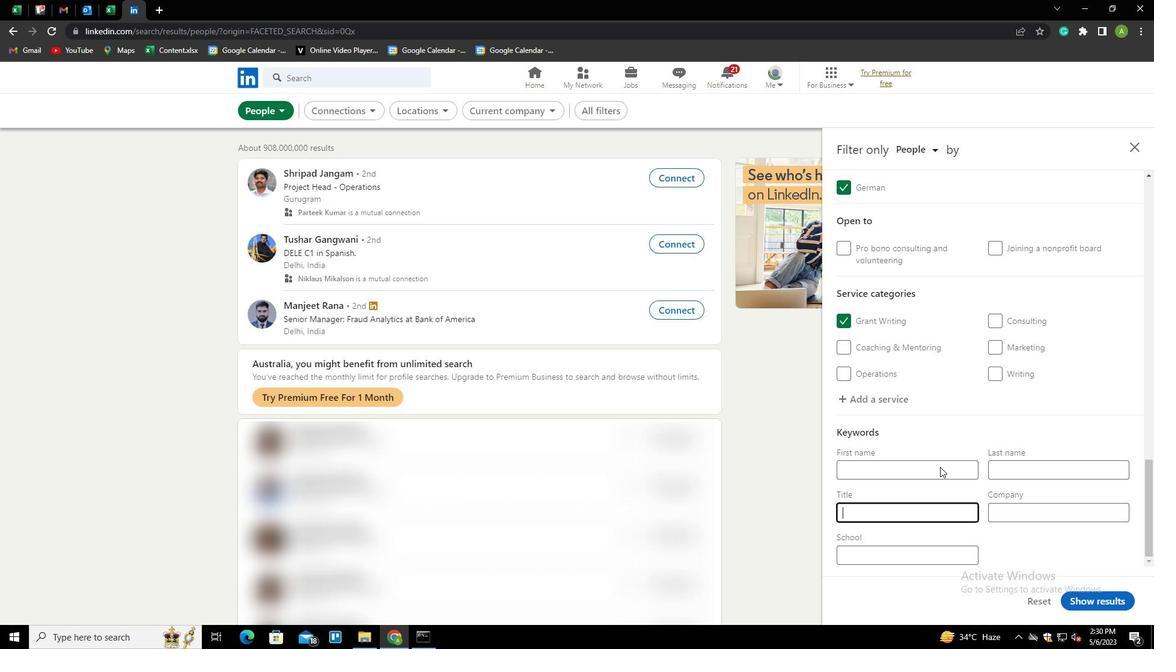 
Action: Key pressed <Key.shift>OWNER
Screenshot: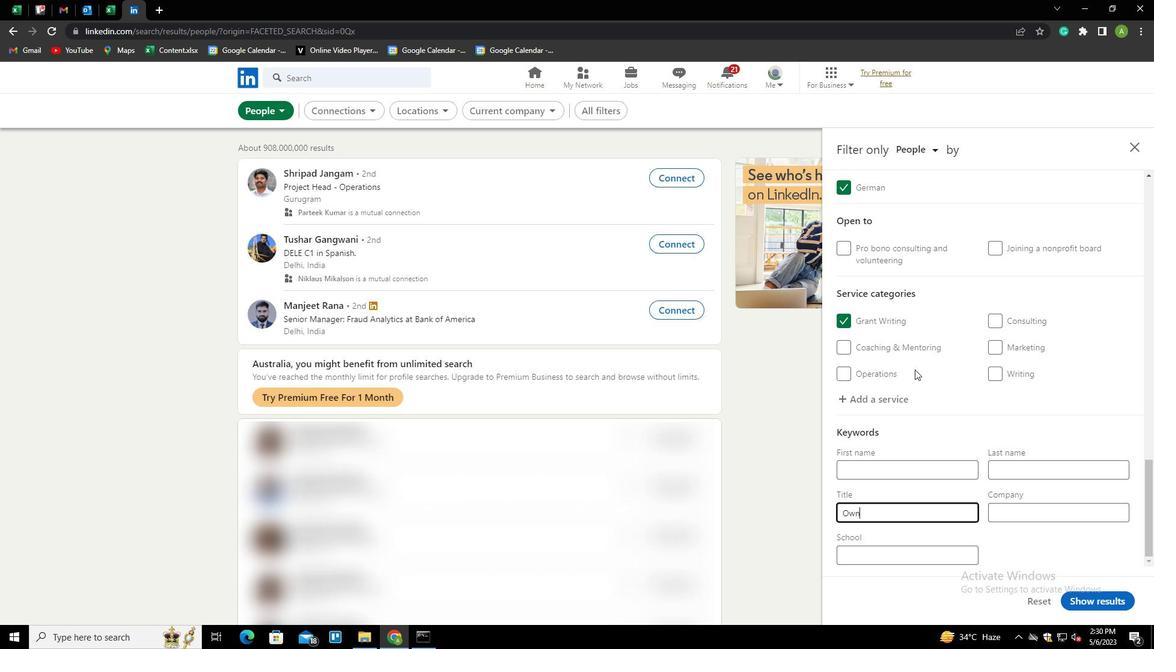 
Action: Mouse moved to (1089, 601)
Screenshot: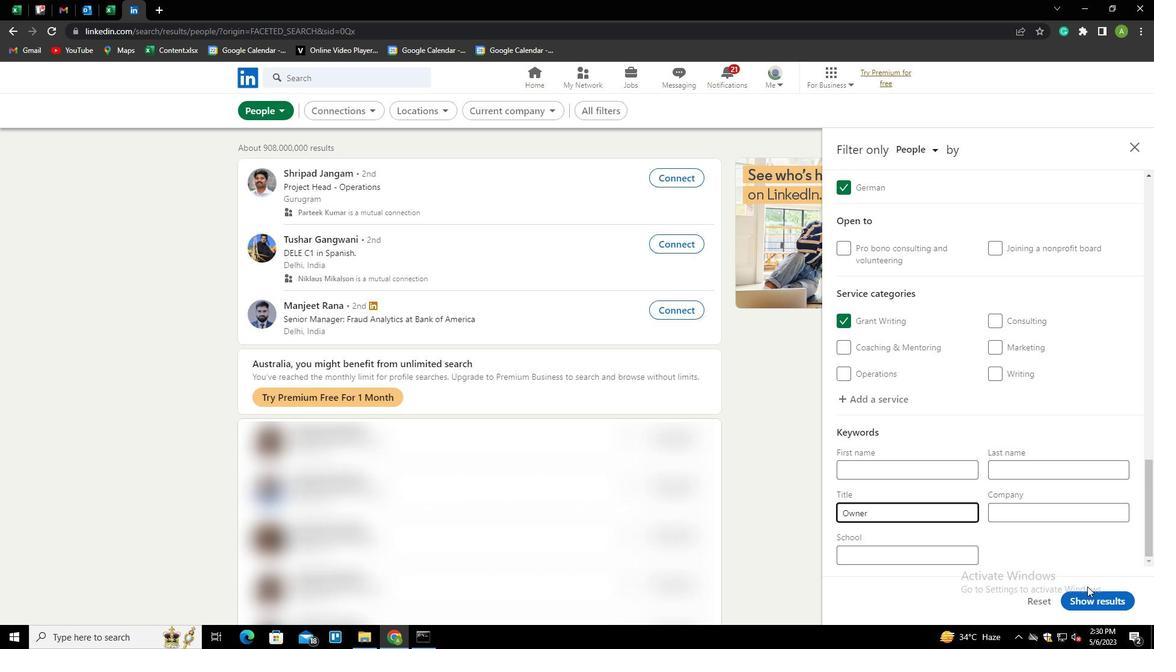
Action: Mouse pressed left at (1089, 601)
Screenshot: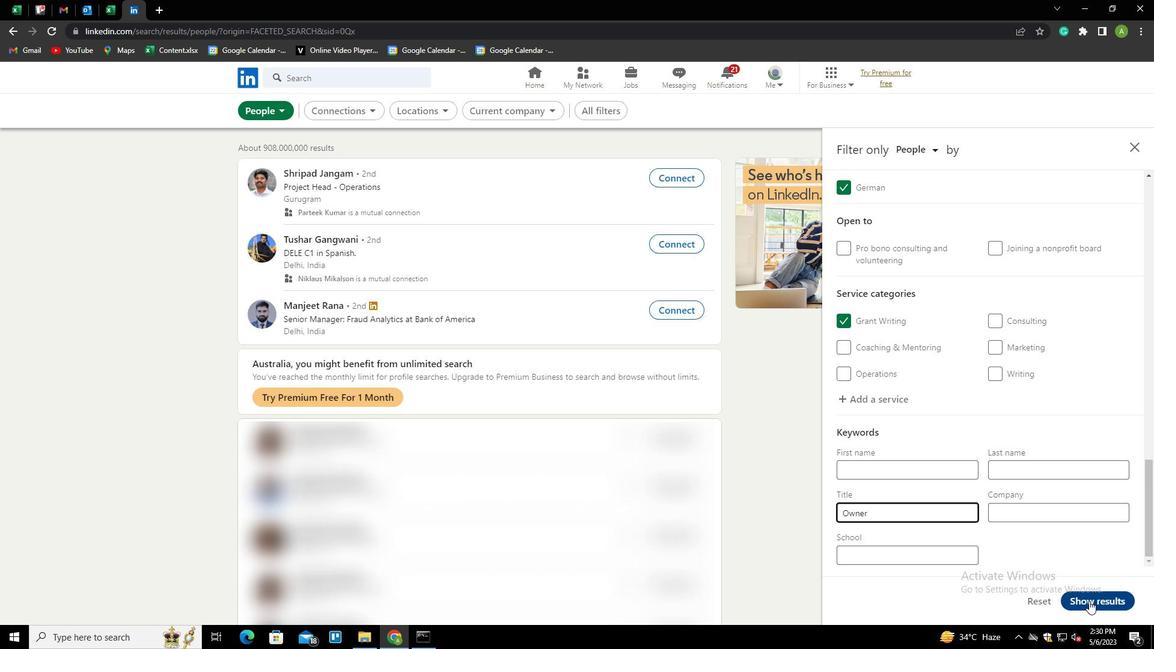 
Action: Mouse moved to (1012, 392)
Screenshot: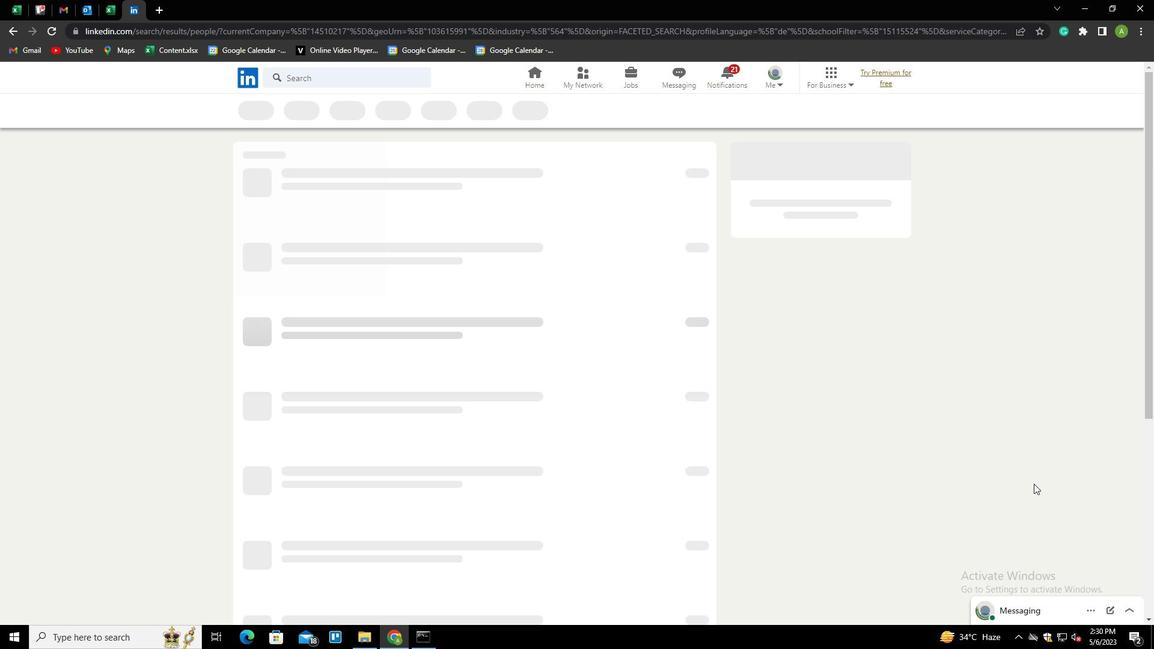 
